 Task: Undo a sent email to add or remove CC and BCC recipients.
Action: Mouse moved to (115, 113)
Screenshot: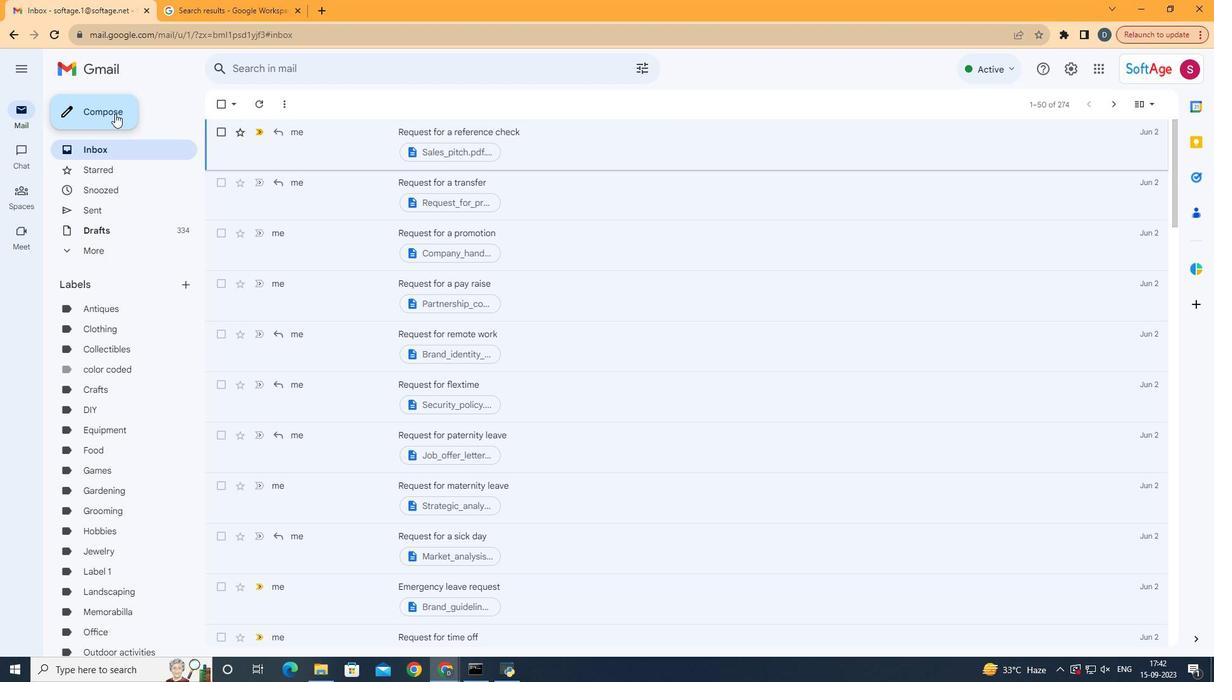 
Action: Mouse pressed left at (115, 113)
Screenshot: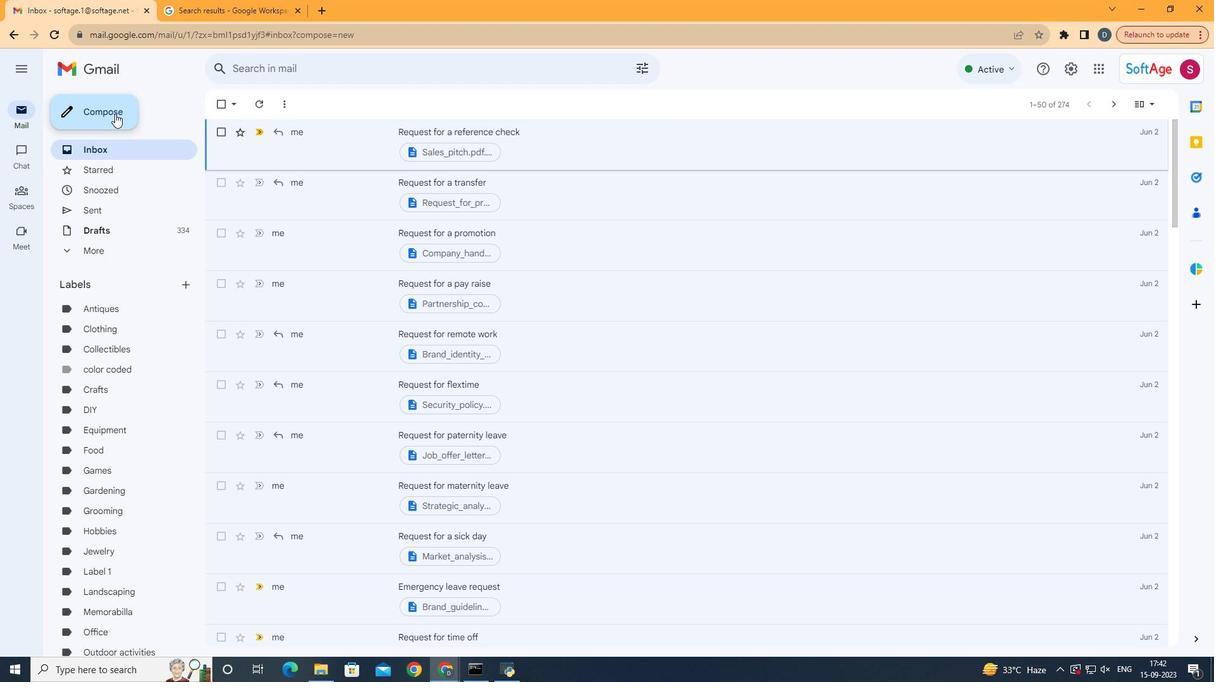
Action: Mouse moved to (870, 307)
Screenshot: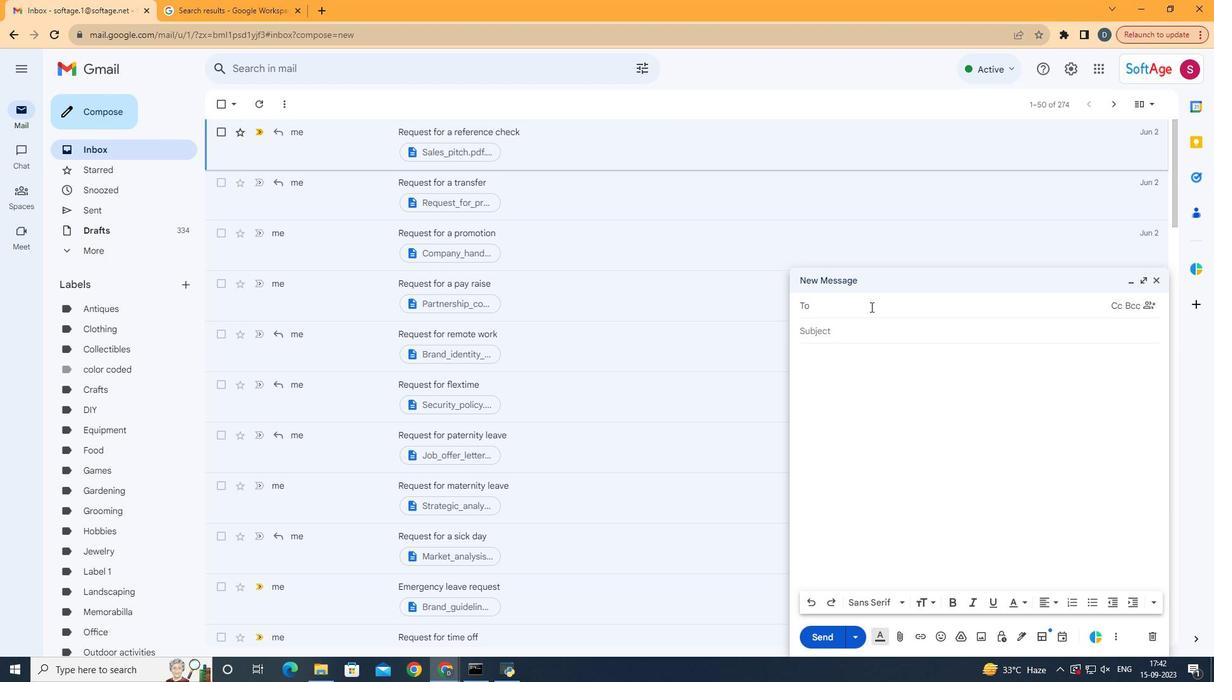 
Action: Mouse pressed left at (870, 307)
Screenshot: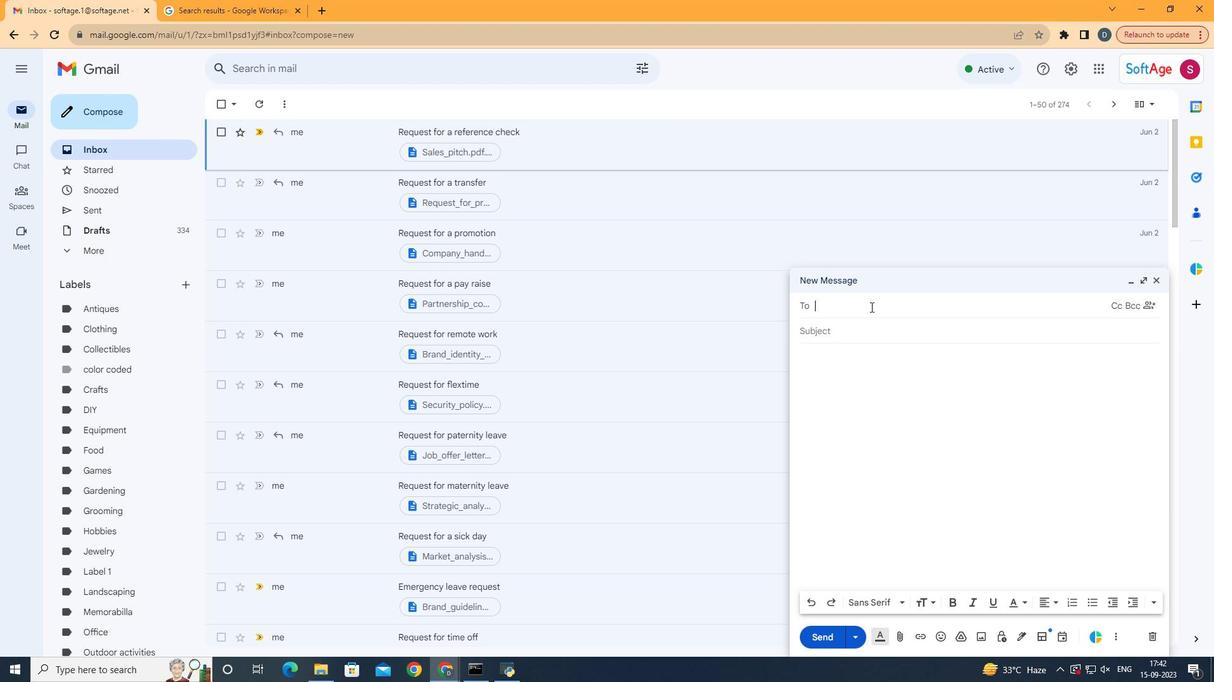 
Action: Mouse moved to (870, 306)
Screenshot: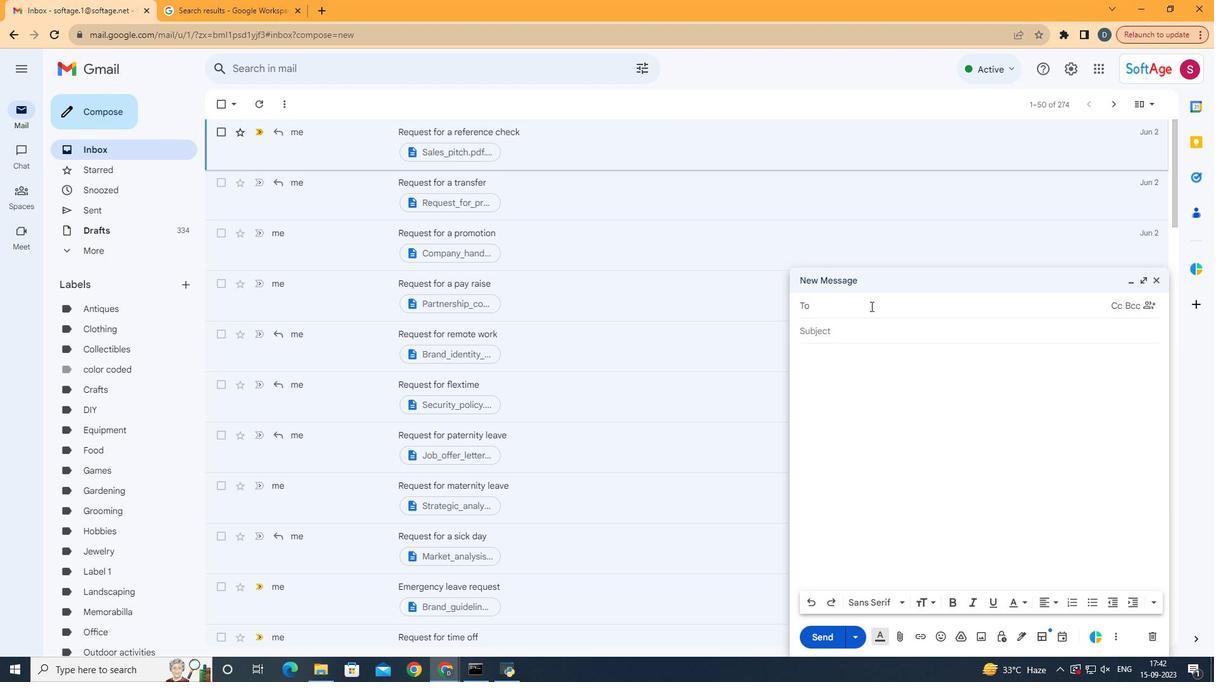 
Action: Key pressed <Key.shift>Varsha<Key.enter>
Screenshot: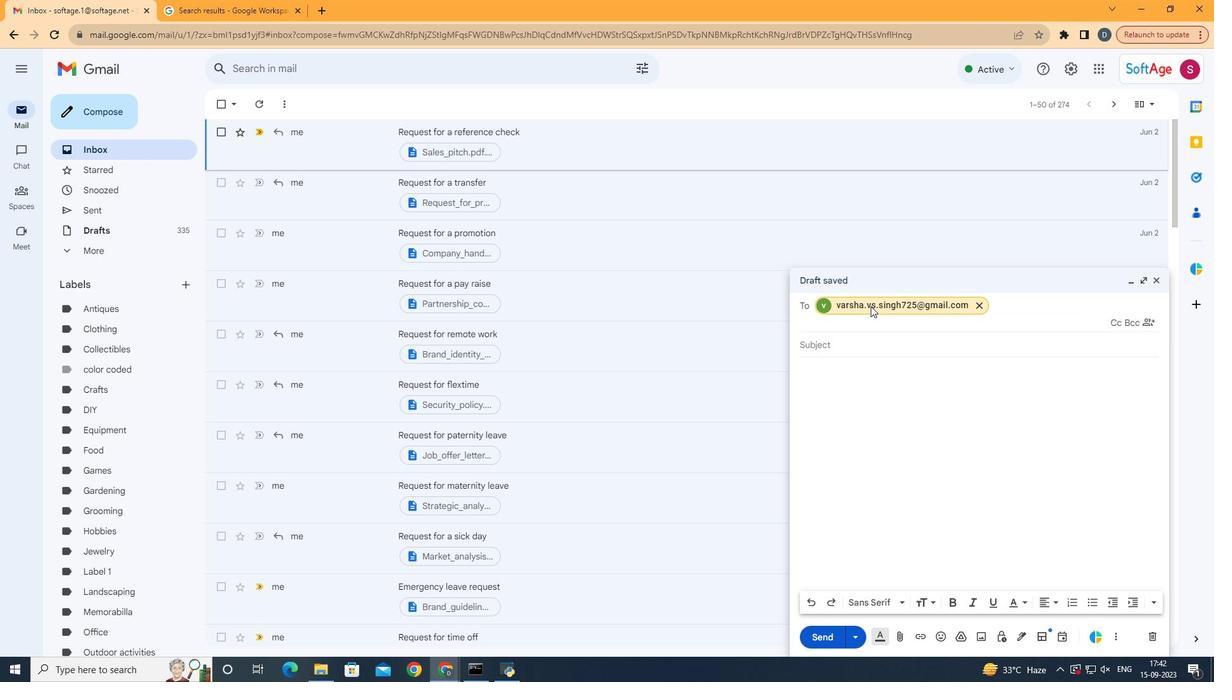 
Action: Mouse moved to (997, 486)
Screenshot: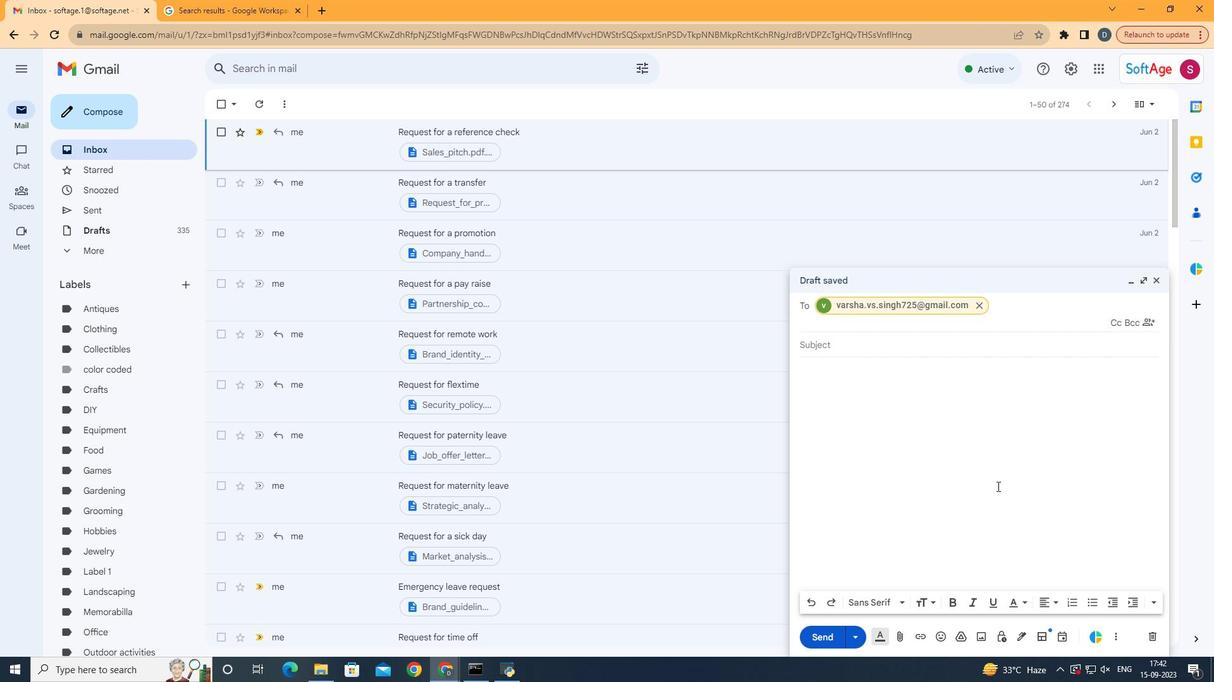 
Action: Key pressed <Key.shift><Key.shift>Sofa<Key.backspace><Key.enter>
Screenshot: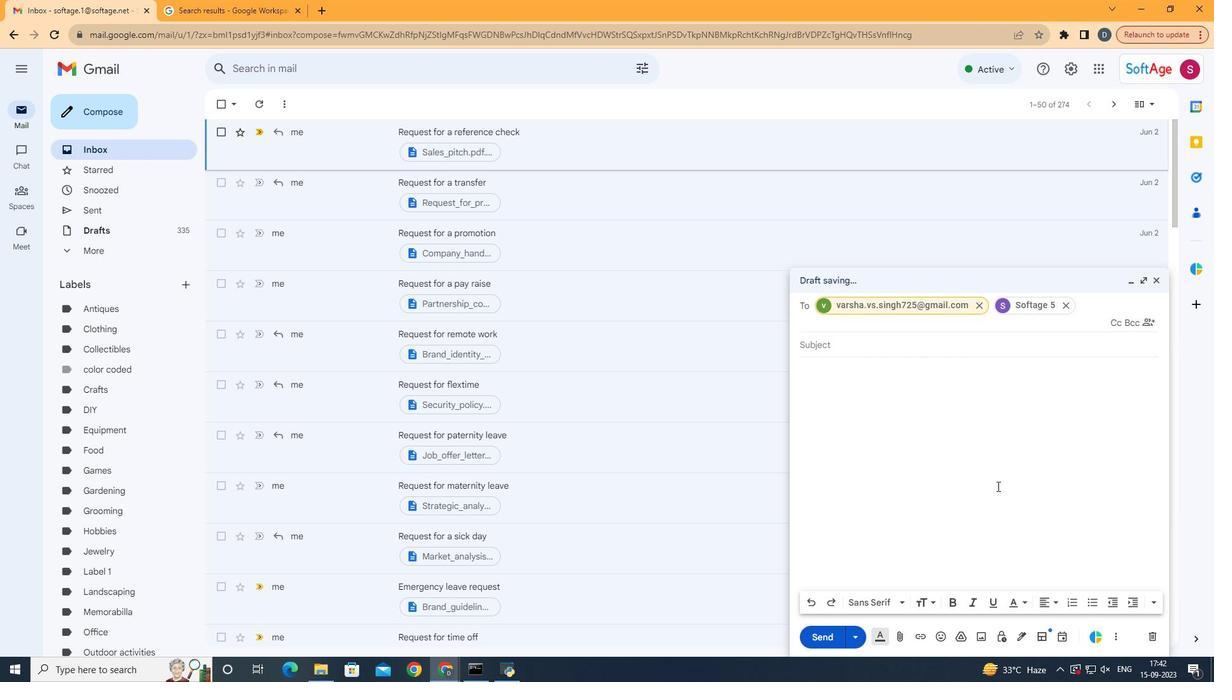 
Action: Mouse moved to (871, 349)
Screenshot: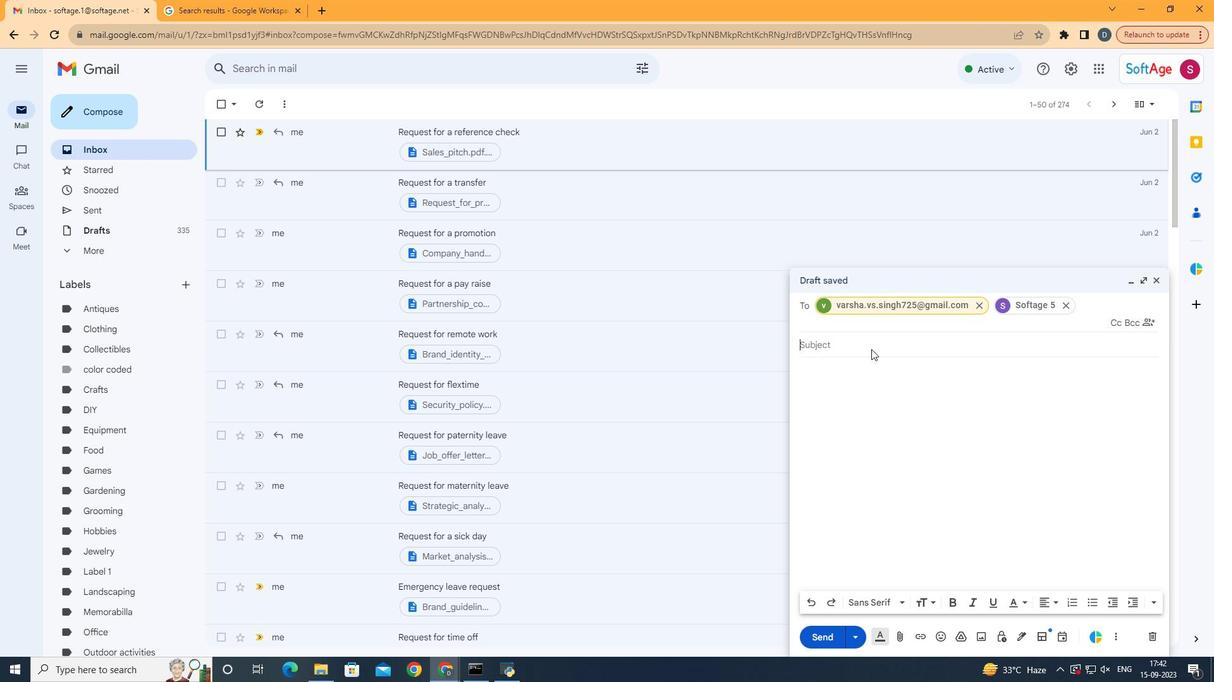 
Action: Mouse pressed left at (871, 349)
Screenshot: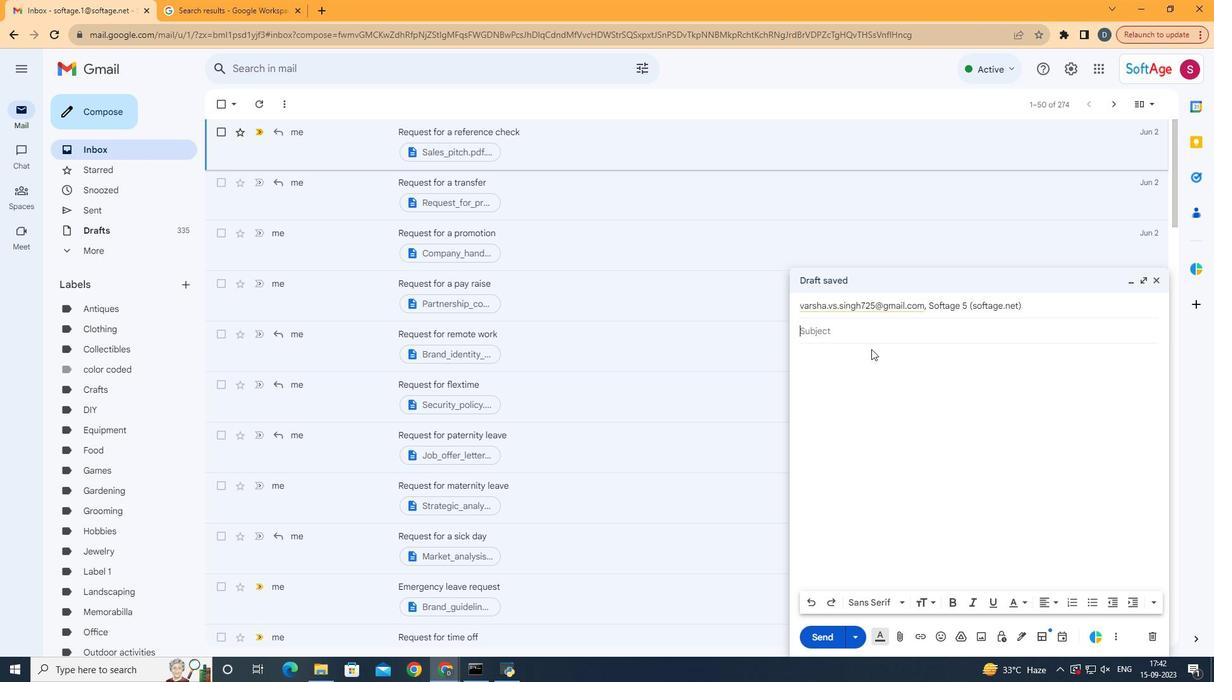 
Action: Mouse moved to (945, 369)
Screenshot: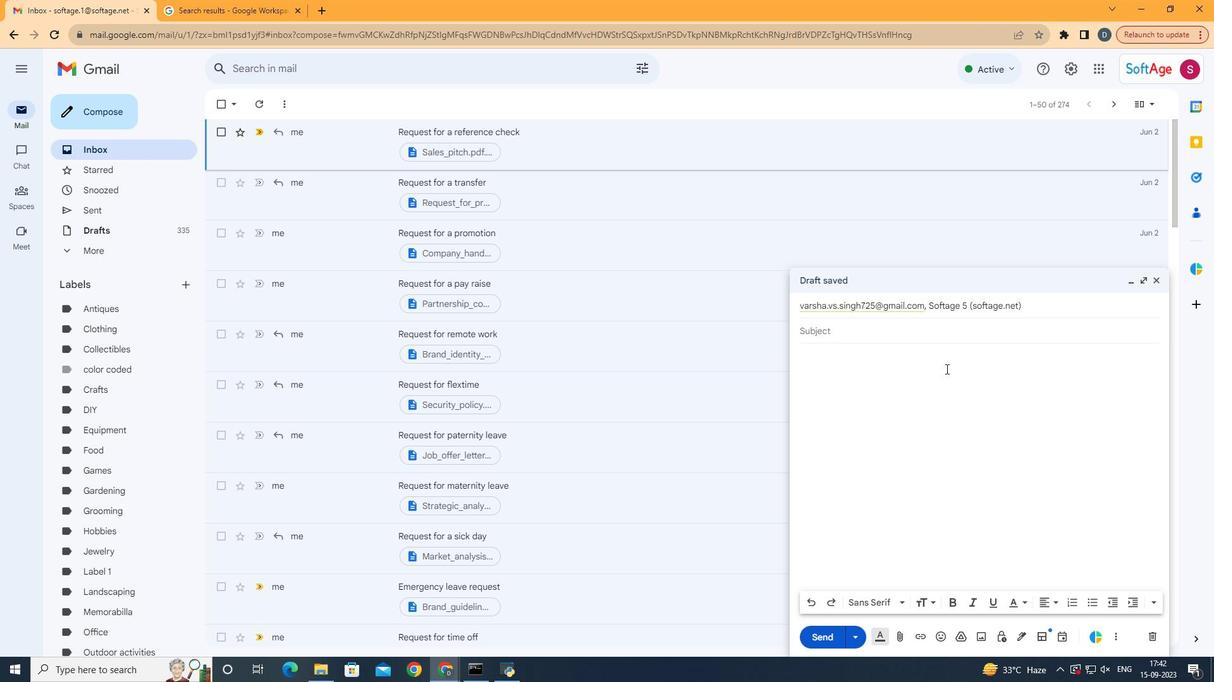 
Action: Key pressed <Key.shift><Key.shift><Key.shift><Key.shift>New<Key.space><Key.shift>Project<Key.tab><Key.shift>Dear<Key.space><Key.shift>All,<Key.enter><Key.enter><Key.shift><Key.shift><Key.shift><Key.shift><Key.shift><Key.shift><Key.shift><Key.shift><Key.shift><Key.shift><Key.shift><Key.shift><Key.shift><Key.shift><Key.shift><Key.shift><Key.shift><Key.shift><Key.shift><Key.shift><Key.shift><Key.shift><Key.shift><Key.shift>I<Key.space>hope<Key.space>this<Key.space>email<Key.space>finds<Key.space><Key.space><Key.space>yo<Key.backspace><Key.backspace><Key.backspace><Key.backspace><Key.backspace><Key.space>you<Key.space>well.<Key.space><Key.shift>I<Key.space>am<Key.space>writing<Key.space>this<Key.space>to<Key.space>infor<Key.backspace>rm<Key.space>you<Key.space>that<Key.space>there's<Key.space>a<Key.space>meeting<Key.space><Key.backspace><Key.space><Key.backspace><Key.space>on<Key.space>16th<Key.space>september<Key.space><Key.backspace><Key.backspace><Key.backspace><Key.backspace><Key.backspace><Key.backspace><Key.backspace><Key.backspace><Key.backspace><Key.backspace><Key.shift><Key.shift>September<Key.space>2023<Key.space>regarding<Key.space>our<Key.space>new<Key.space>project<Key.space>
Screenshot: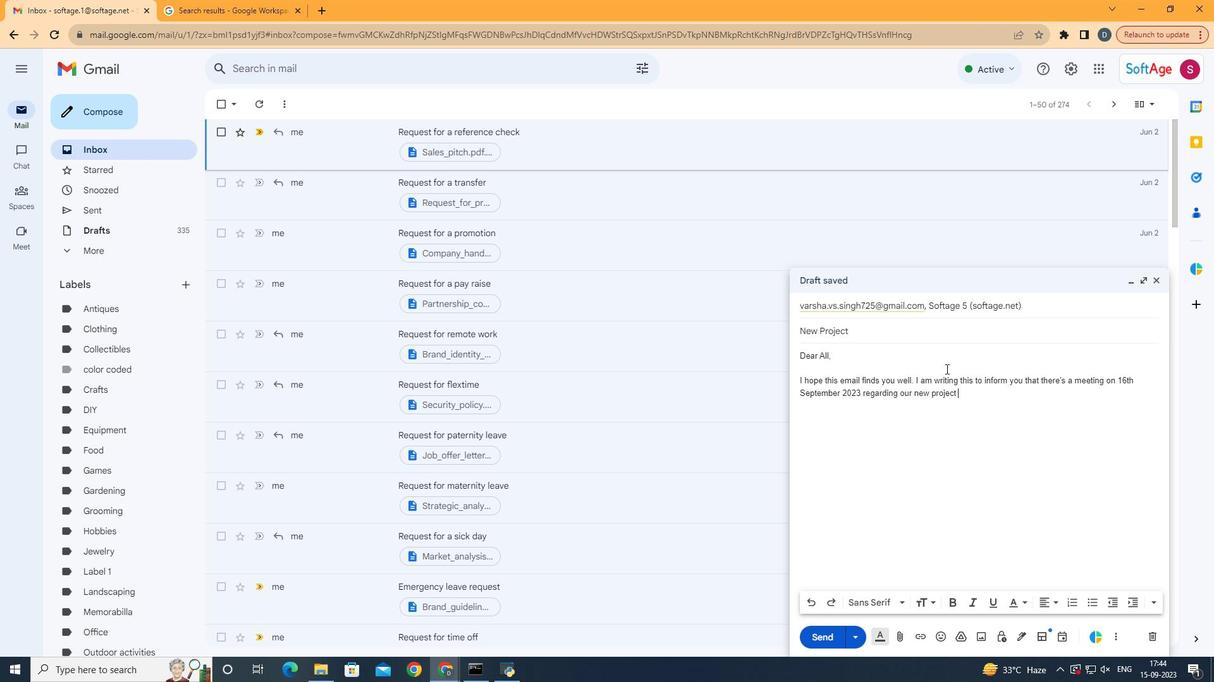 
Action: Mouse moved to (1003, 409)
Screenshot: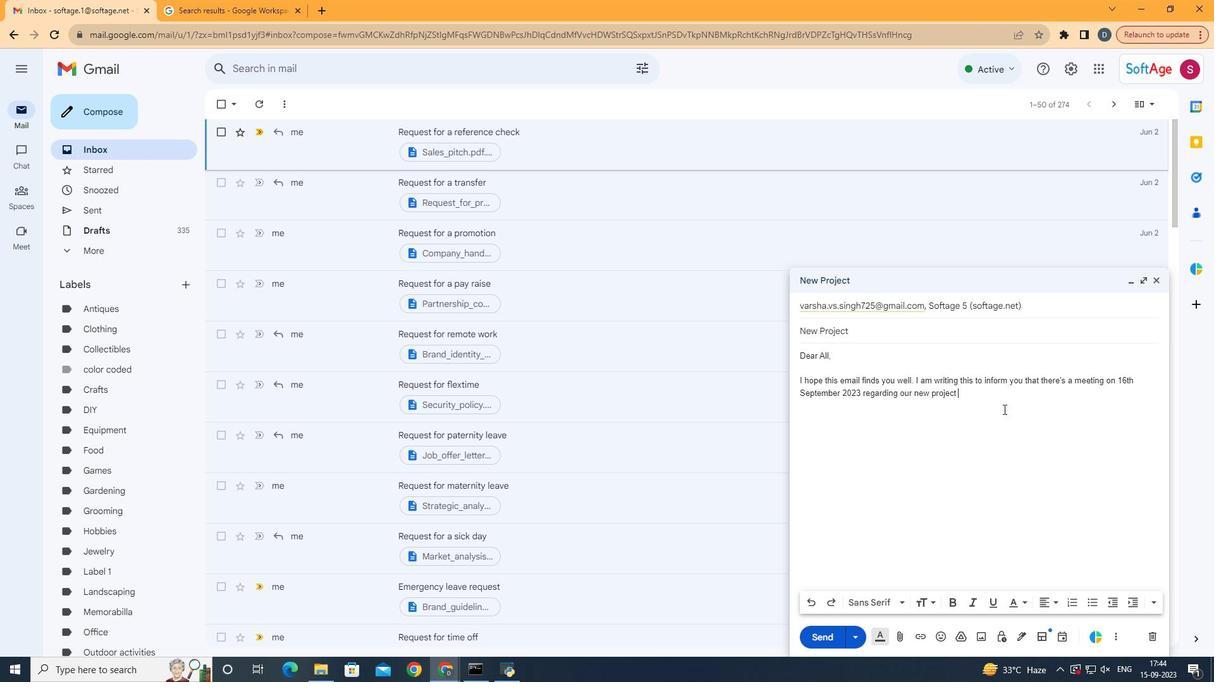 
Action: Key pressed from<Key.space><Key.space><Key.backspace><Key.backspace><Key.space>10<Key.shift_r>:00<Key.space><Key.shift>AM<Key.space>-<Key.space>12<Key.shift_r>:00<Key.space><Key.shift>PM.<Key.space><Key.shift>Kindly<Key.space>in<Key.backspace><Key.backspace>be<Key.backspace><Key.backspace>insure<Key.space>that<Key.space>you<Key.space>guys<Key.space>be<Key.backspace><Key.backspace><Key.backspace><Key.backspace><Key.backspace><Key.backspace><Key.backspace>gentelmens<Key.space>are
Screenshot: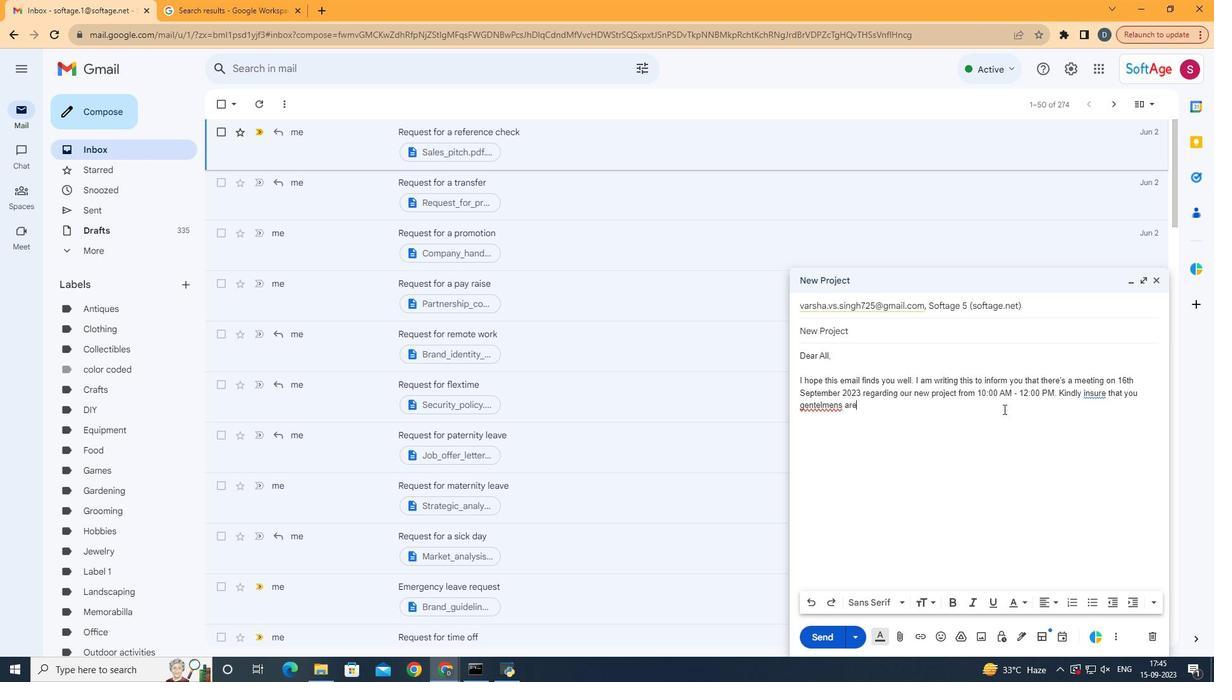 
Action: Mouse moved to (825, 407)
Screenshot: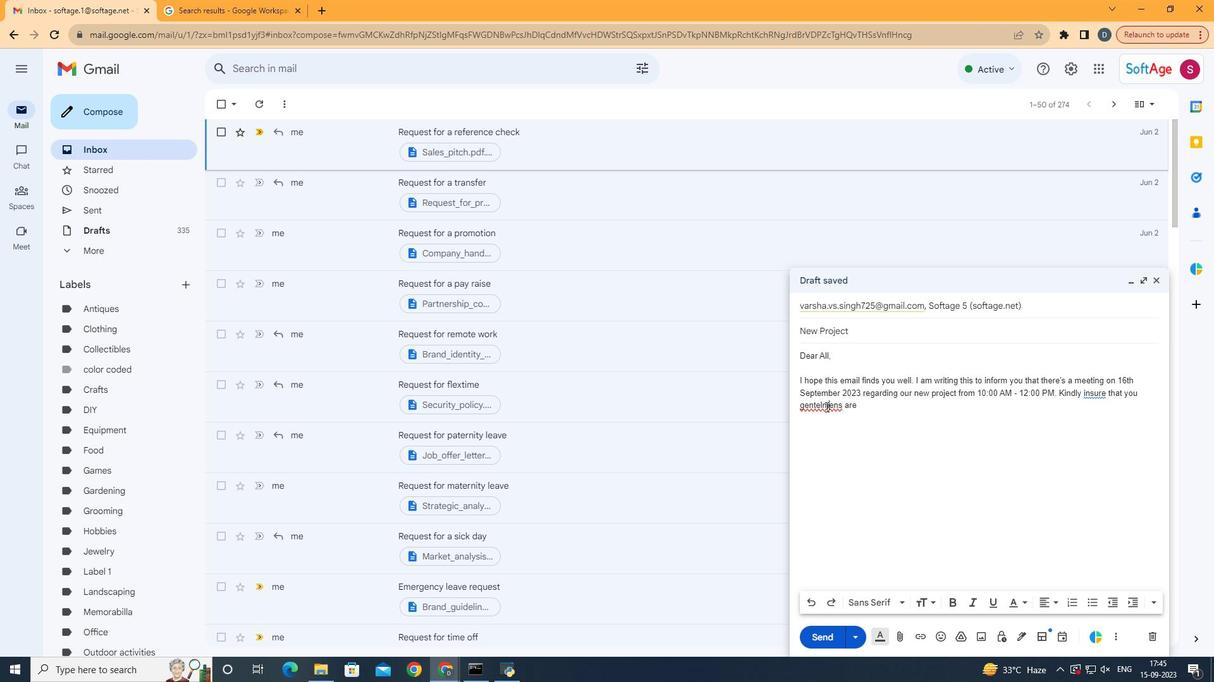 
Action: Mouse pressed left at (825, 407)
Screenshot: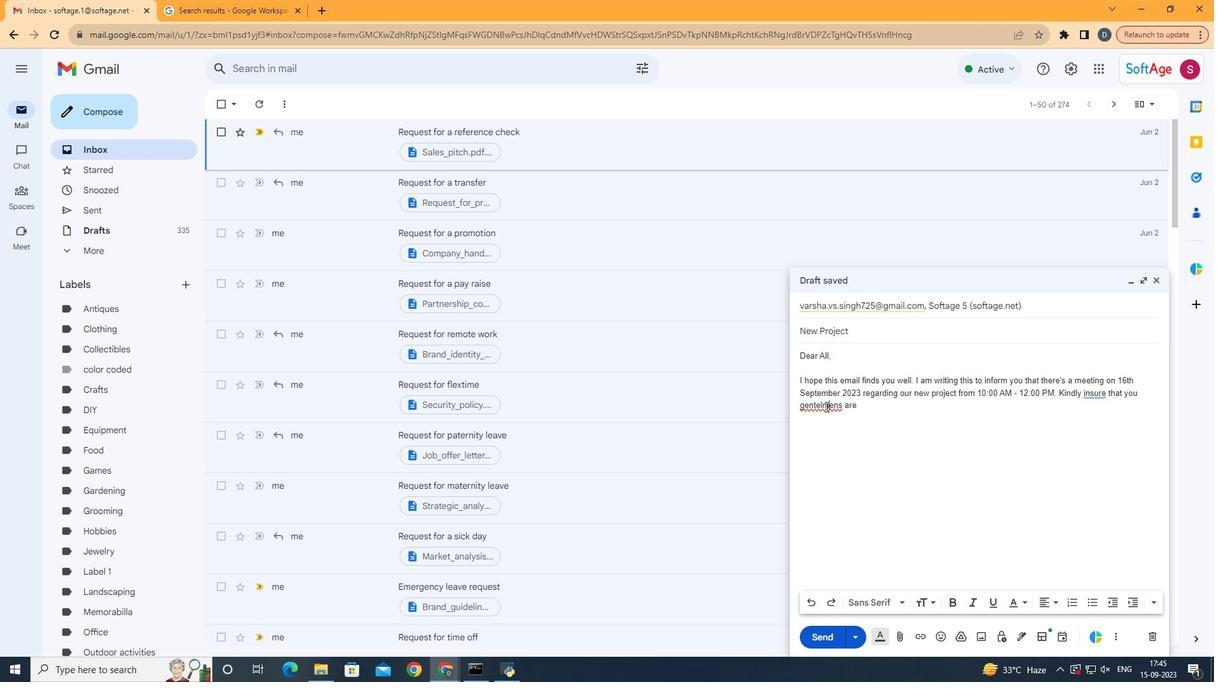 
Action: Mouse moved to (839, 409)
Screenshot: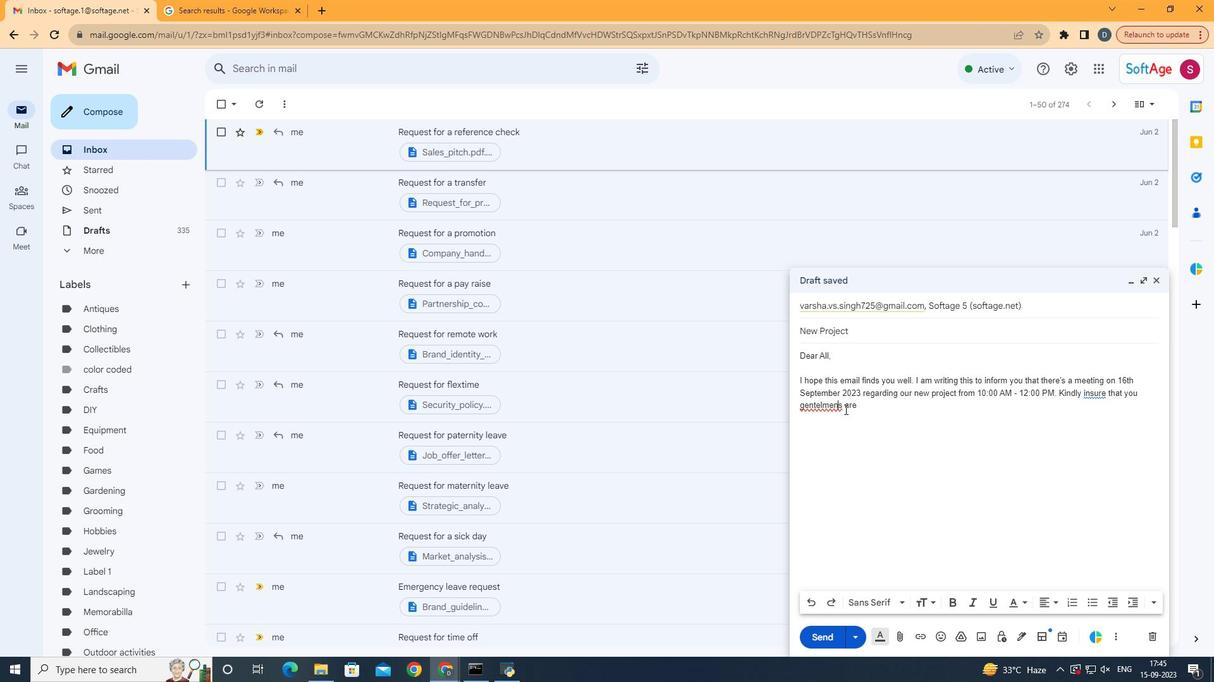 
Action: Mouse pressed left at (839, 409)
Screenshot: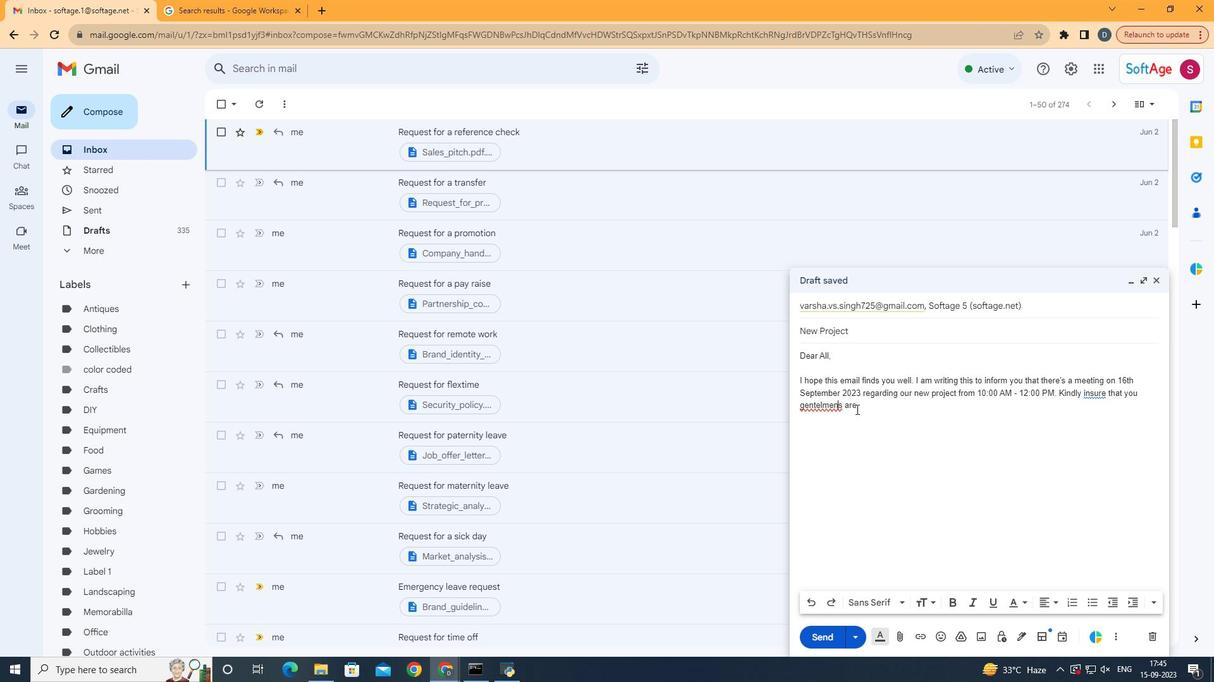 
Action: Mouse moved to (856, 409)
Screenshot: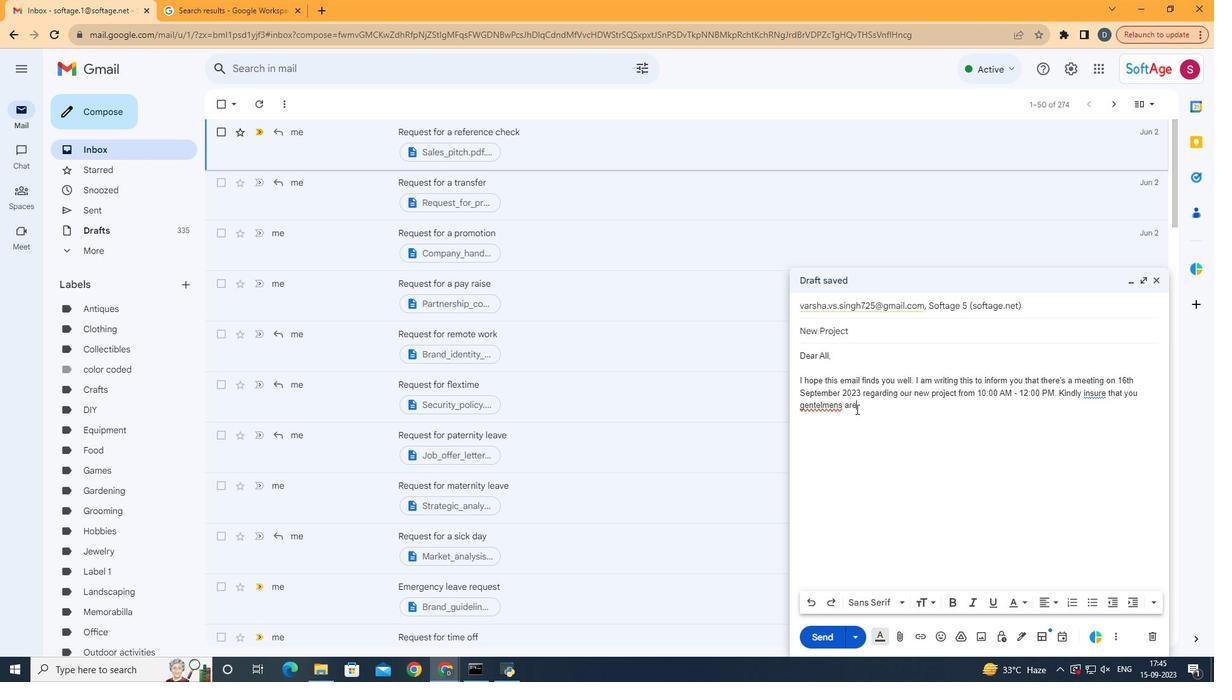 
Action: Mouse pressed left at (856, 409)
Screenshot: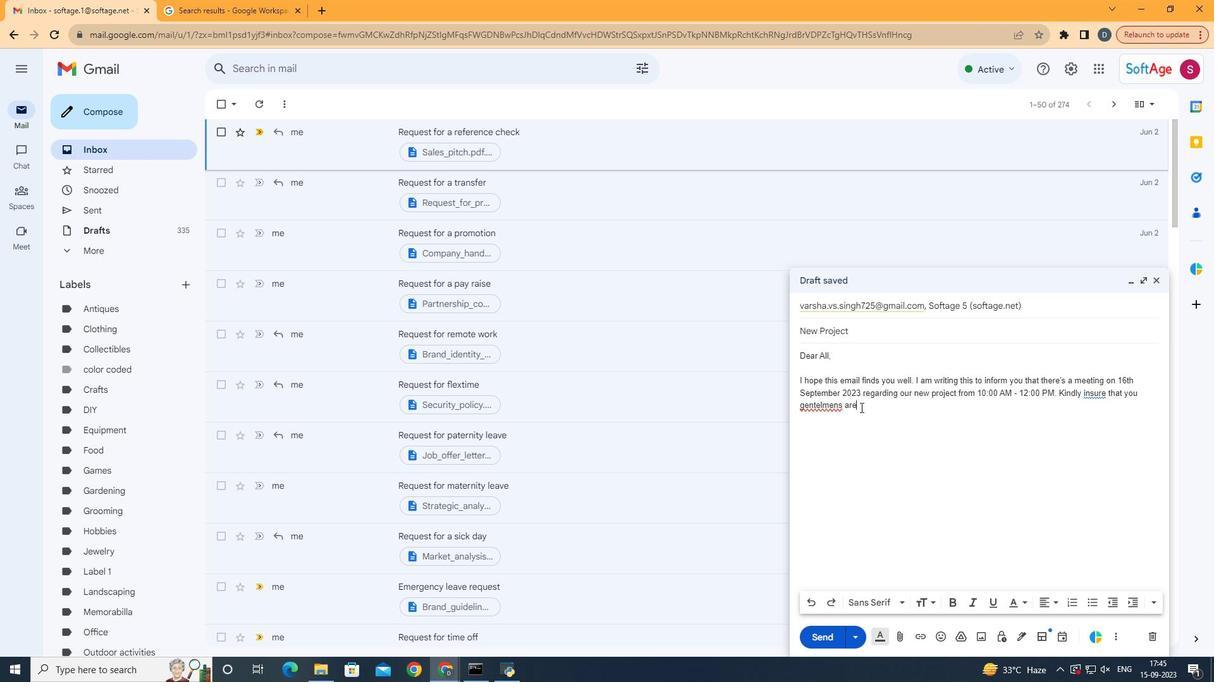 
Action: Mouse moved to (1099, 397)
Screenshot: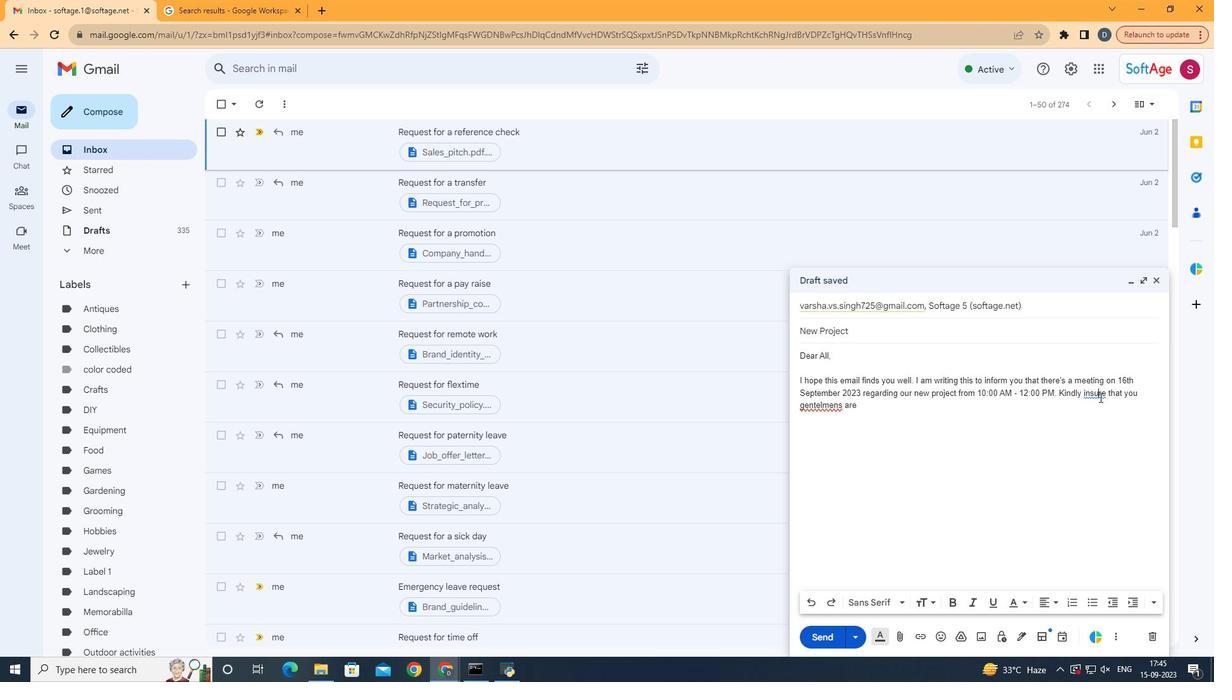 
Action: Mouse pressed left at (1099, 397)
Screenshot: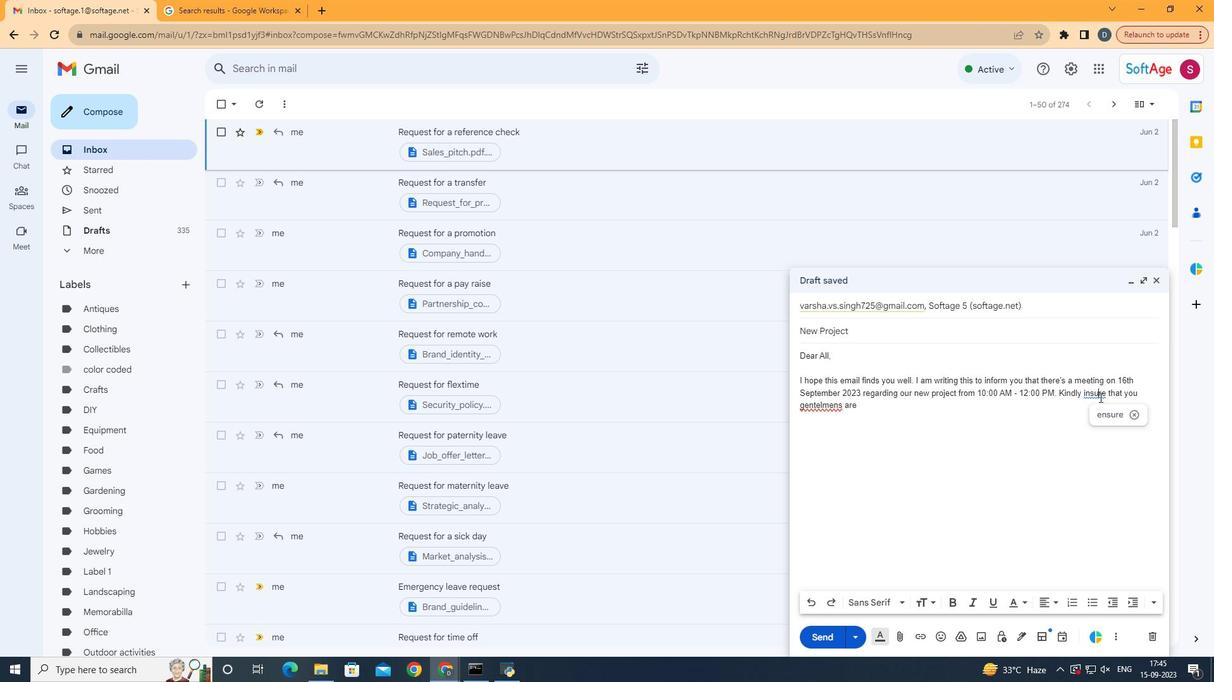
Action: Mouse moved to (1113, 419)
Screenshot: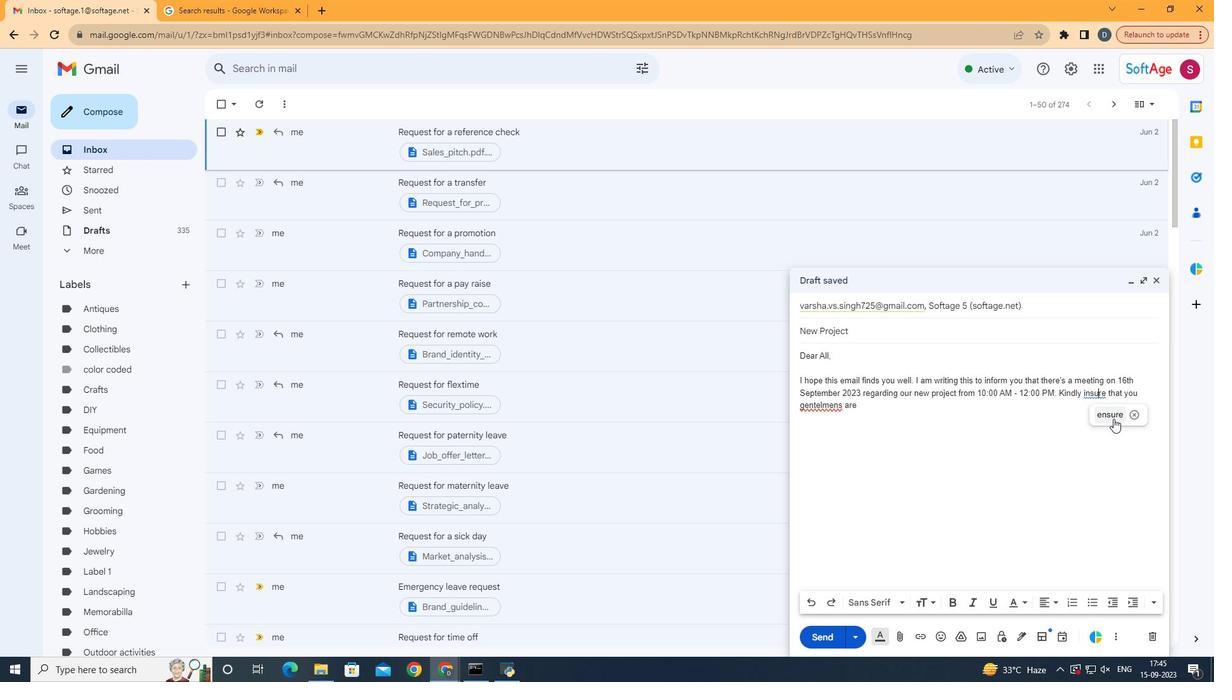 
Action: Mouse pressed left at (1113, 419)
Screenshot: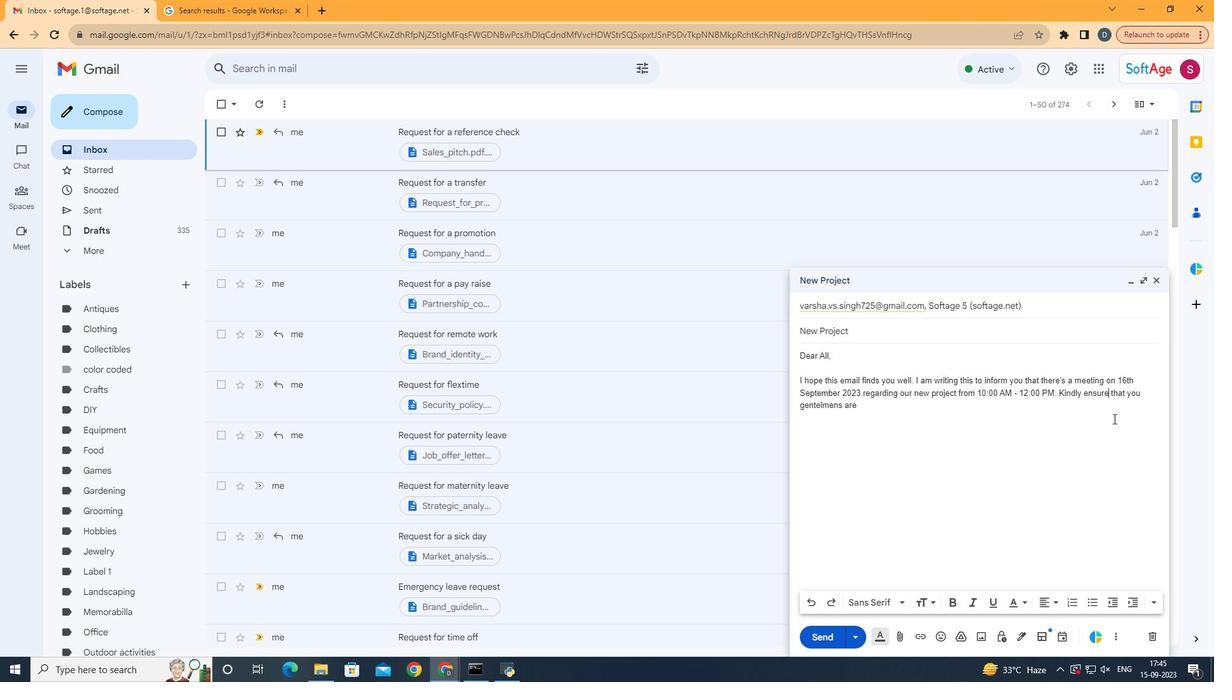 
Action: Mouse moved to (830, 405)
Screenshot: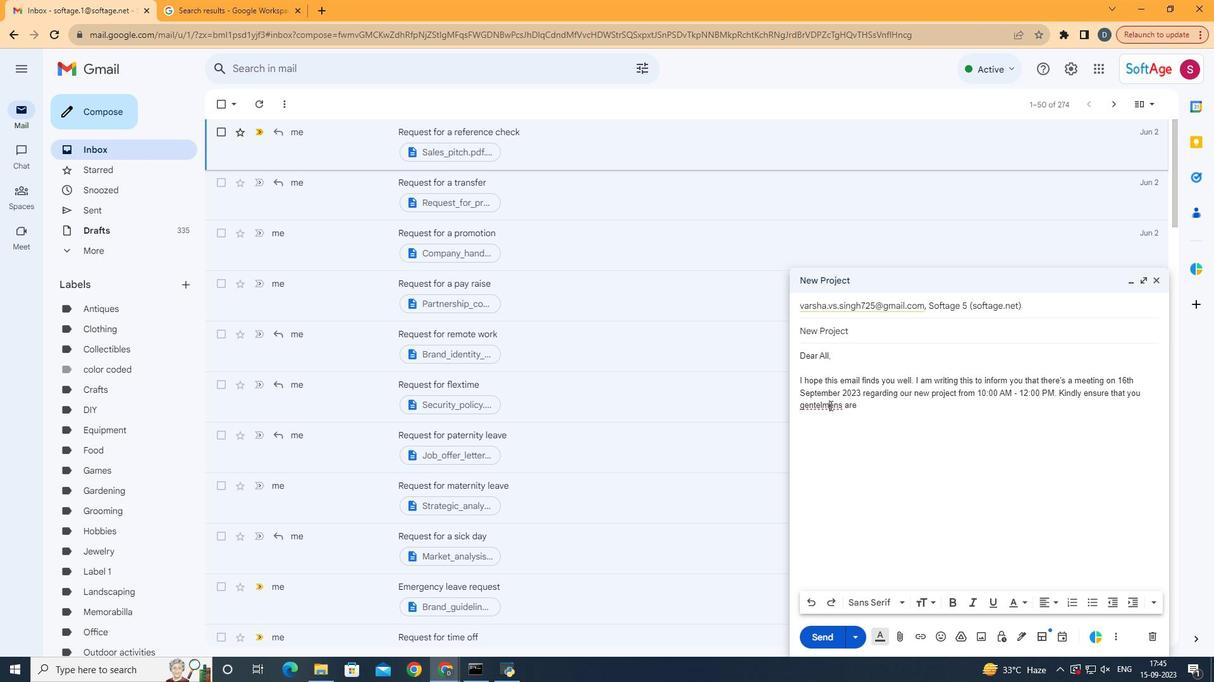 
Action: Mouse pressed left at (830, 405)
Screenshot: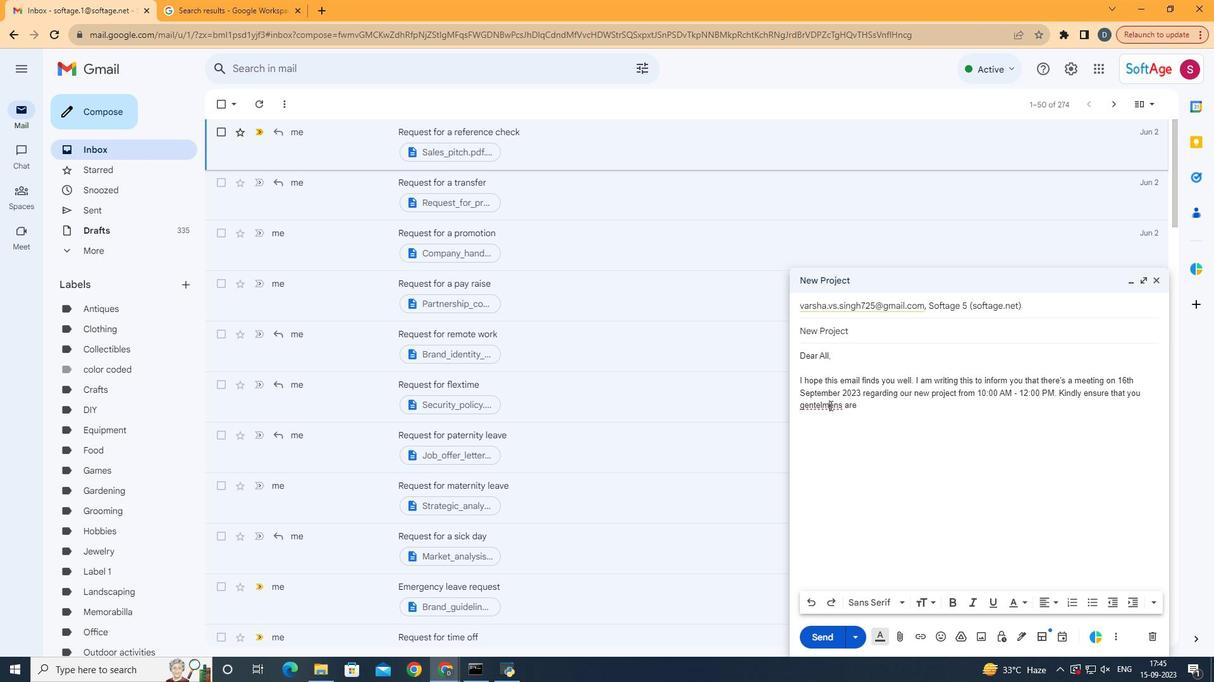 
Action: Mouse moved to (811, 411)
Screenshot: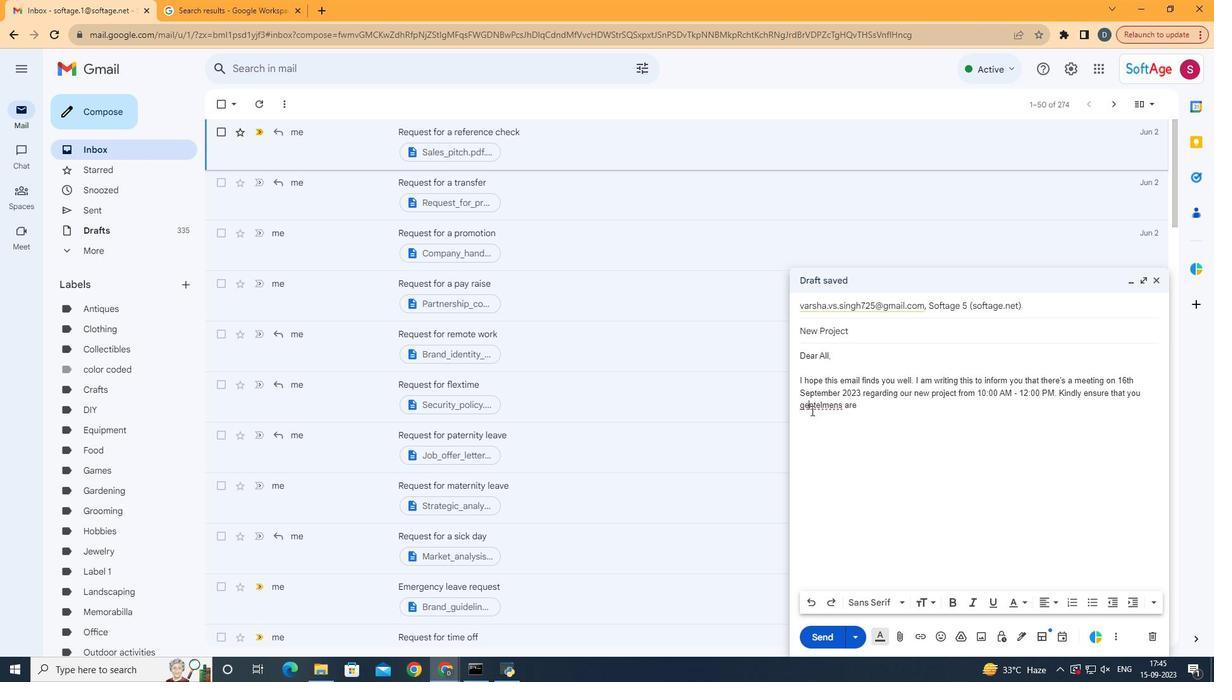 
Action: Mouse pressed left at (811, 411)
Screenshot: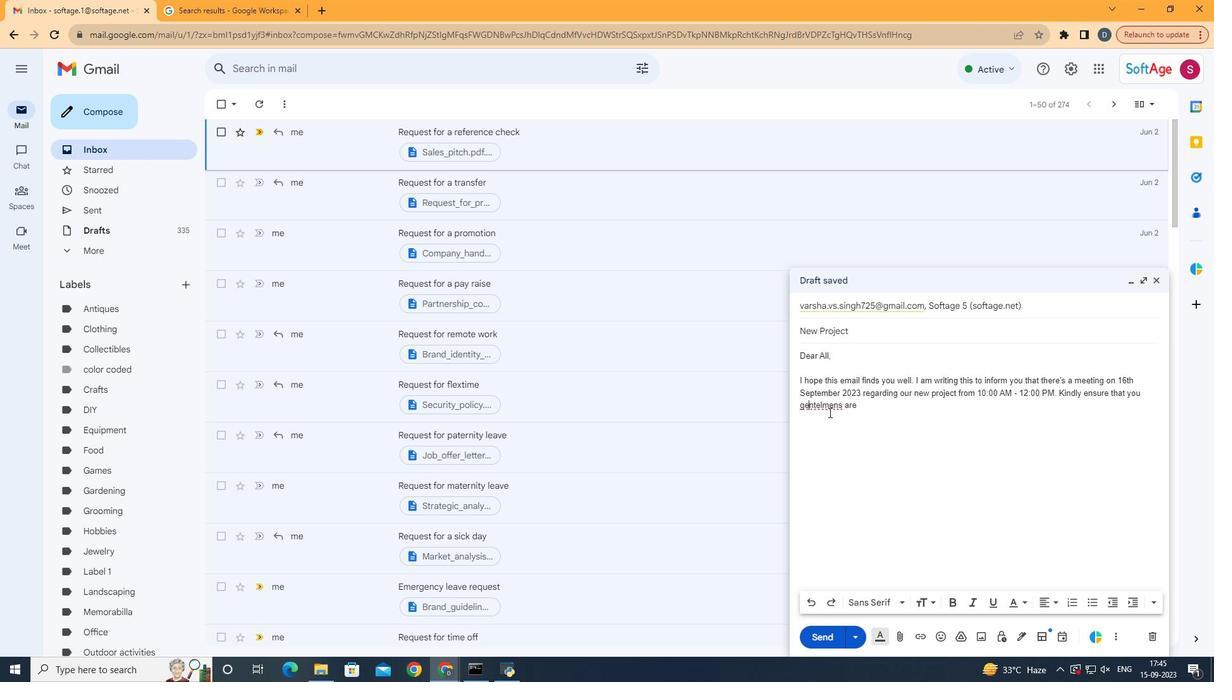 
Action: Mouse moved to (842, 412)
Screenshot: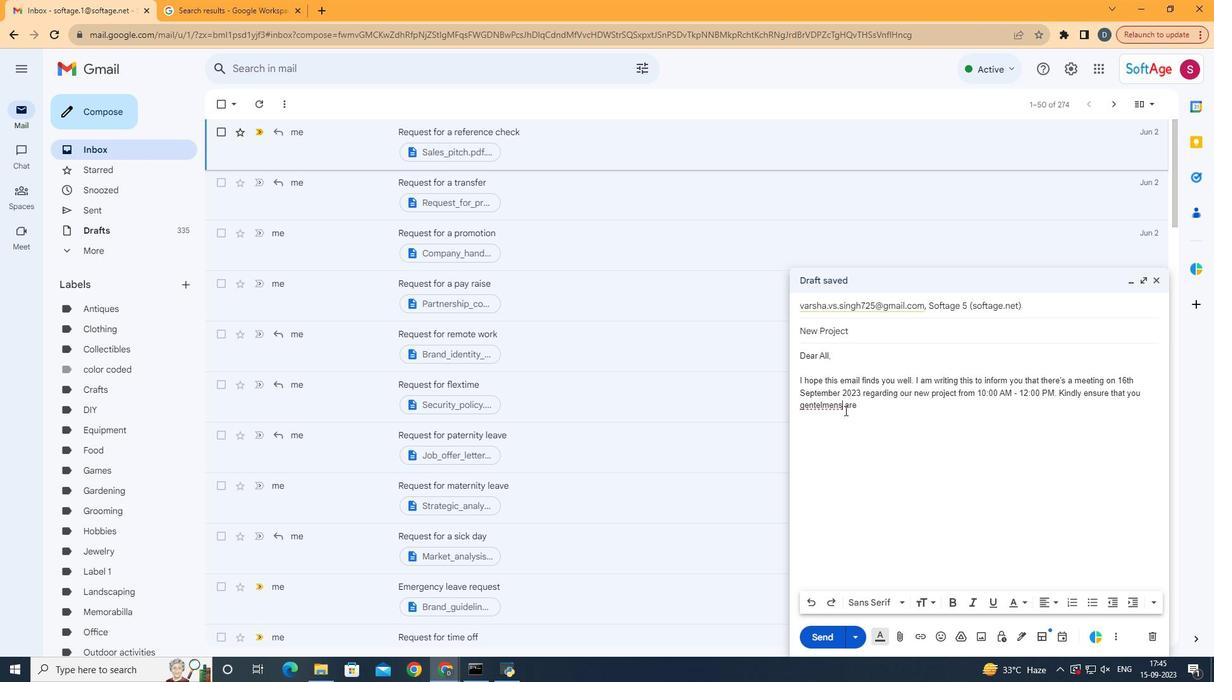 
Action: Mouse pressed left at (842, 412)
Screenshot: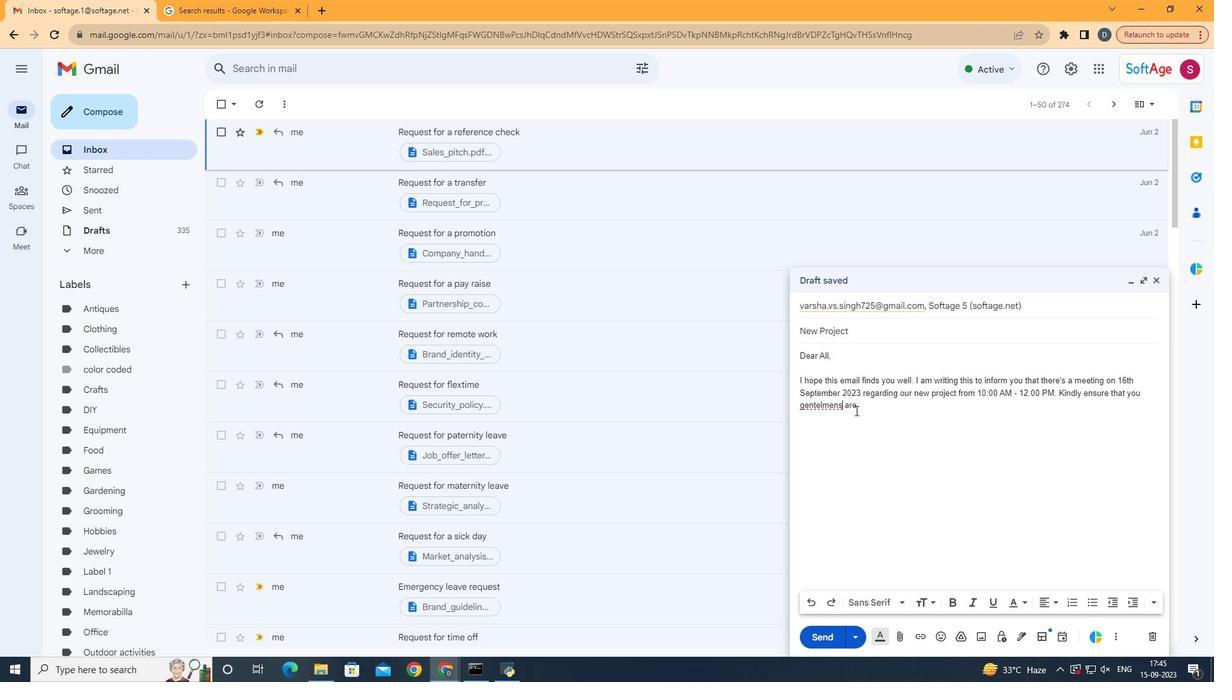 
Action: Mouse moved to (883, 405)
Screenshot: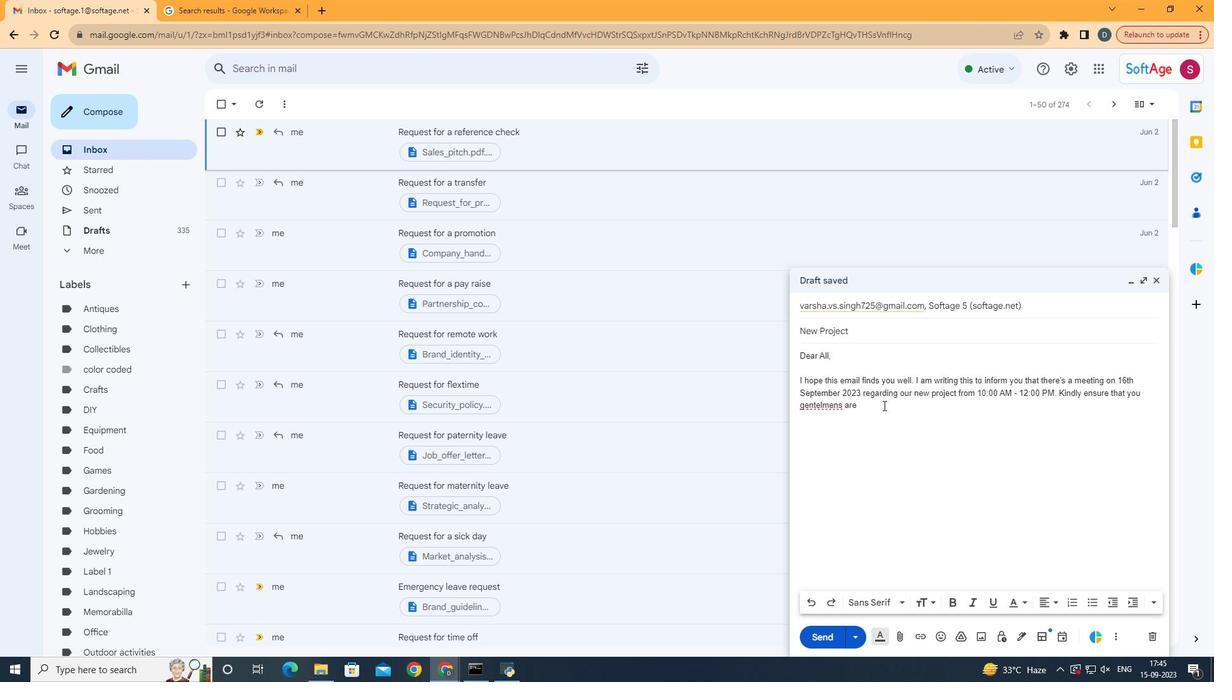 
Action: Key pressed <Key.backspace><Key.right><Key.right><Key.right><Key.right><Key.right><Key.space><Key.backspace>
Screenshot: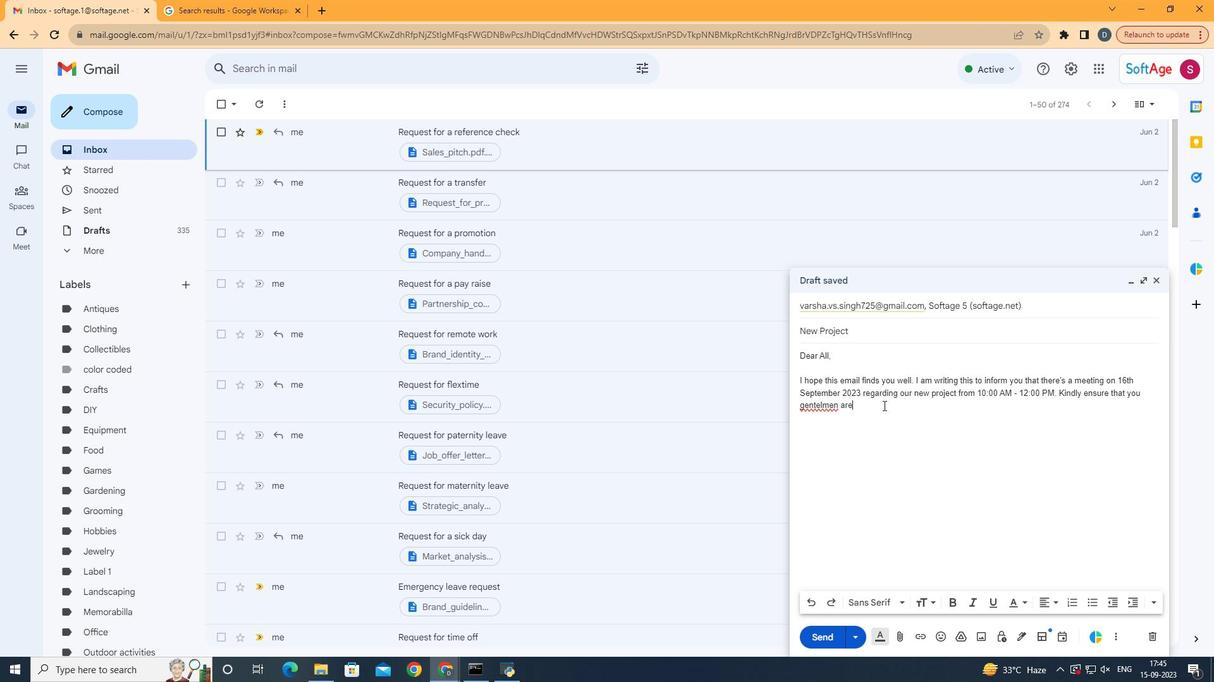 
Action: Mouse moved to (823, 409)
Screenshot: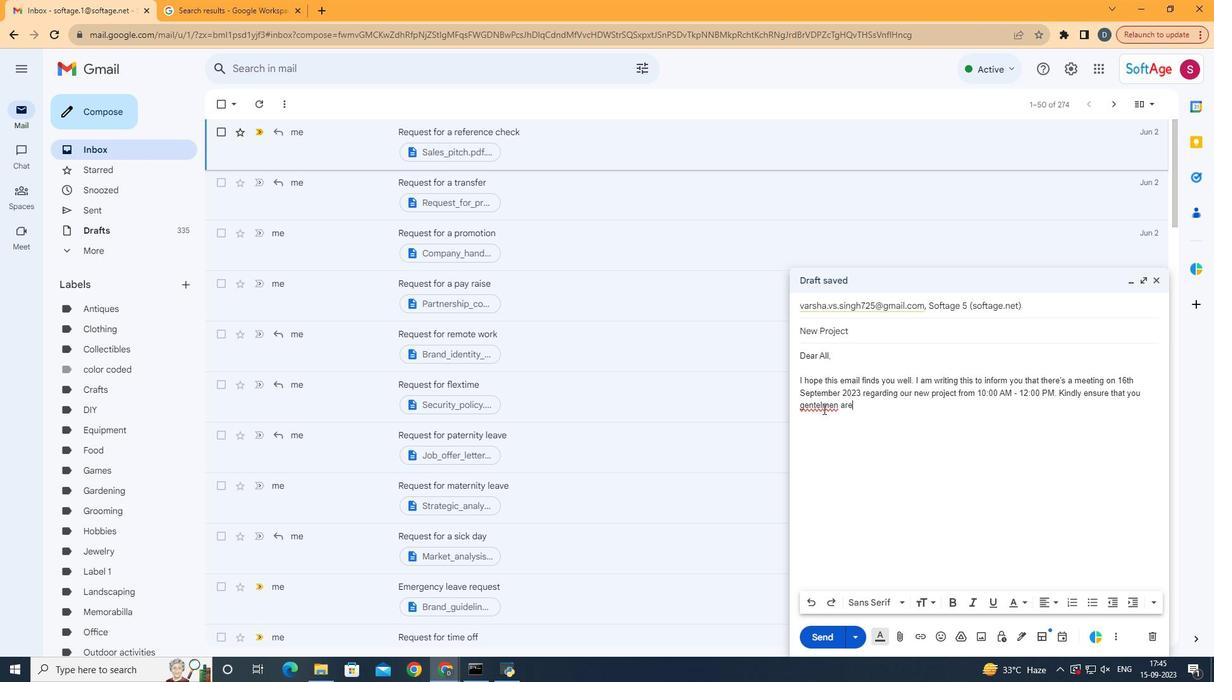 
Action: Mouse pressed left at (823, 409)
Screenshot: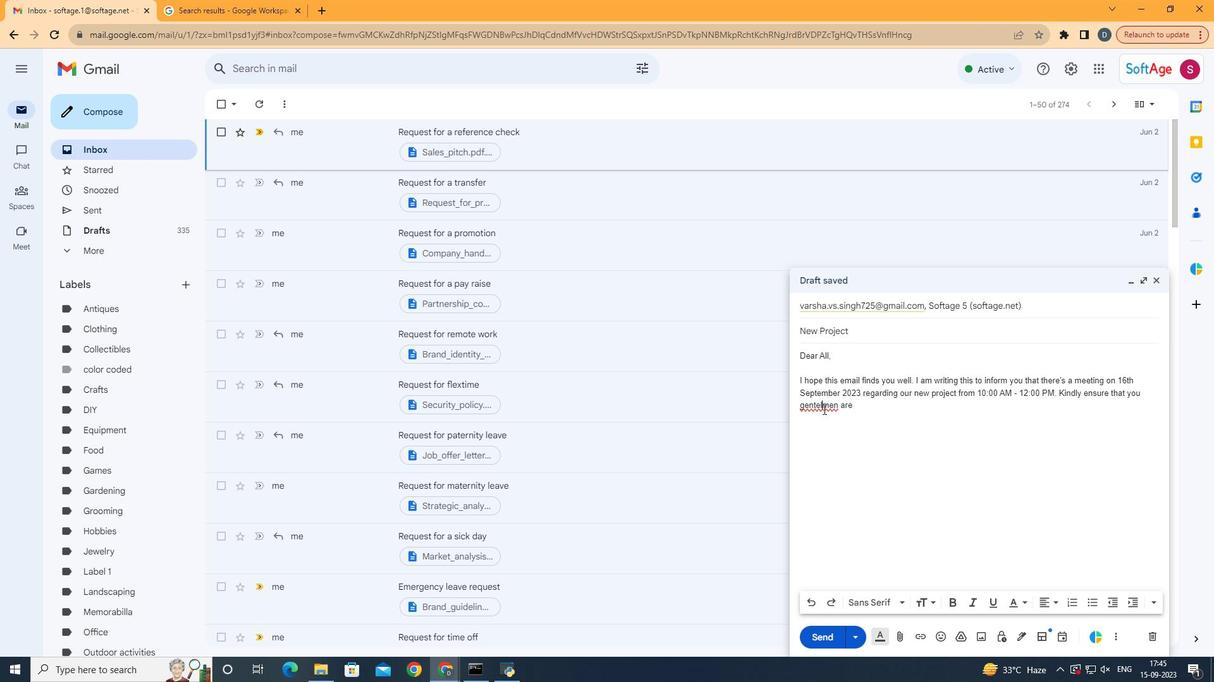 
Action: Mouse moved to (837, 407)
Screenshot: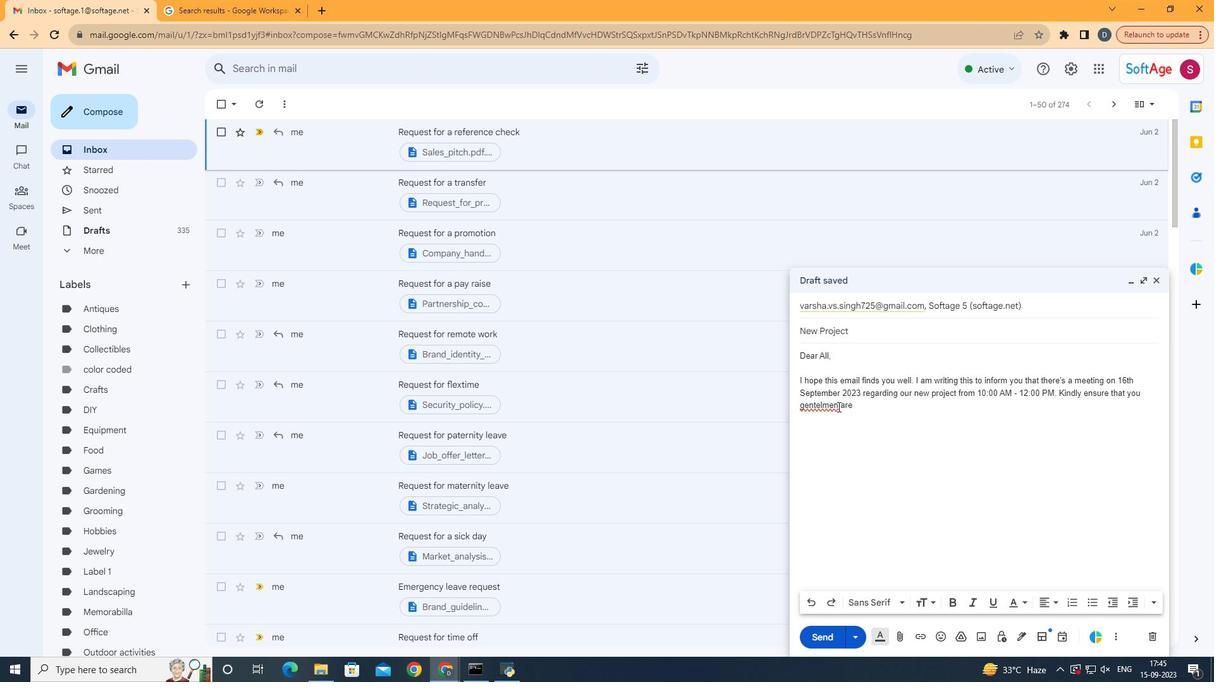
Action: Mouse pressed left at (837, 407)
Screenshot: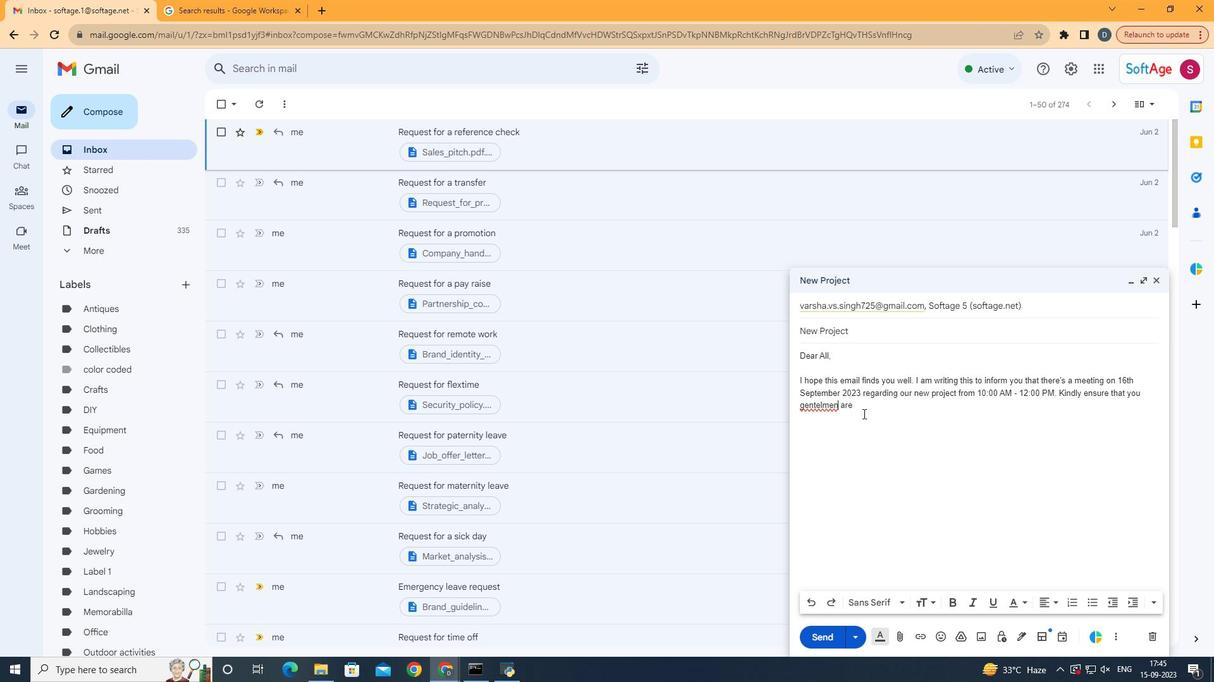 
Action: Mouse moved to (902, 419)
Screenshot: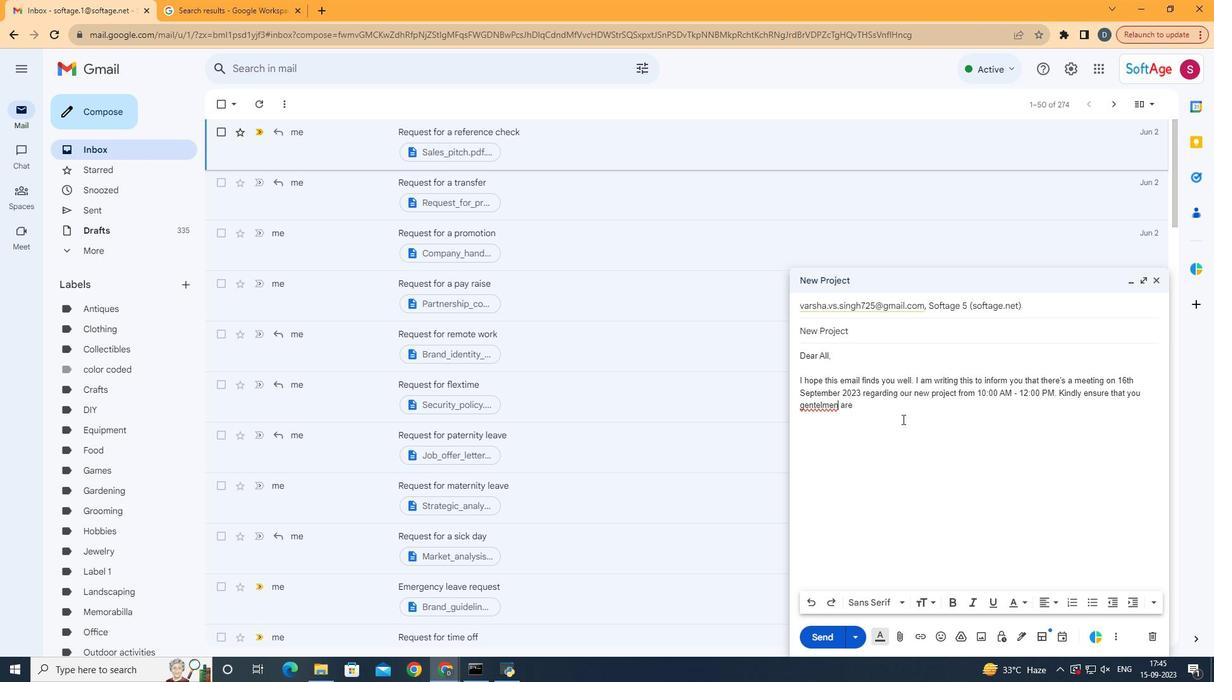 
Action: Key pressed <Key.backspace><Key.backspace><Key.backspace><Key.backspace><Key.backspace>lemen<Key.end><Key.space>
Screenshot: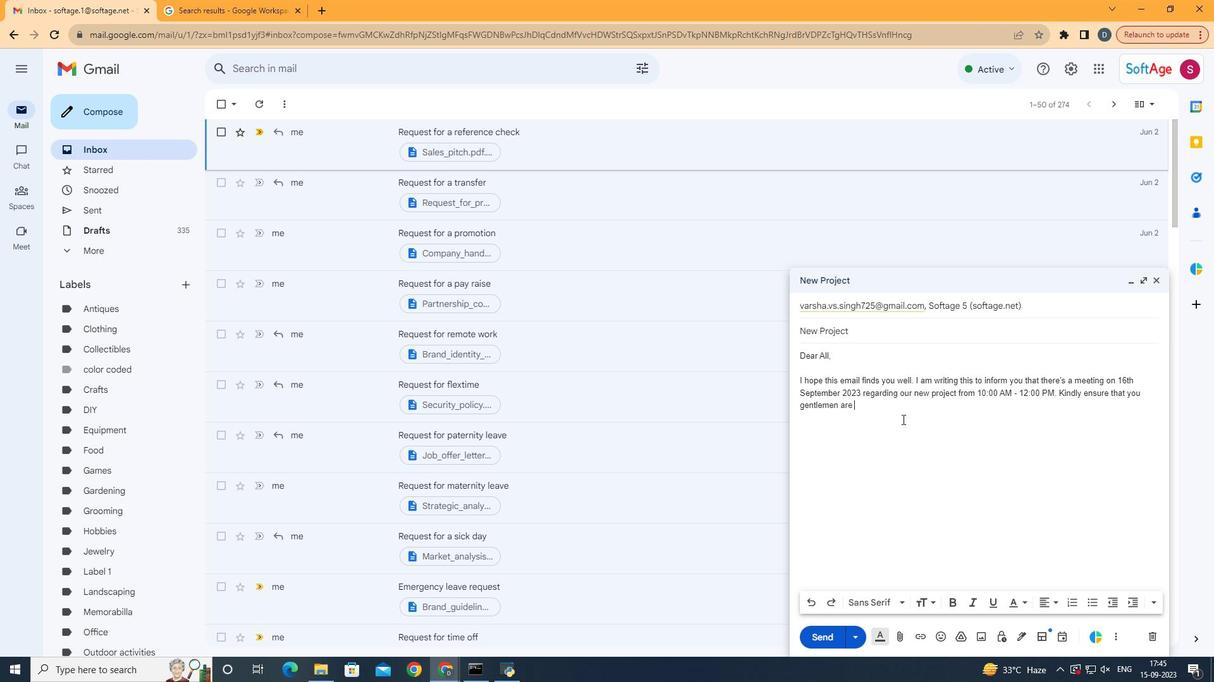 
Action: Mouse moved to (950, 459)
Screenshot: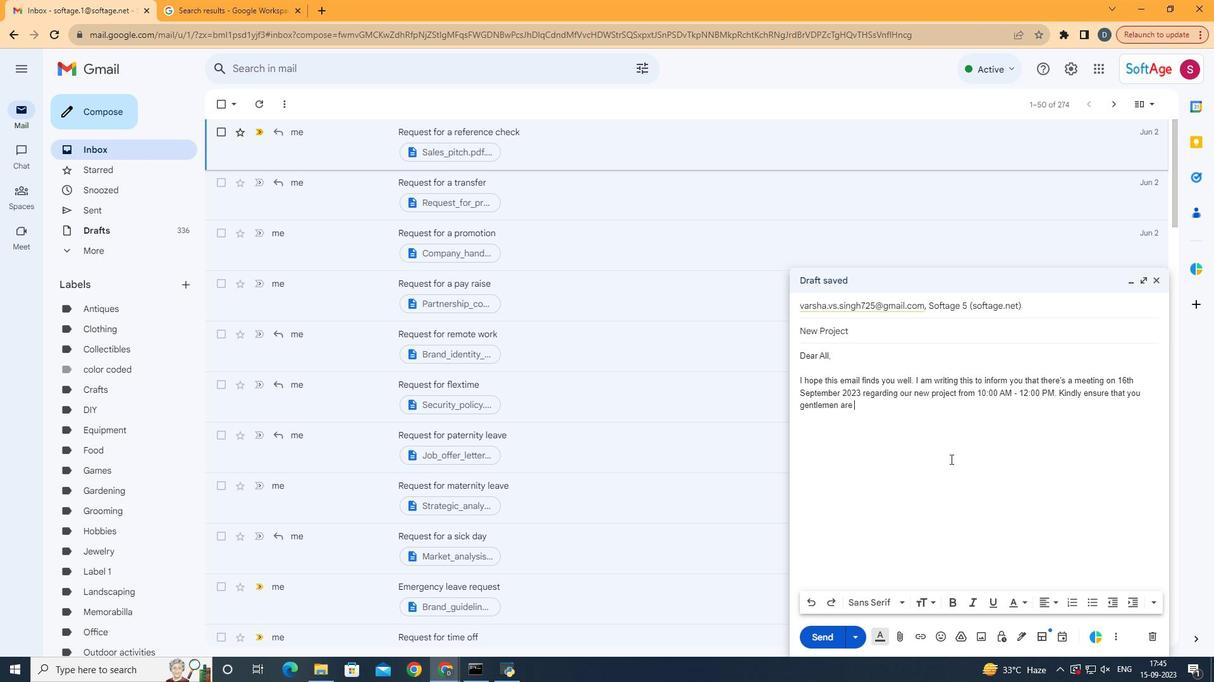 
Action: Key pressed on<Key.space>time<Key.space>be<Key.backspace><Key.backspace>as<Key.space>this<Key.space>is<Key.space>our<Key.space>biggest<Key.space>ro<Key.backspace><Key.backspace>project<Key.left><Key.left><Key.left><Key.left><Key.left><Key.left><Key.left><Key.left><Key.left><Key.left><Key.left><Key.left><Key.left><Key.left><Key.left><Key.left><Key.backspace><Key.backspace><Key.backspace><Key.backspace><Key.right><Key.right><Key.left><Key.left><Key.space>the<Key.end><Key.space>for<Key.space>company<Key.space>to<Key.space><Key.backspace><Key.backspace><Key.backspace>and<Key.space>its<Key.space>our<Key.space><Key.backspace><Key.space>honor<Key.space>
Screenshot: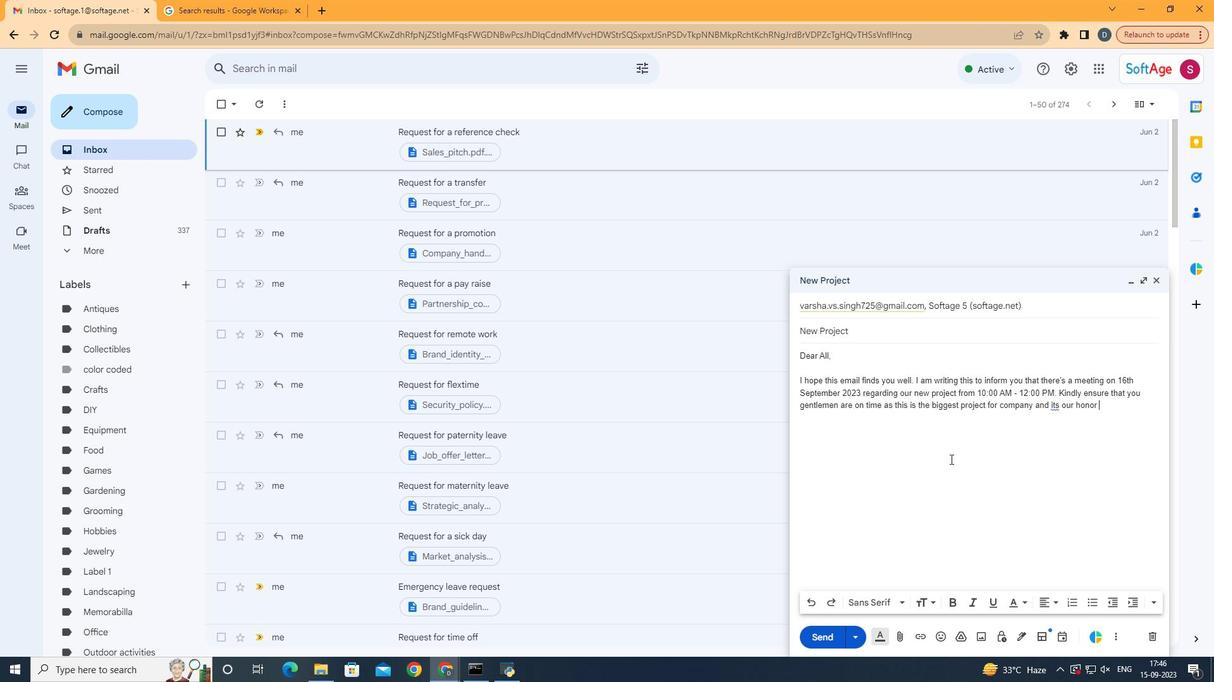 
Action: Mouse moved to (1050, 406)
Screenshot: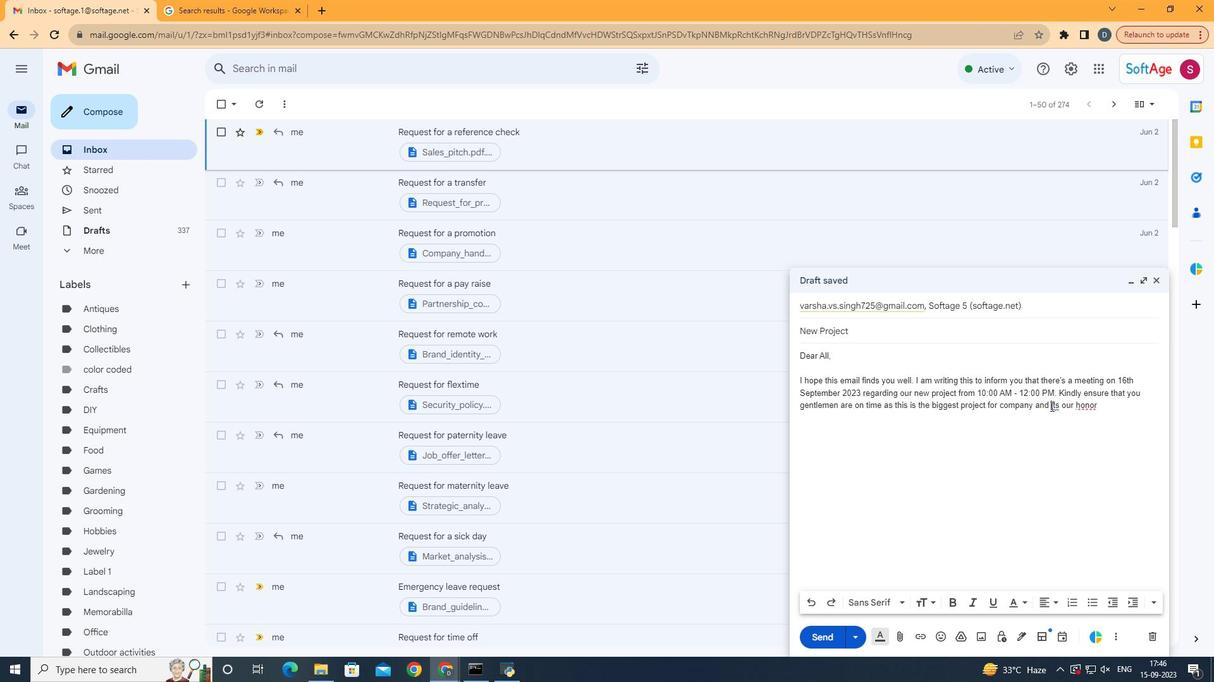 
Action: Mouse pressed left at (1050, 406)
Screenshot: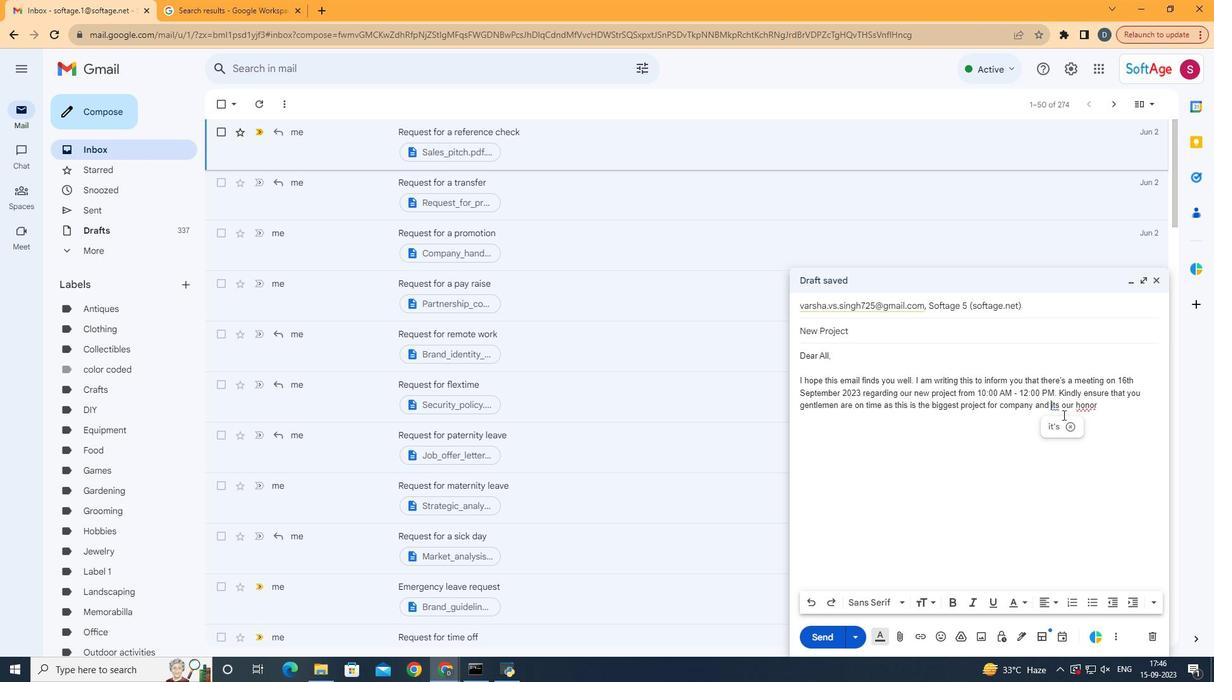 
Action: Mouse moved to (1058, 423)
Screenshot: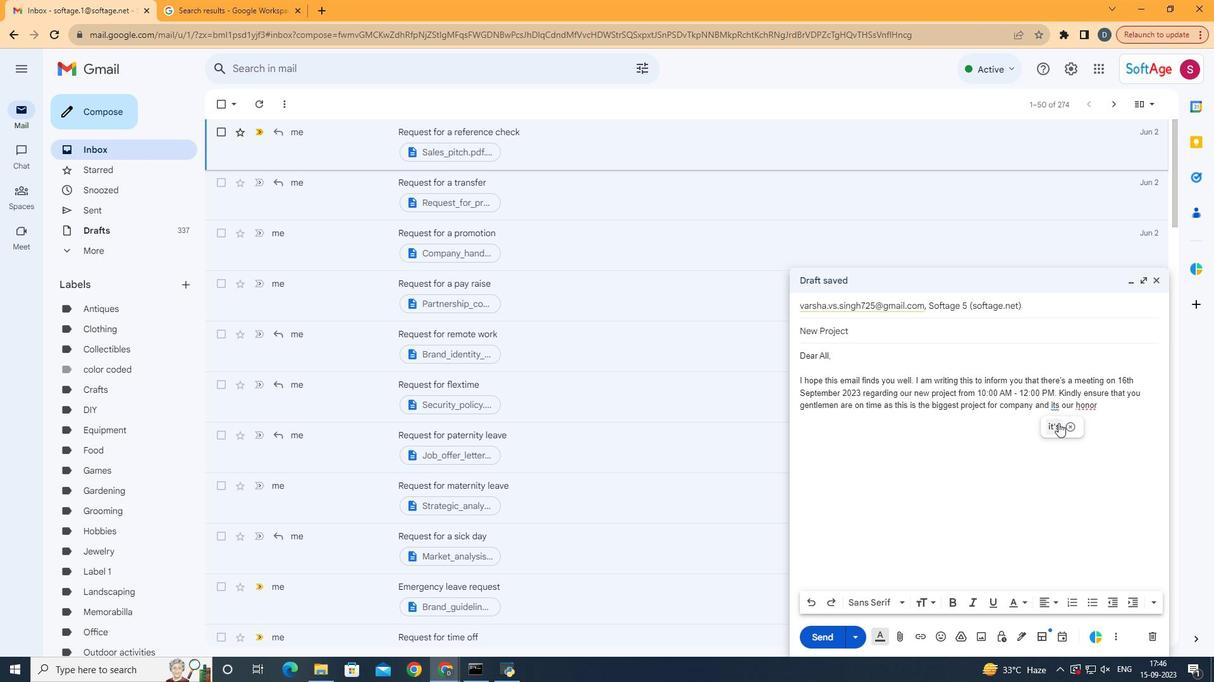 
Action: Mouse pressed left at (1058, 423)
Screenshot: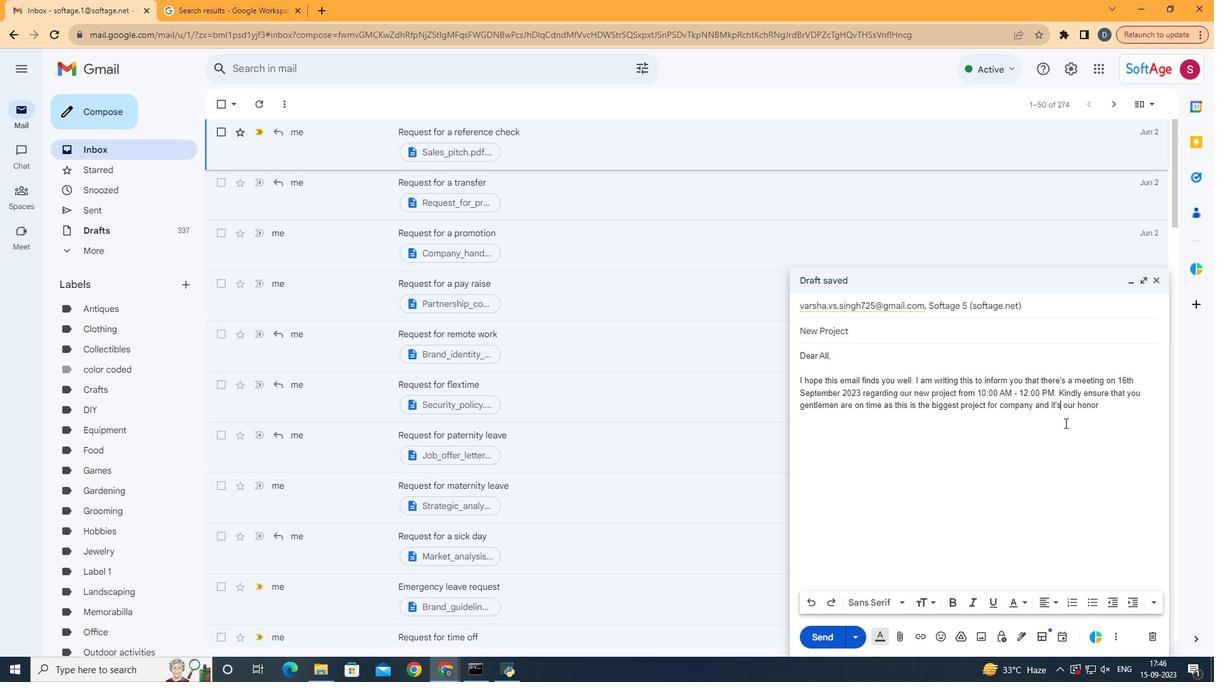 
Action: Mouse moved to (1112, 403)
Screenshot: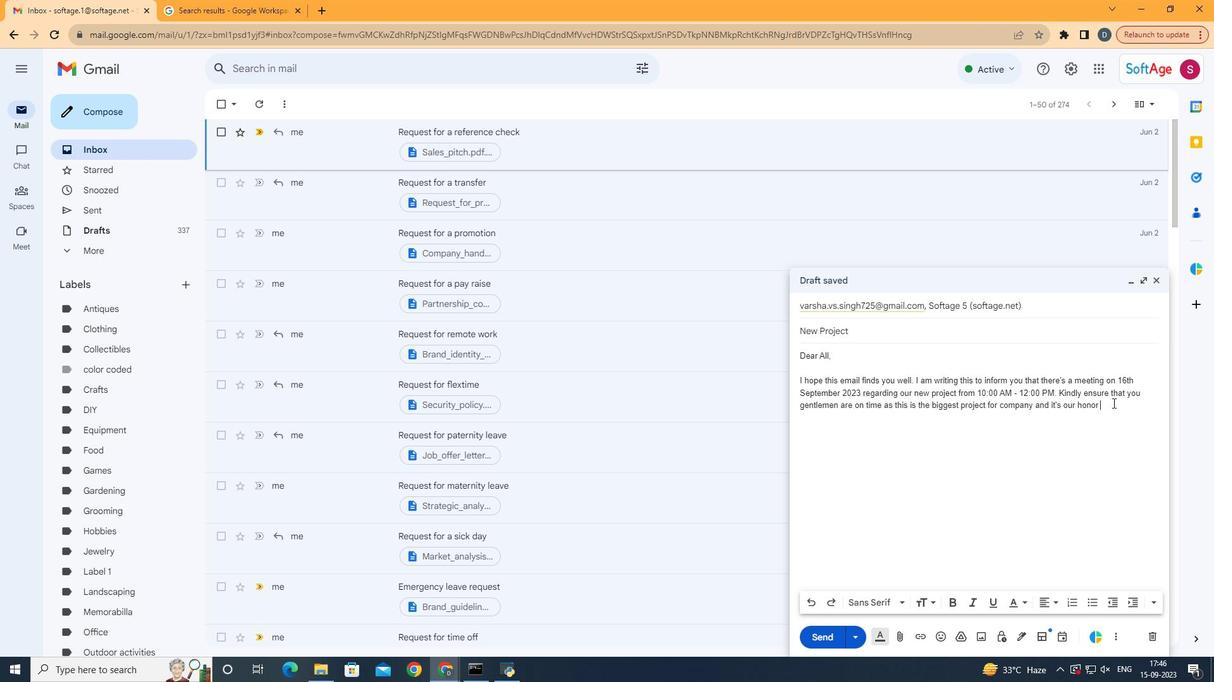 
Action: Mouse pressed left at (1112, 403)
Screenshot: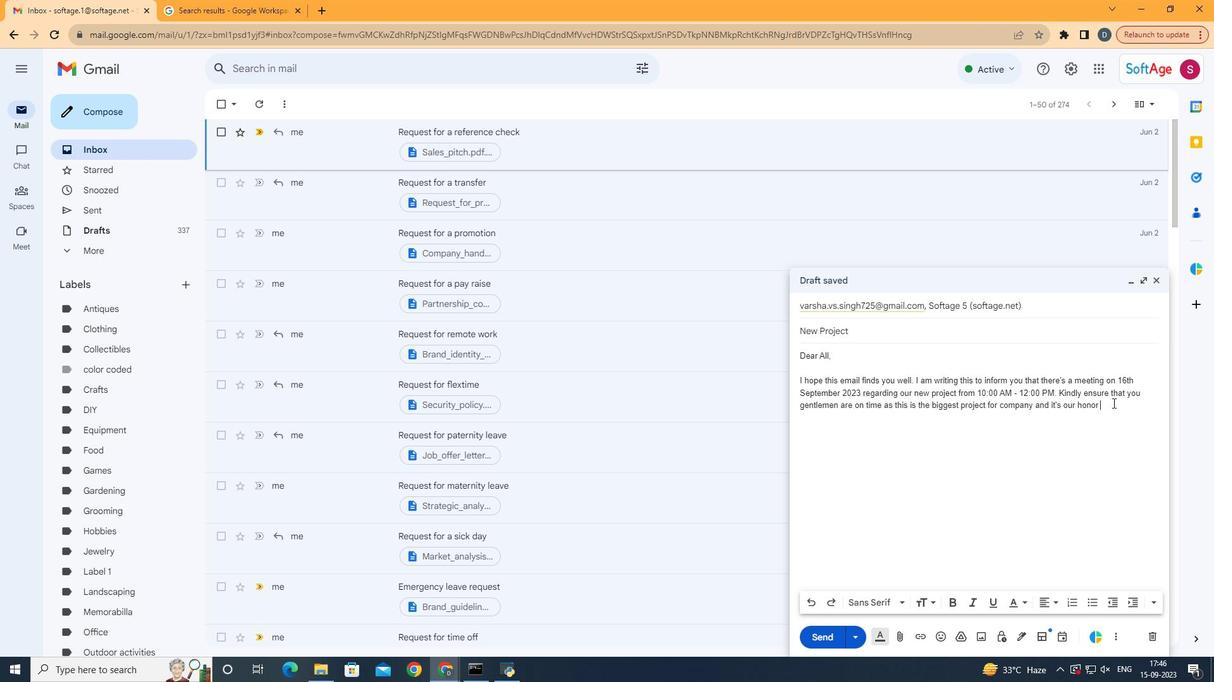 
Action: Key pressed of<Key.space>getting<Key.space>it<Key.up><Key.down><Key.left><Key.left><Key.left><Key.left><Key.left><Key.left><Key.left><Key.left><Key.left><Key.left><Key.left><Key.left><Key.left><Key.left><Key.left>u<Key.end><Key.space>
Screenshot: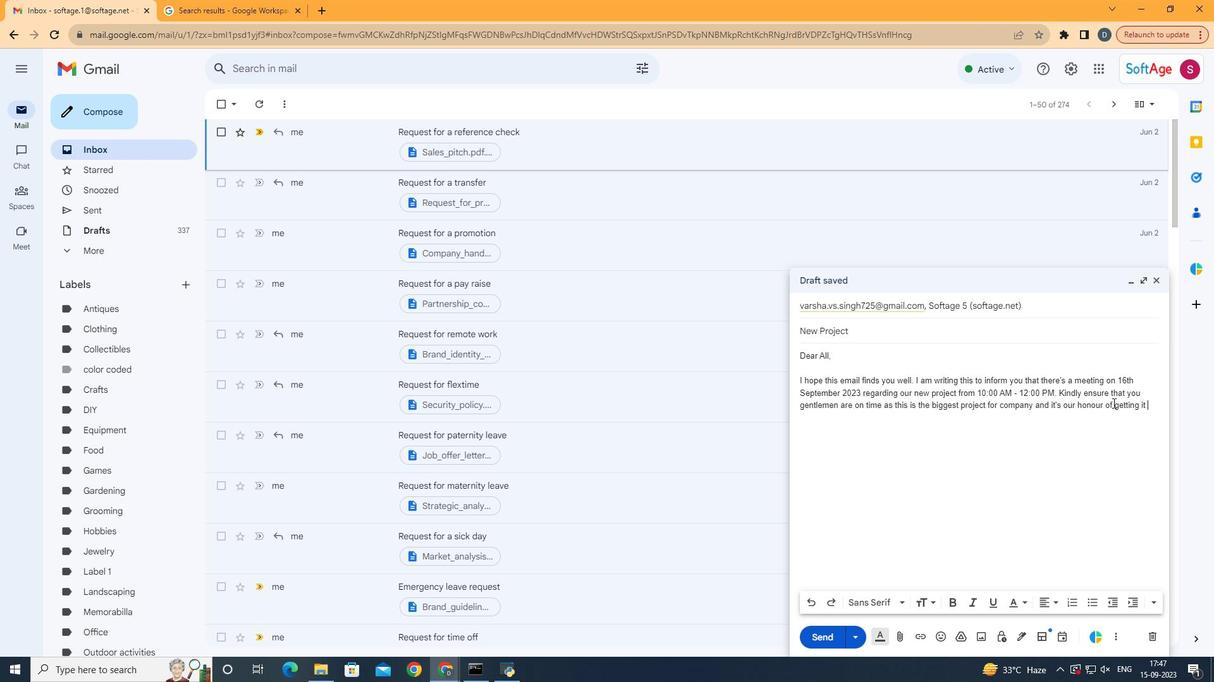 
Action: Mouse moved to (1114, 449)
Screenshot: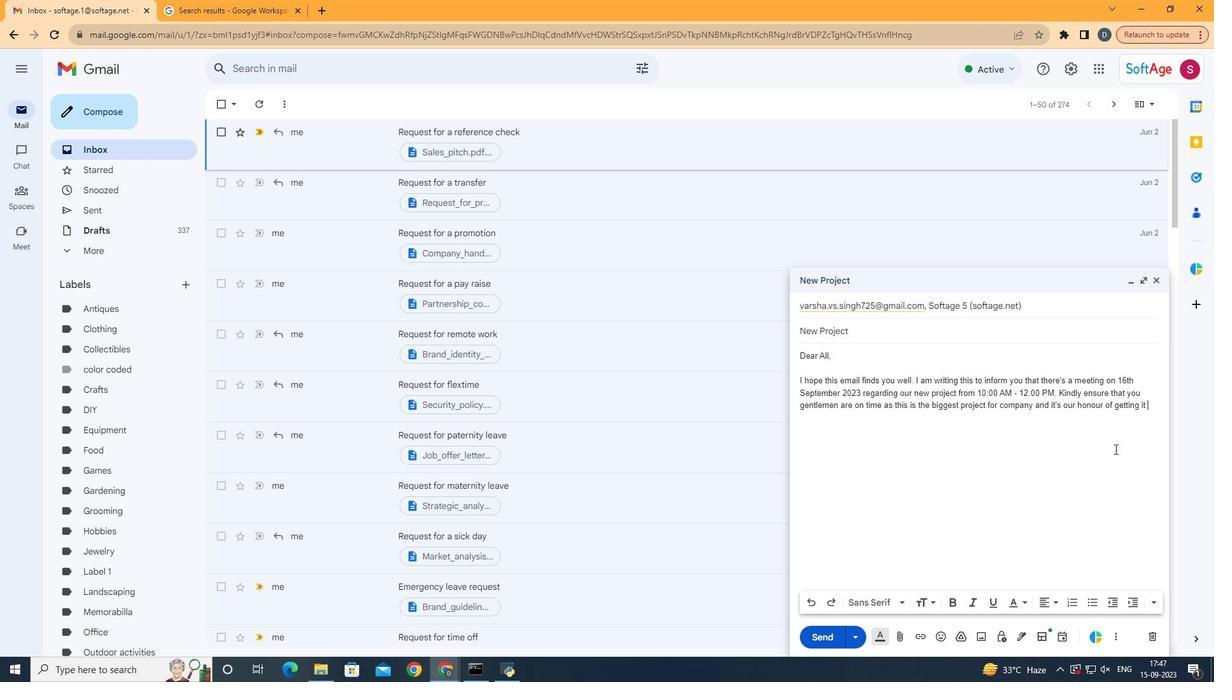 
Action: Key pressed <Key.backspace>.<Key.enter>
Screenshot: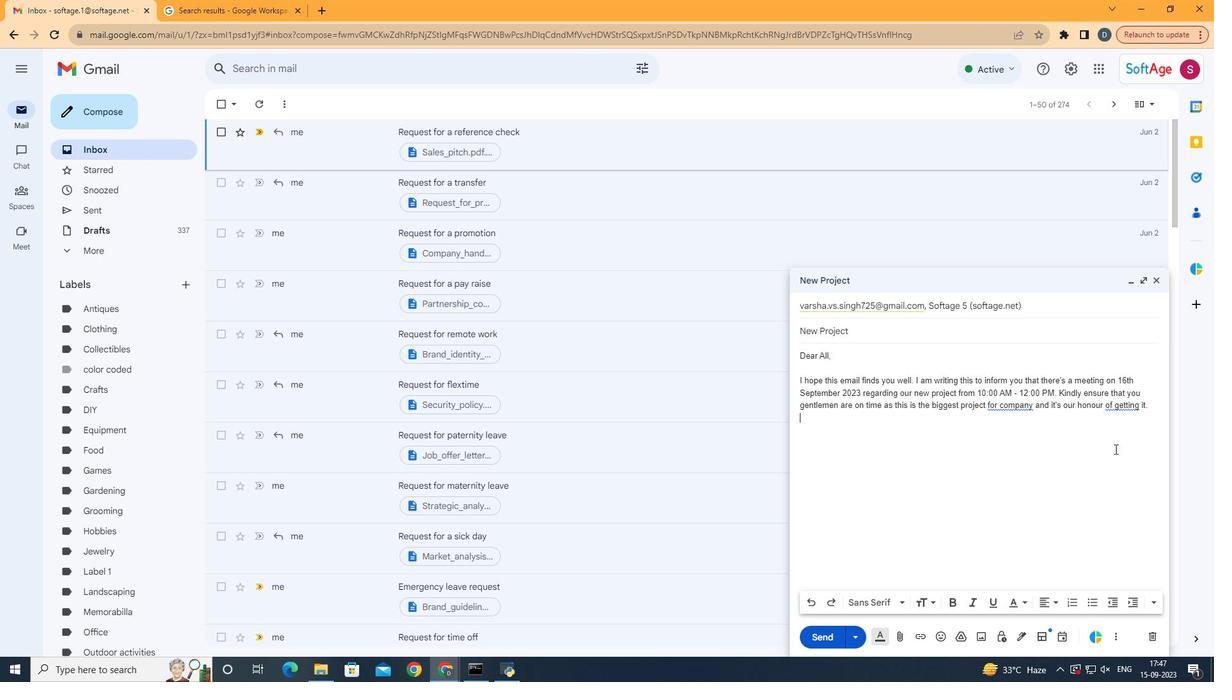 
Action: Mouse moved to (1000, 404)
Screenshot: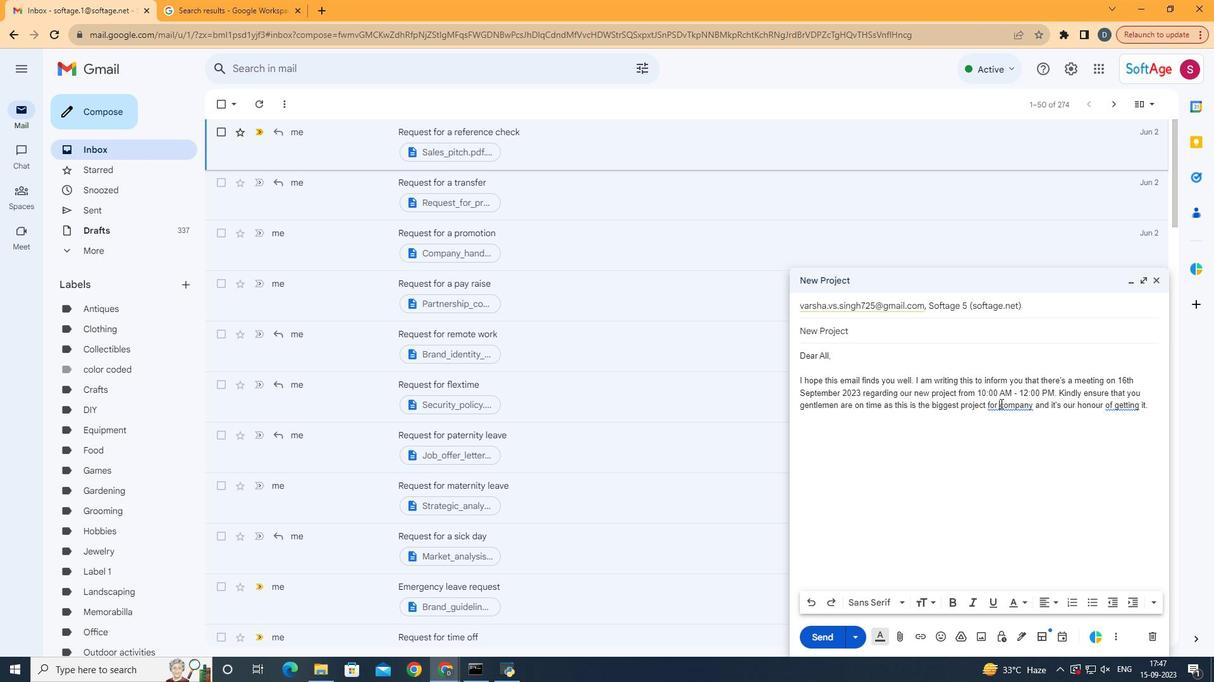 
Action: Mouse pressed left at (1000, 404)
Screenshot: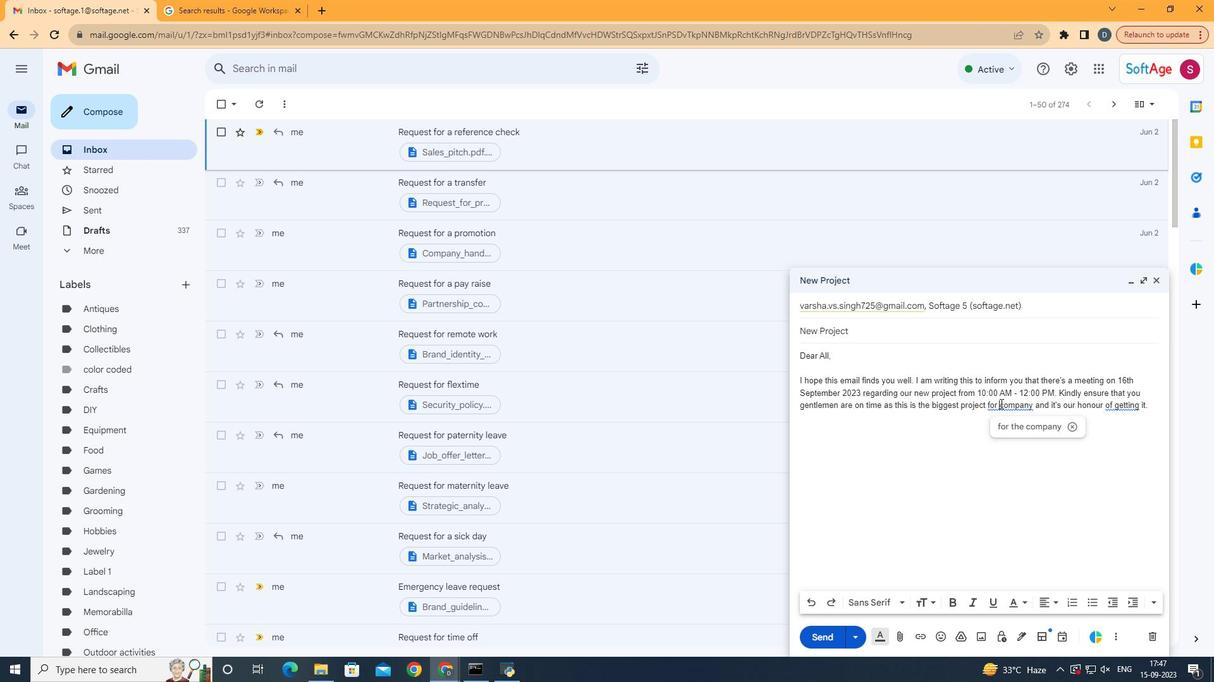 
Action: Mouse moved to (1009, 423)
Screenshot: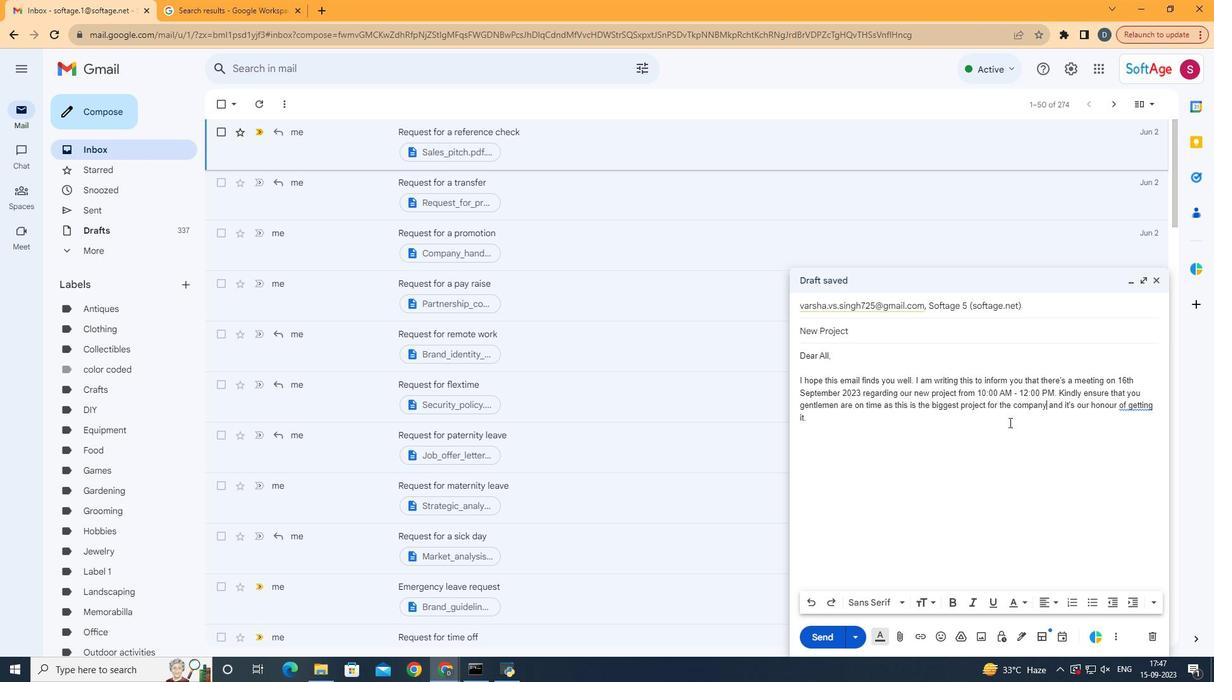 
Action: Mouse pressed left at (1009, 423)
Screenshot: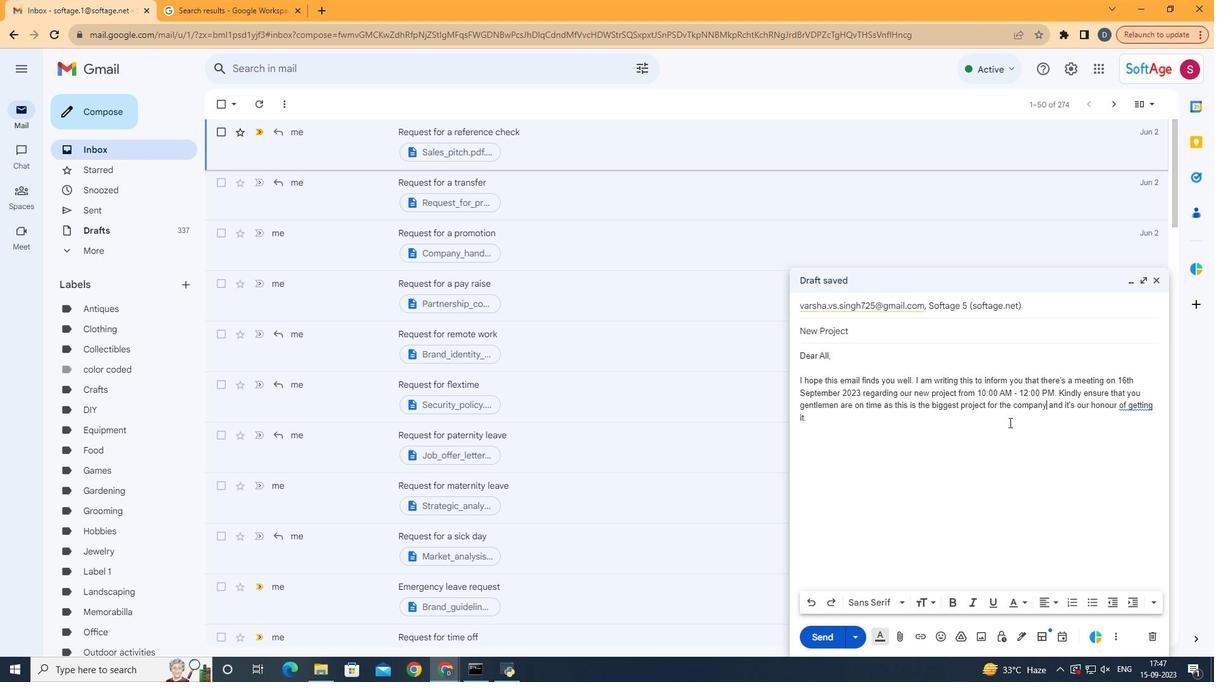 
Action: Mouse moved to (955, 426)
Screenshot: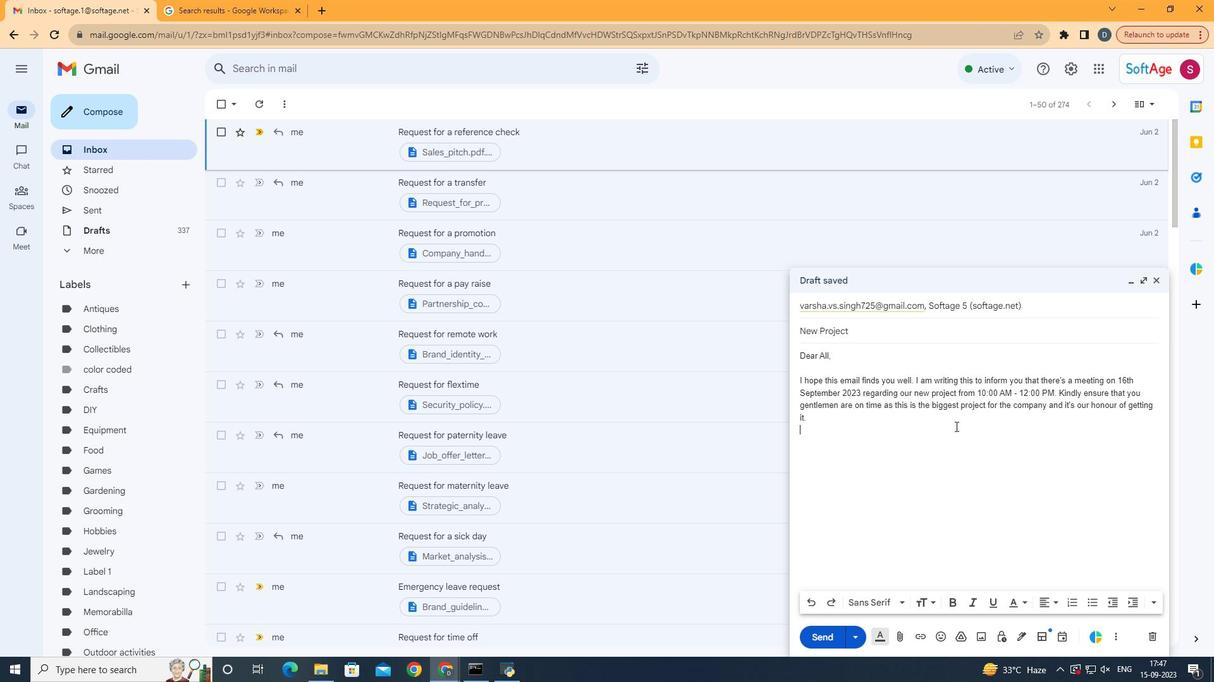 
Action: Mouse pressed left at (955, 426)
Screenshot: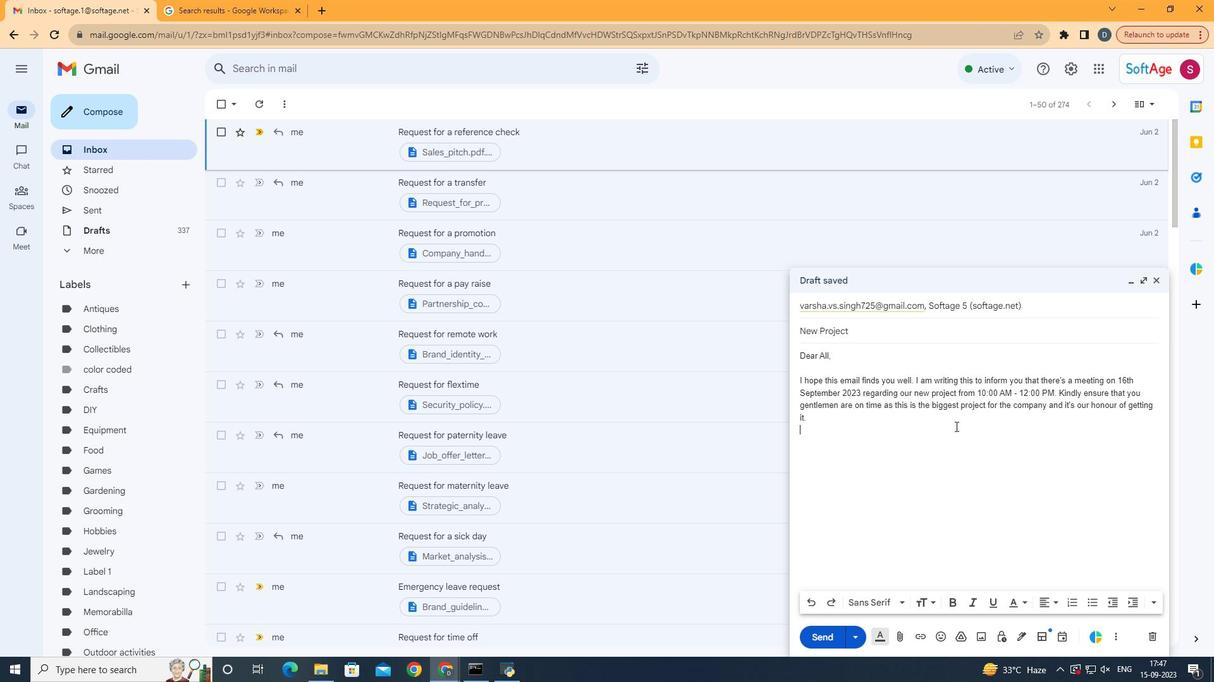 
Action: Mouse moved to (954, 426)
Screenshot: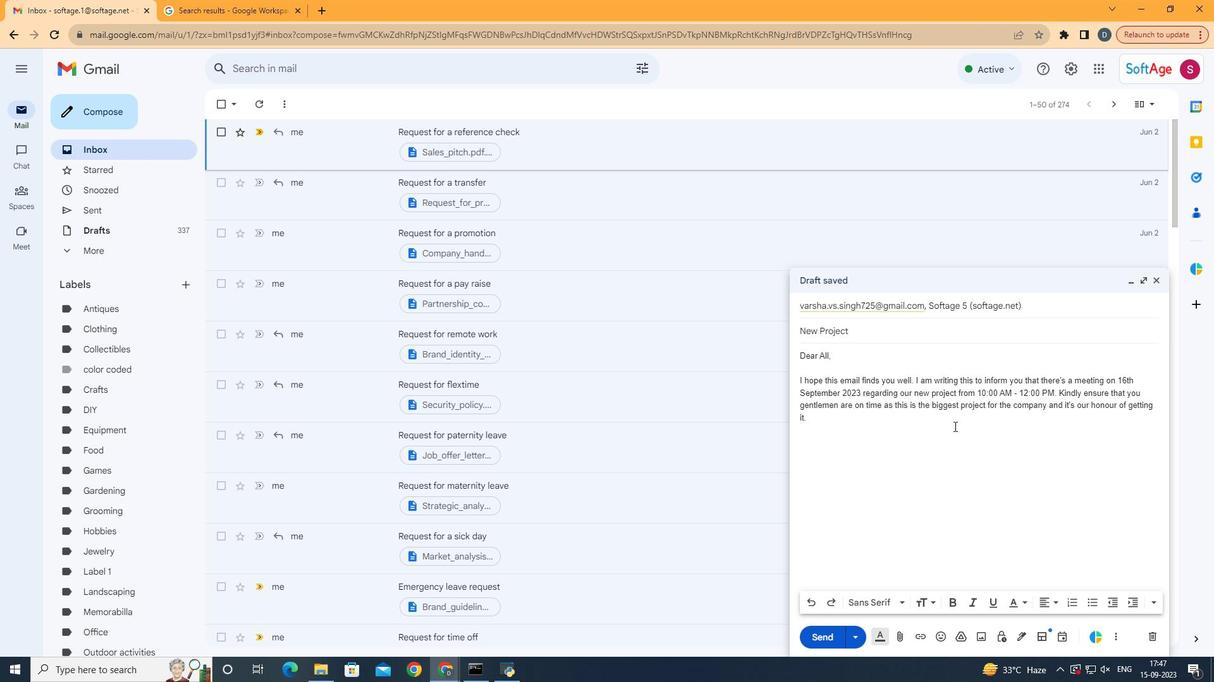 
Action: Key pressed <Key.enter><Key.shift>Regards,<Key.enter><Key.shift><Key.shift>Armaan<Key.space><Key.shift>Ma<Key.backspace><Key.backspace><Key.backspace><Key.backspace><Key.backspace>n<Key.space><Key.shift>Malik,<Key.enter><Key.shift>Manging<Key.backspace><Key.backspace><Key.backspace><Key.backspace>g<Key.backspace>aging<Key.space><Key.shift>Director
Screenshot: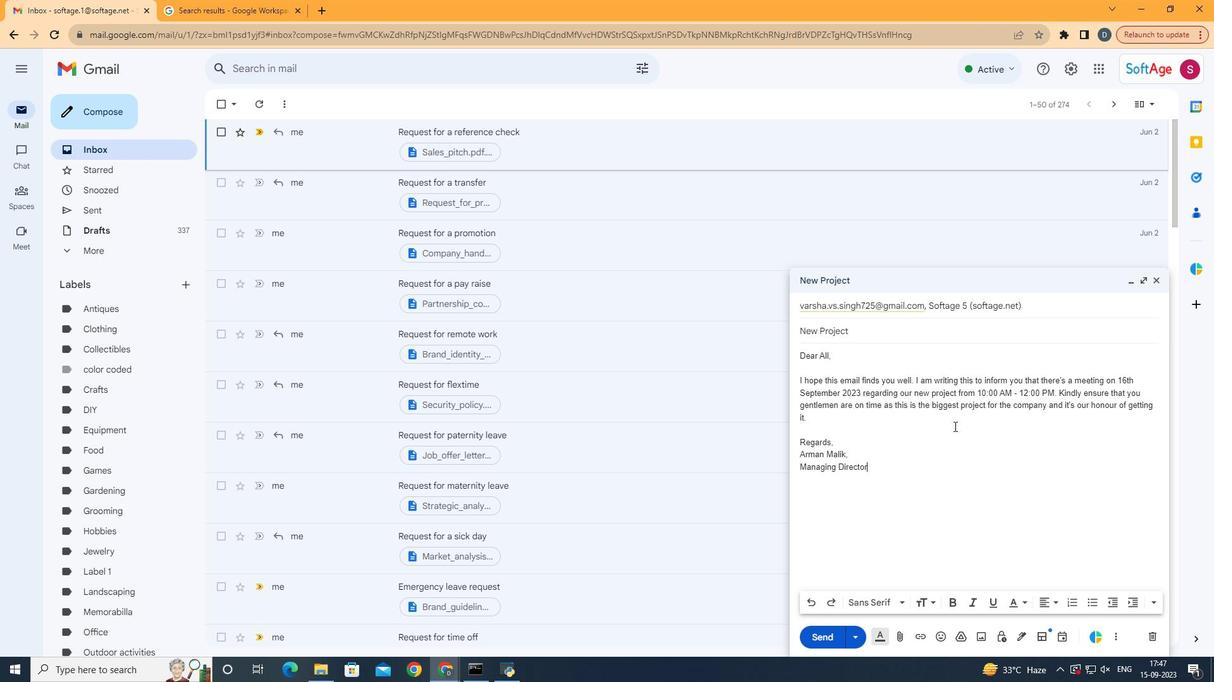 
Action: Mouse moved to (920, 419)
Screenshot: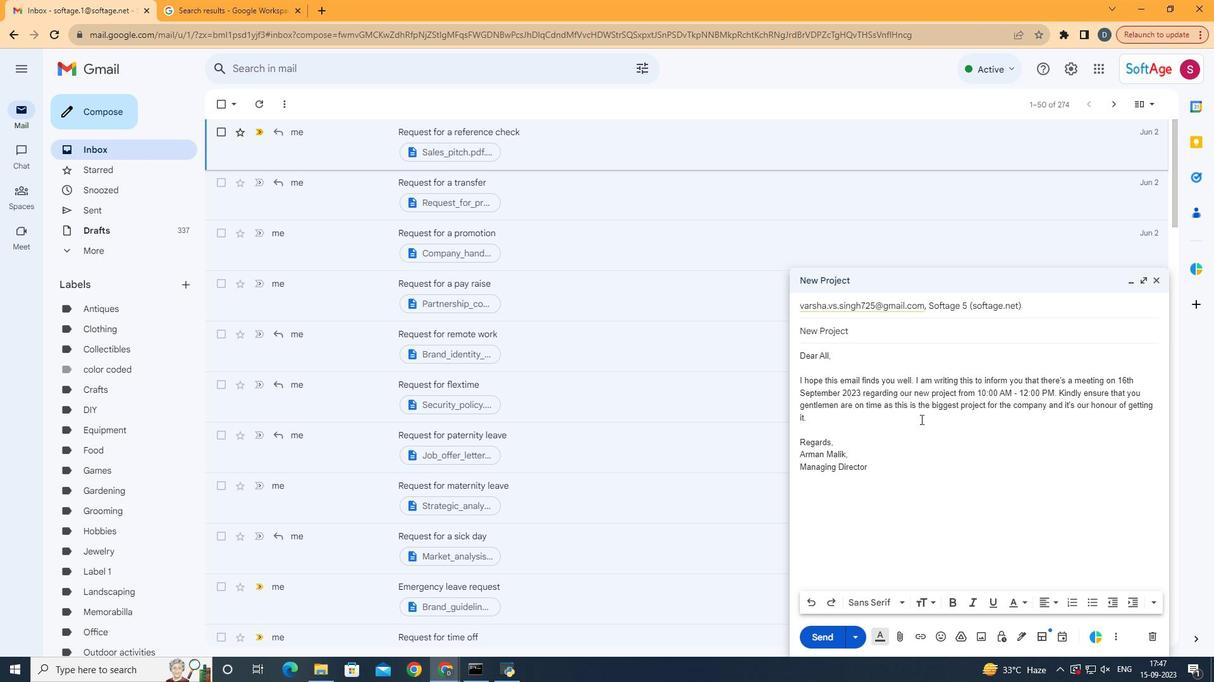 
Action: Key pressed .
Screenshot: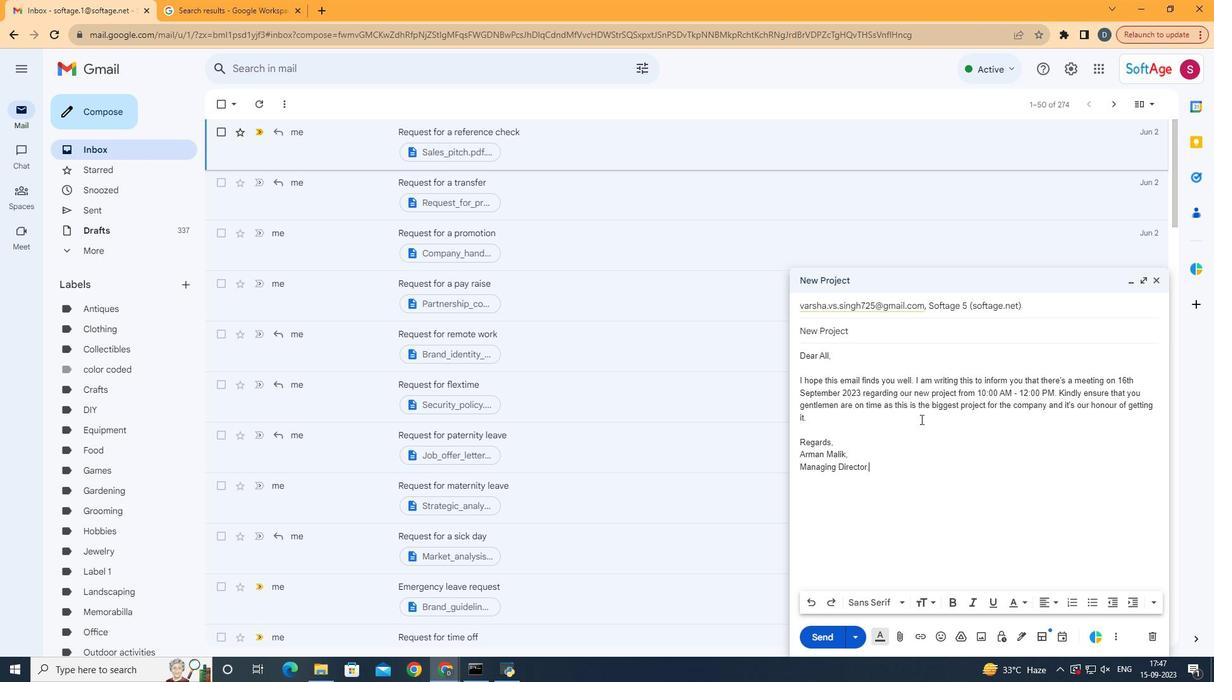 
Action: Mouse moved to (895, 638)
Screenshot: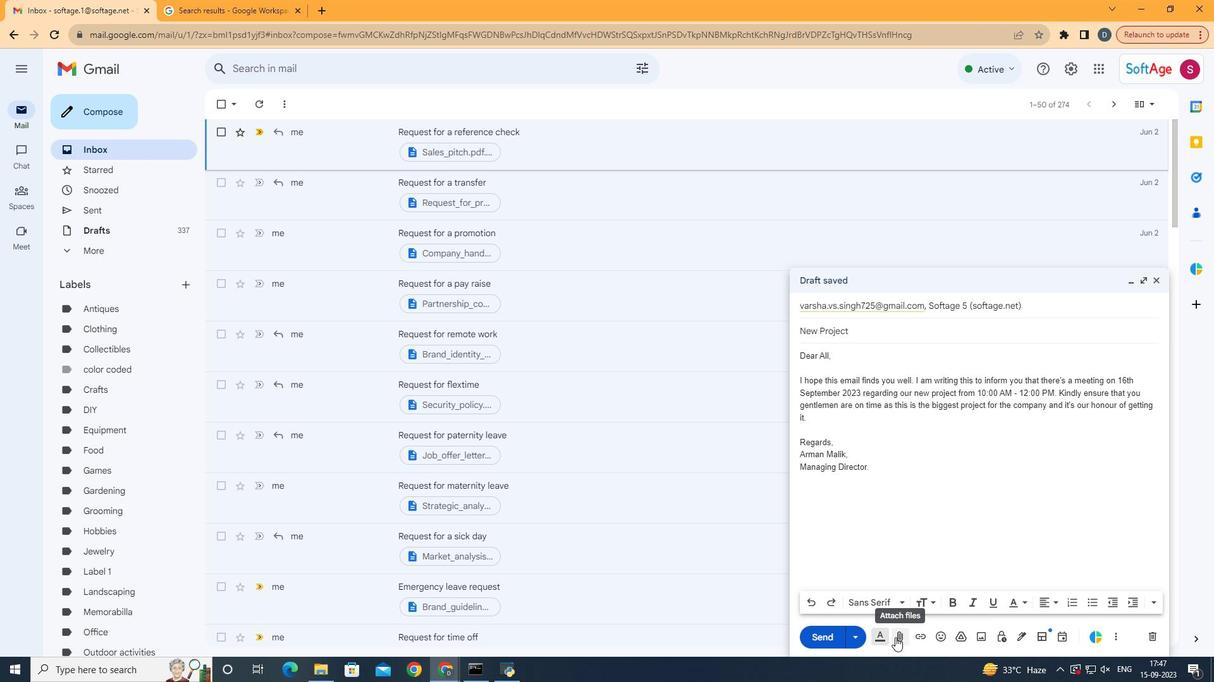 
Action: Mouse pressed left at (895, 638)
Screenshot: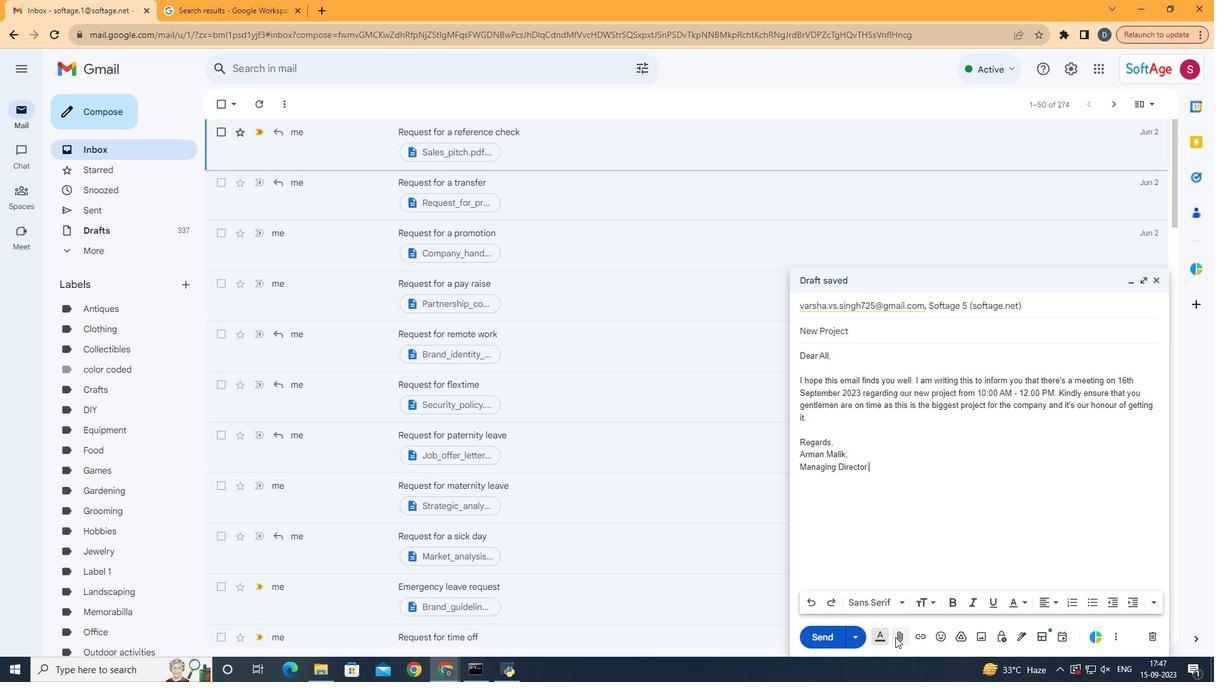 
Action: Mouse moved to (249, 99)
Screenshot: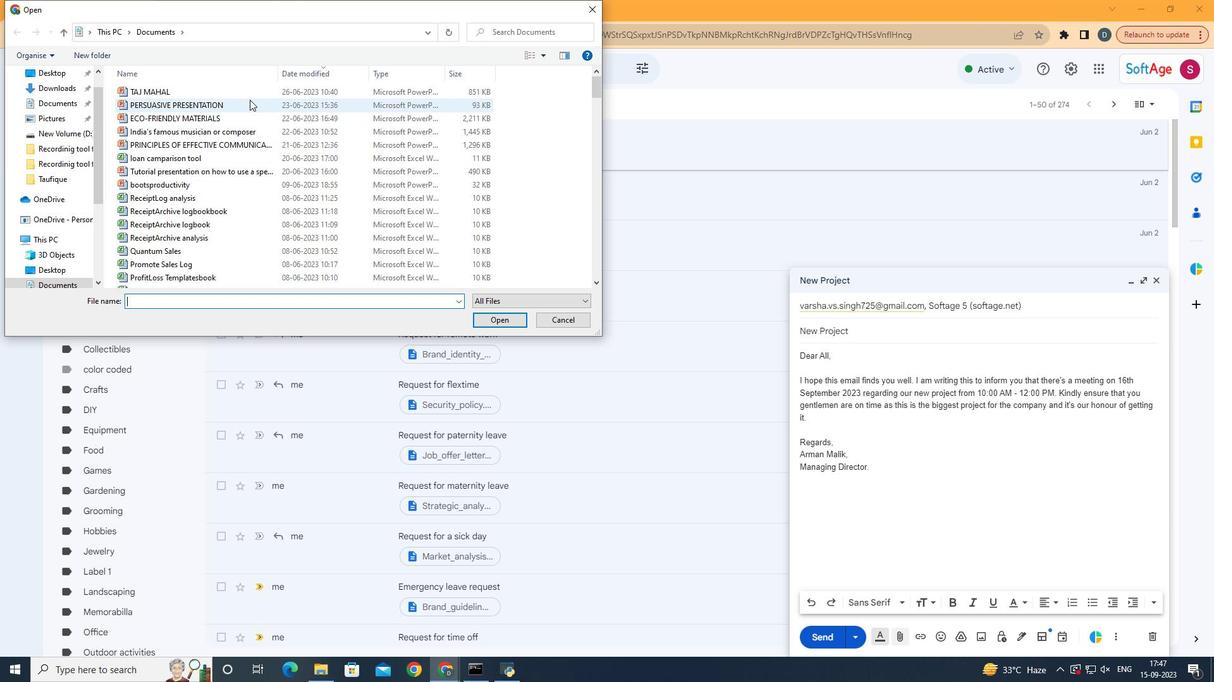 
Action: Mouse pressed left at (249, 99)
Screenshot: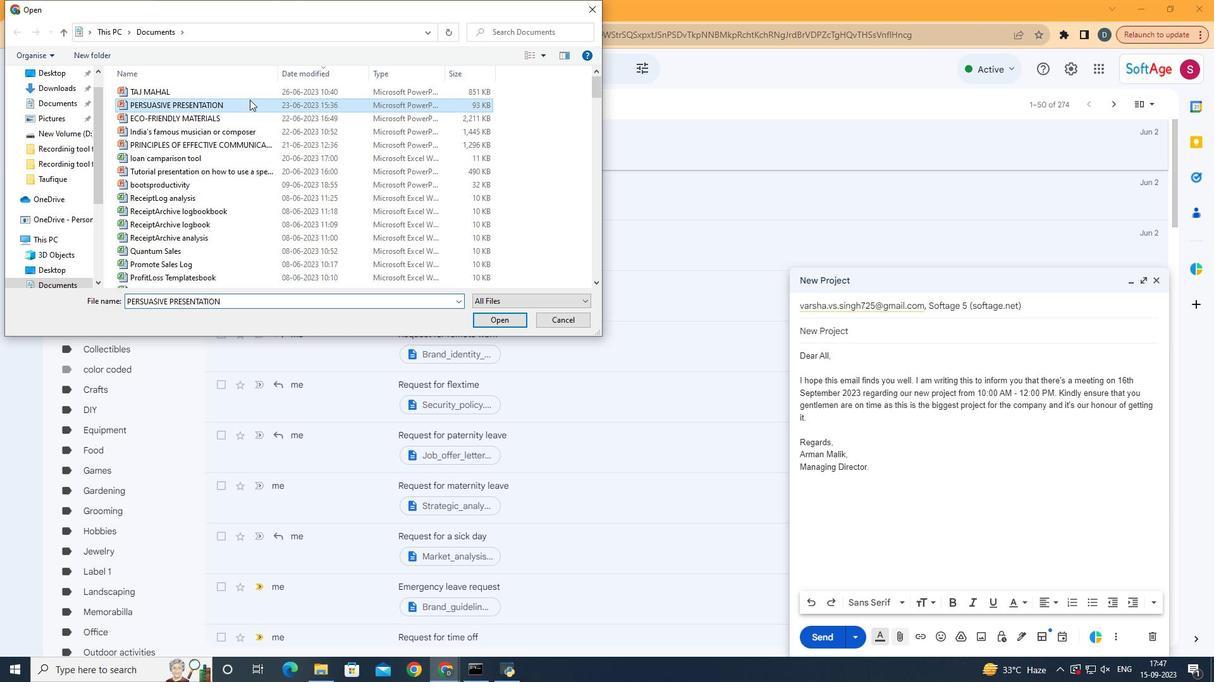 
Action: Mouse moved to (509, 320)
Screenshot: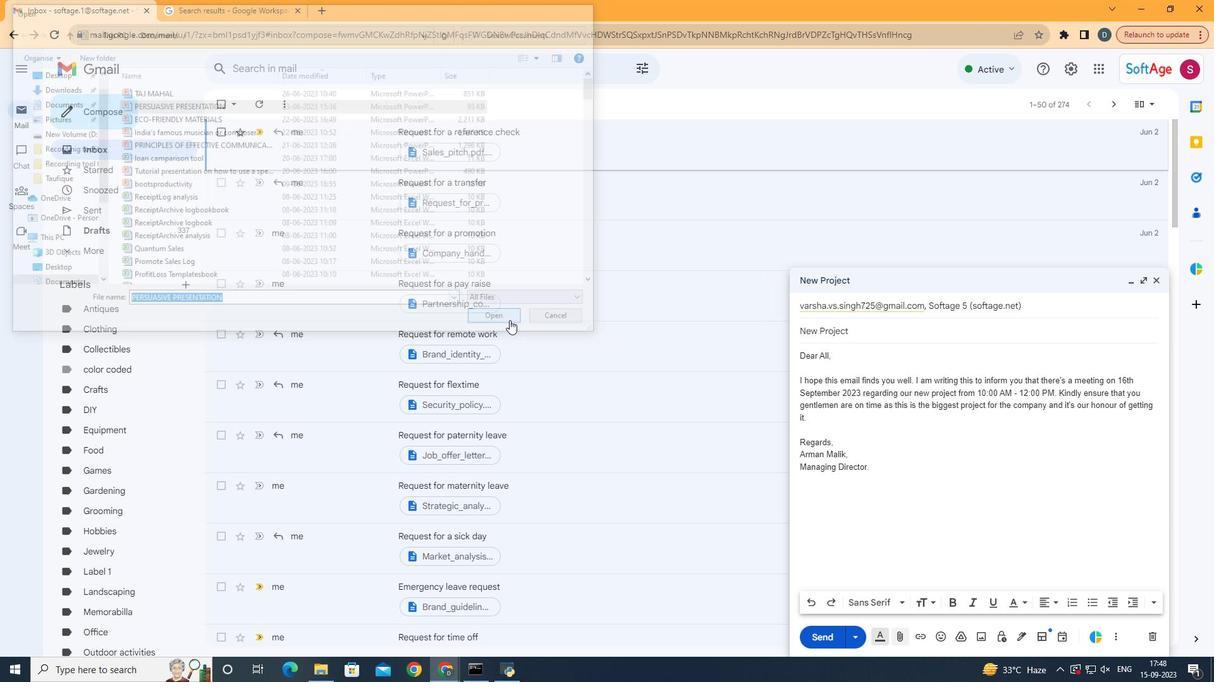 
Action: Mouse pressed left at (509, 320)
Screenshot: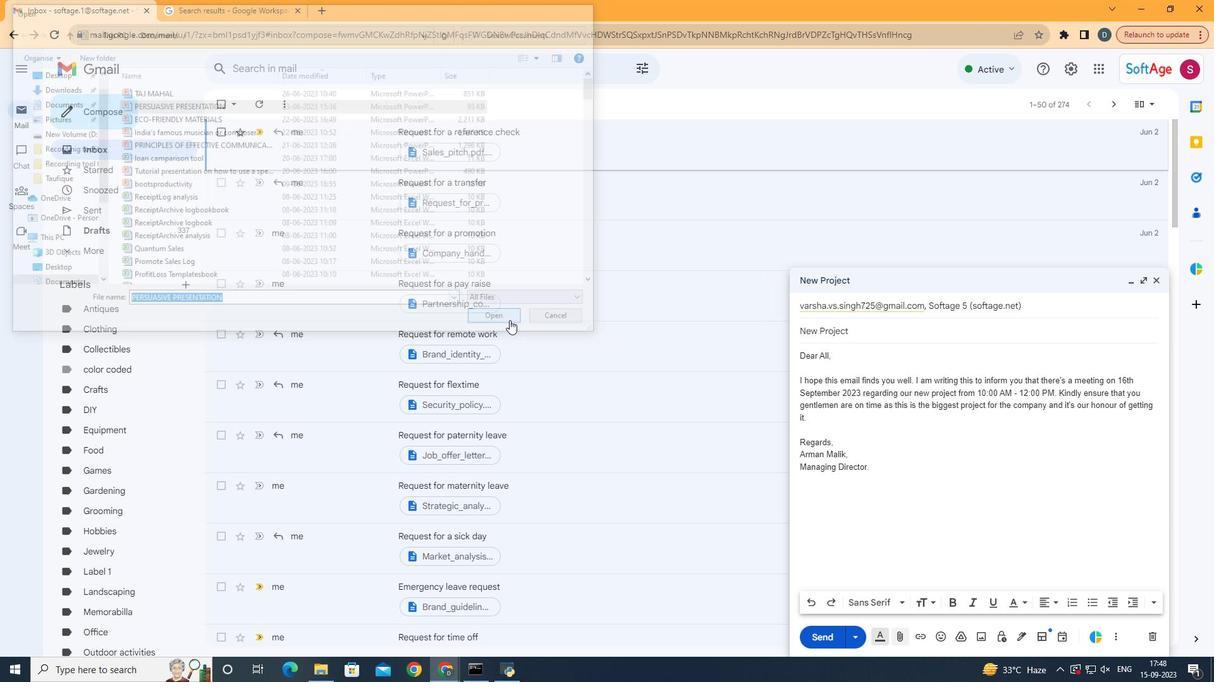 
Action: Mouse moved to (839, 639)
Screenshot: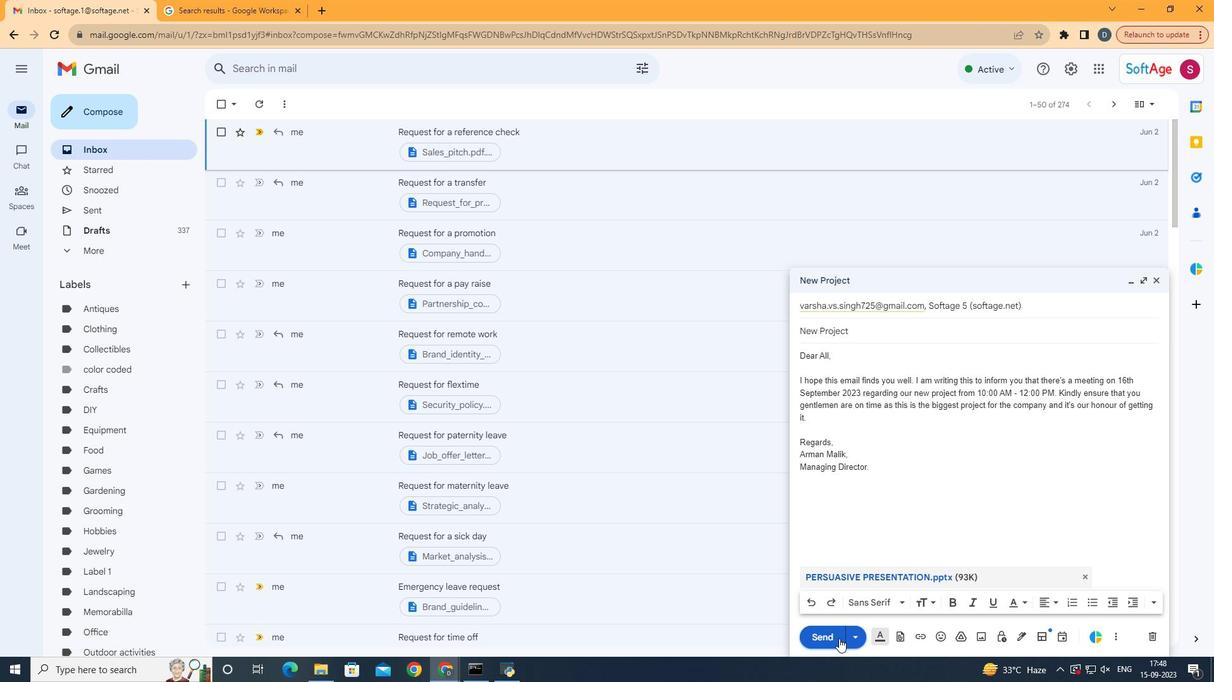 
Action: Mouse pressed left at (839, 639)
Screenshot: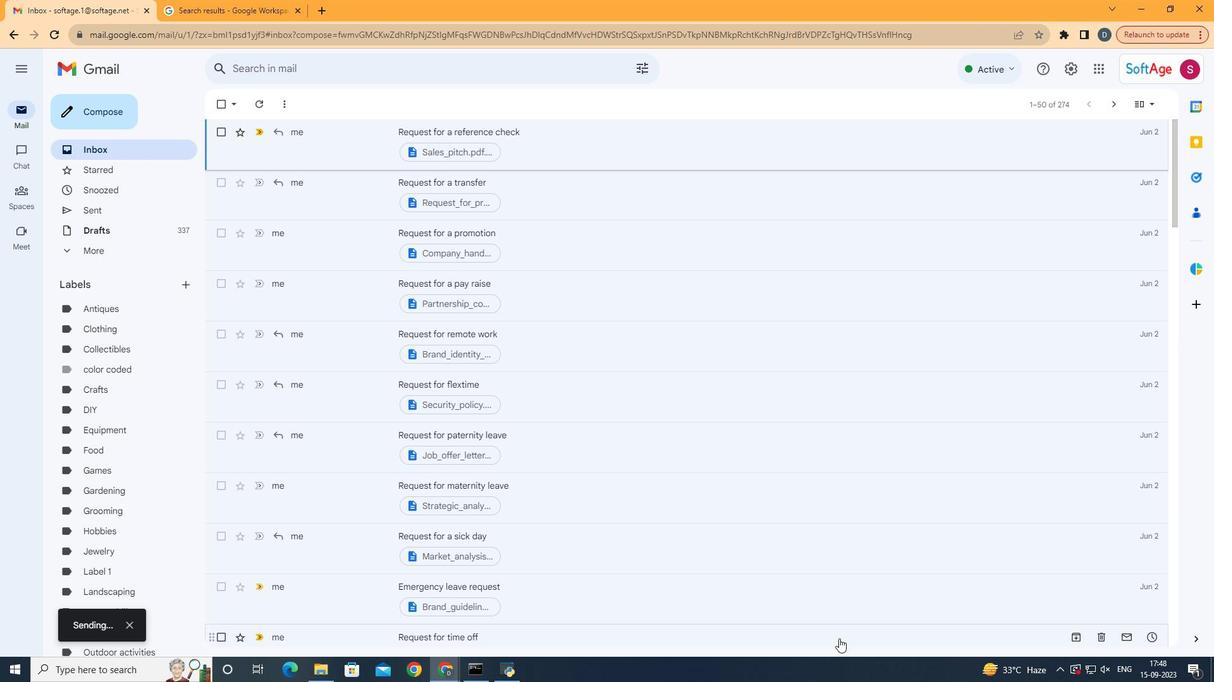 
Action: Mouse moved to (151, 622)
Screenshot: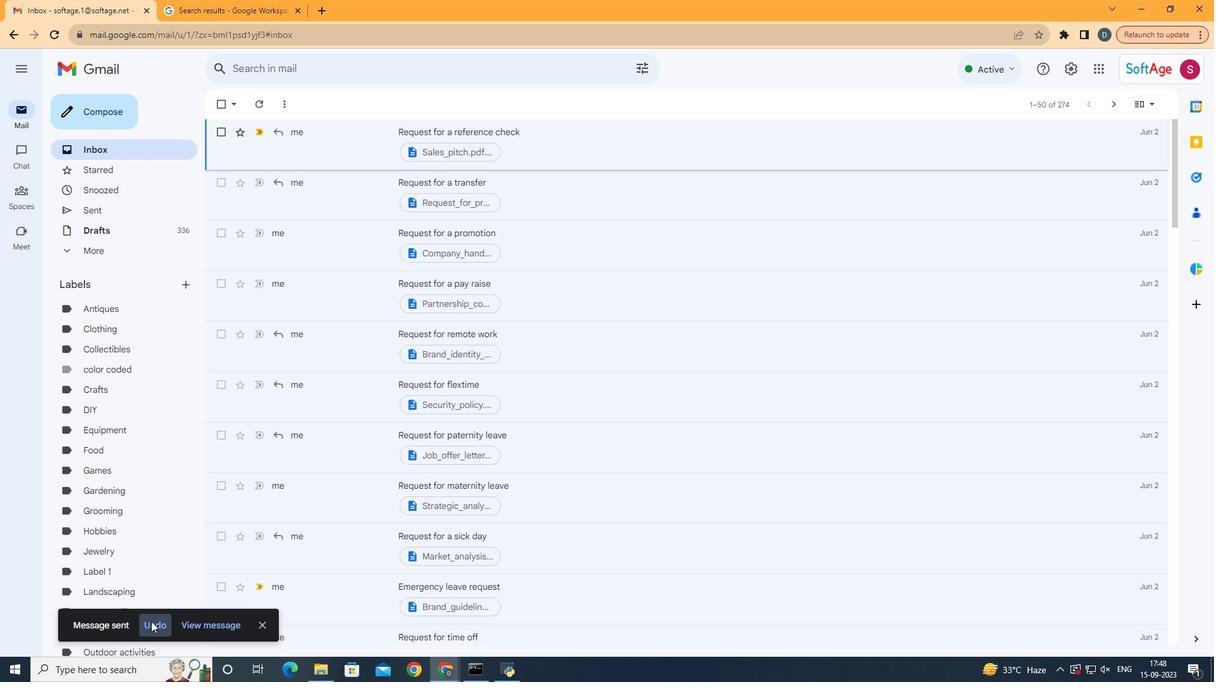 
Action: Mouse pressed left at (151, 622)
Screenshot: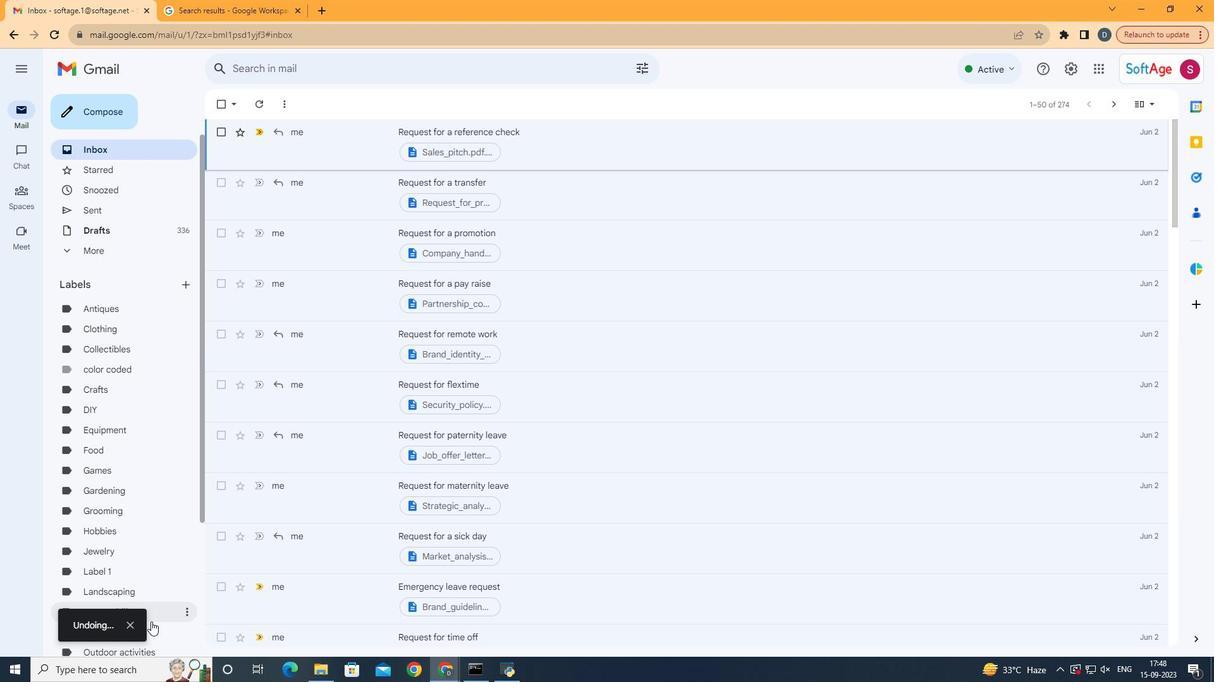 
Action: Mouse moved to (1063, 300)
Screenshot: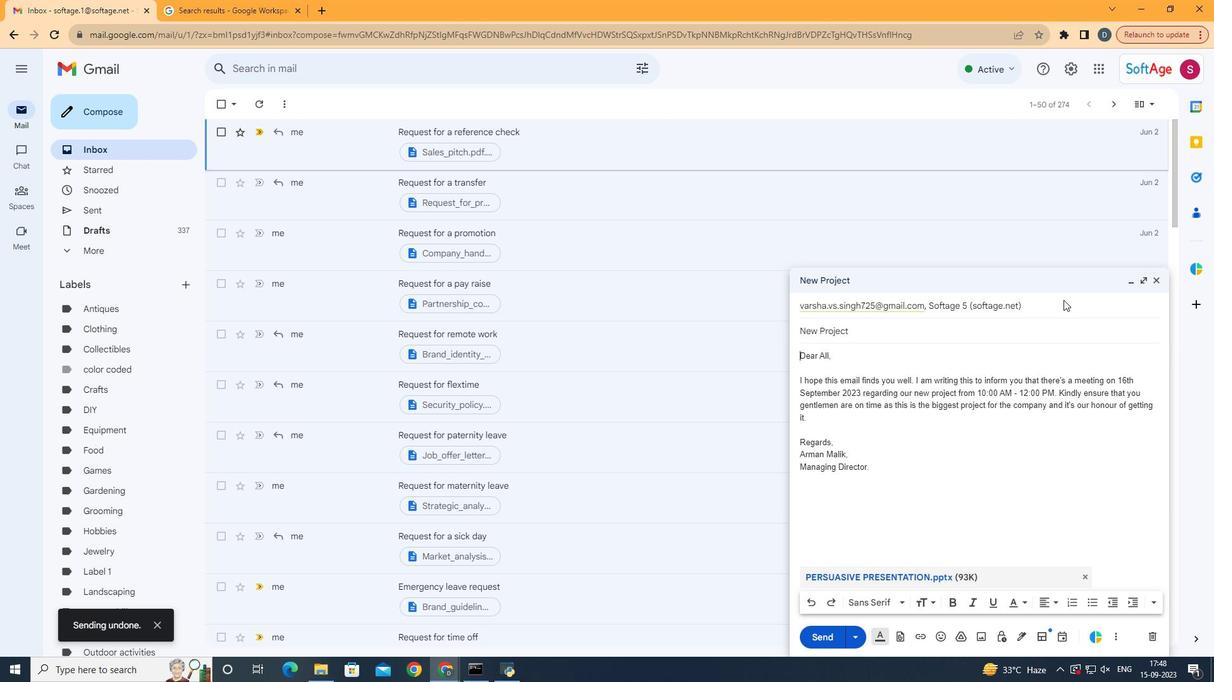 
Action: Mouse pressed left at (1063, 300)
Screenshot: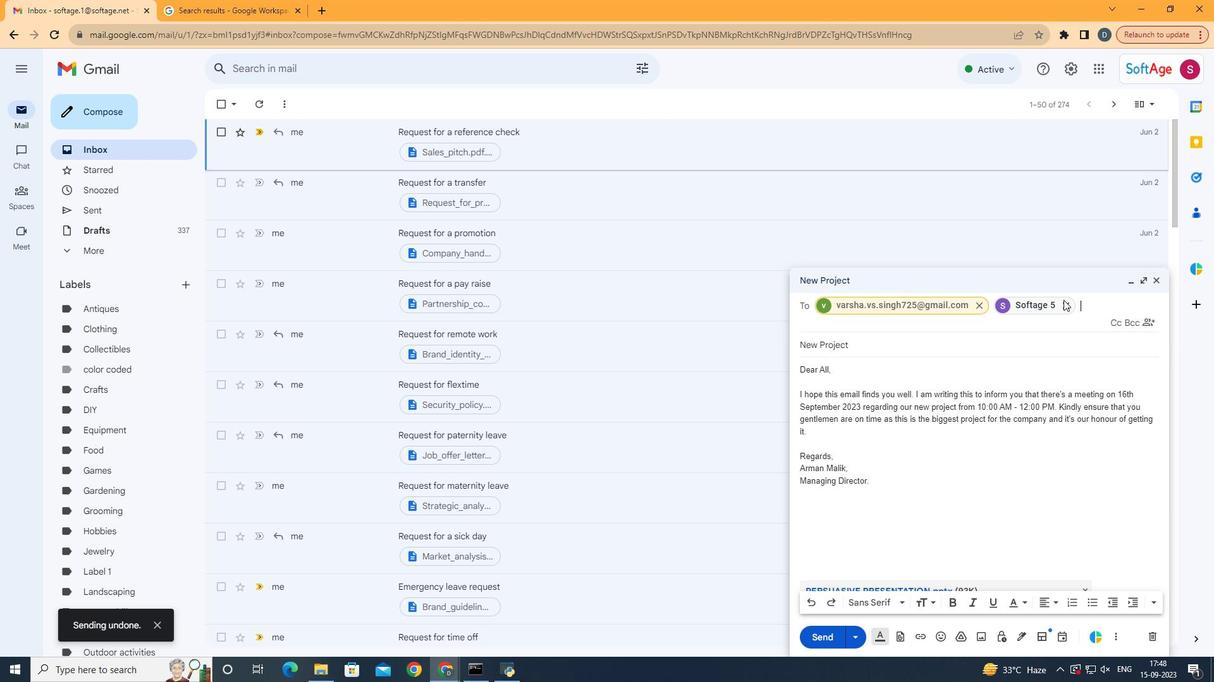 
Action: Mouse moved to (1111, 320)
Screenshot: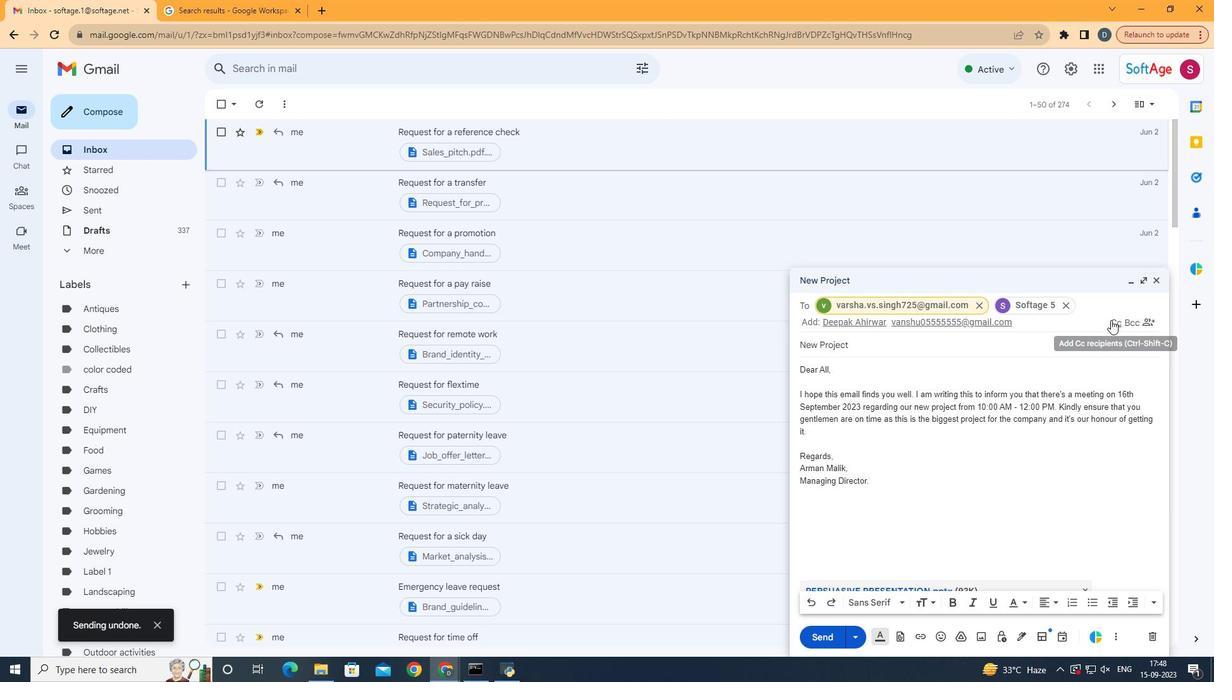 
Action: Mouse pressed left at (1111, 320)
Screenshot: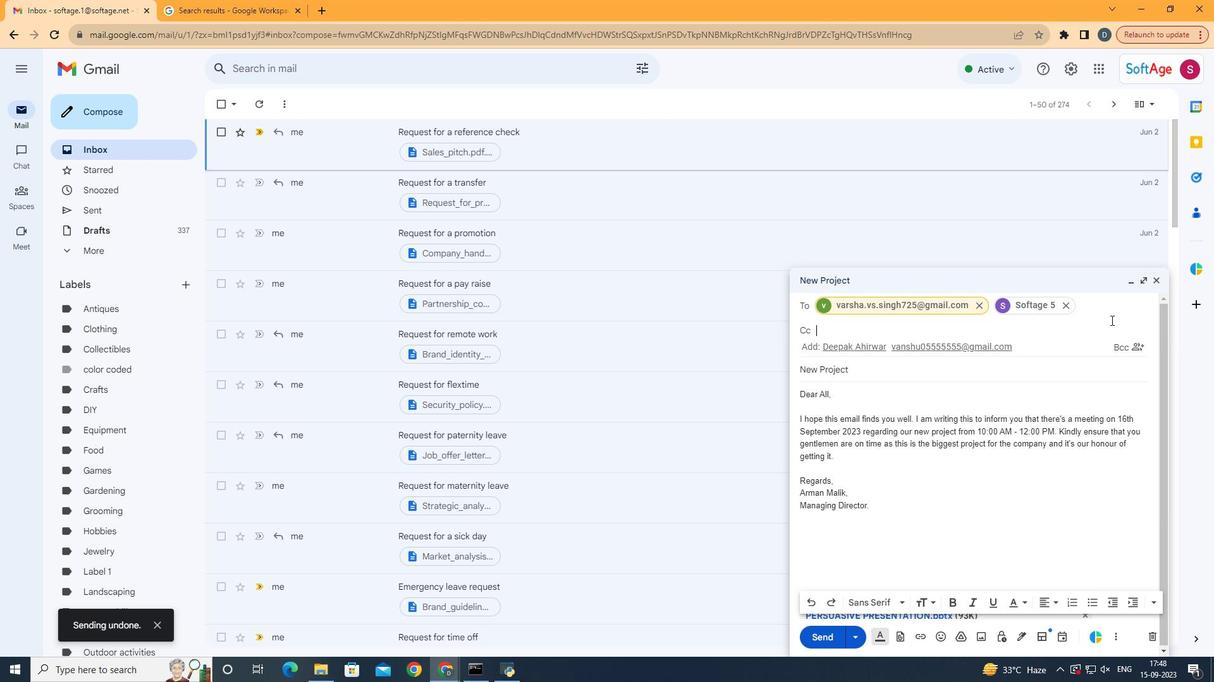 
Action: Mouse moved to (1055, 326)
Screenshot: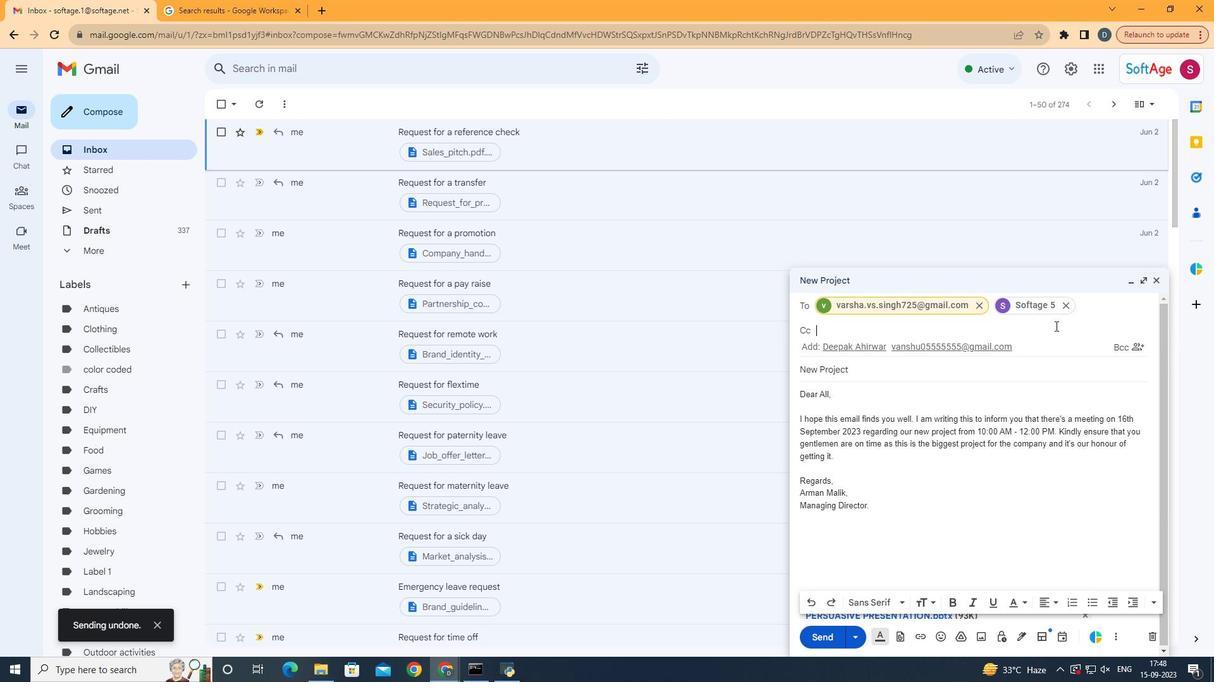 
Action: Key pressed <Key.shift>Vanshu
Screenshot: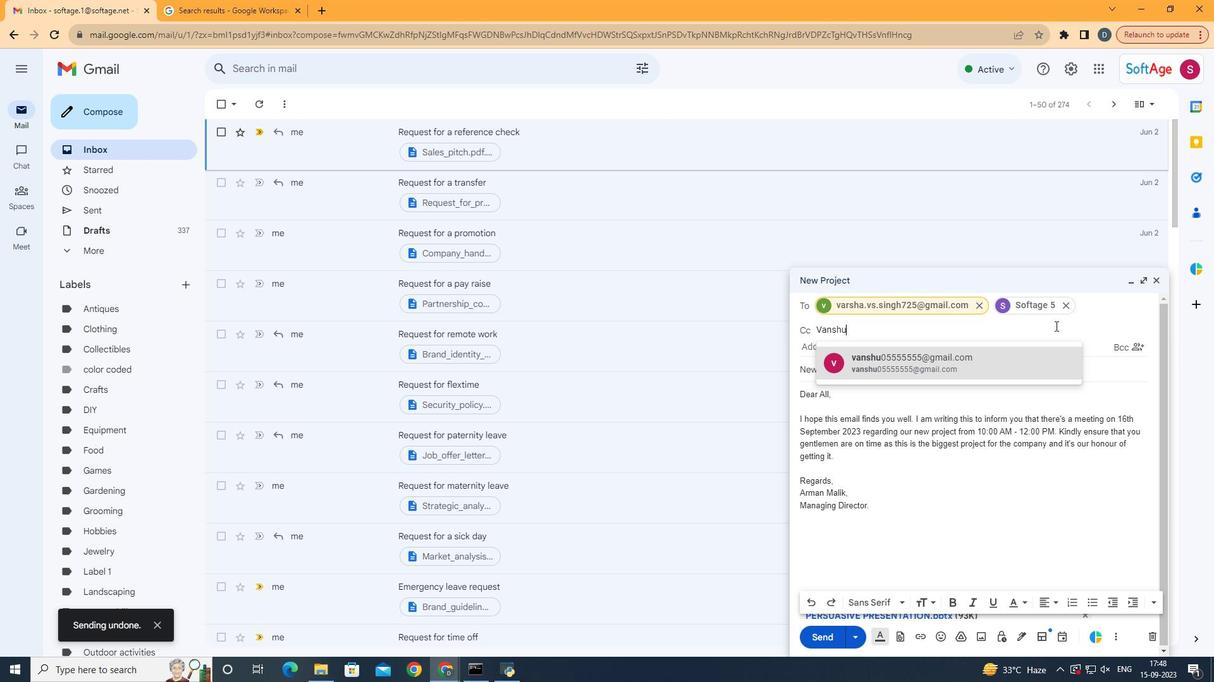 
Action: Mouse moved to (1007, 363)
Screenshot: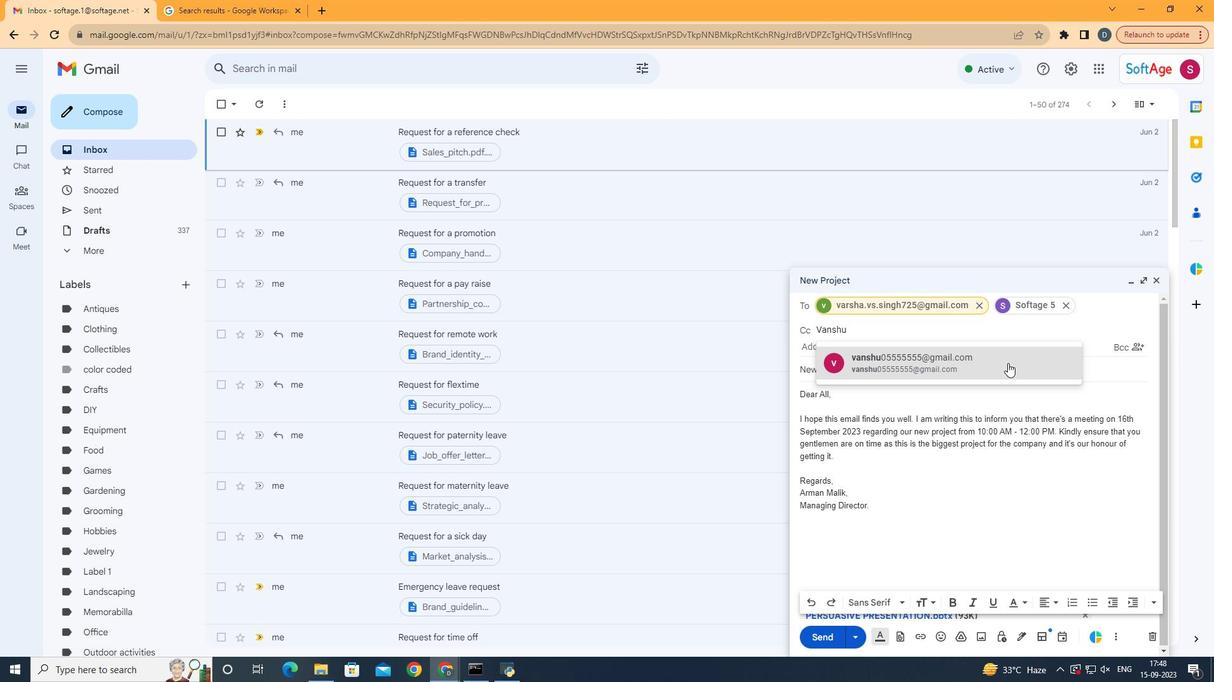 
Action: Mouse pressed left at (1007, 363)
Screenshot: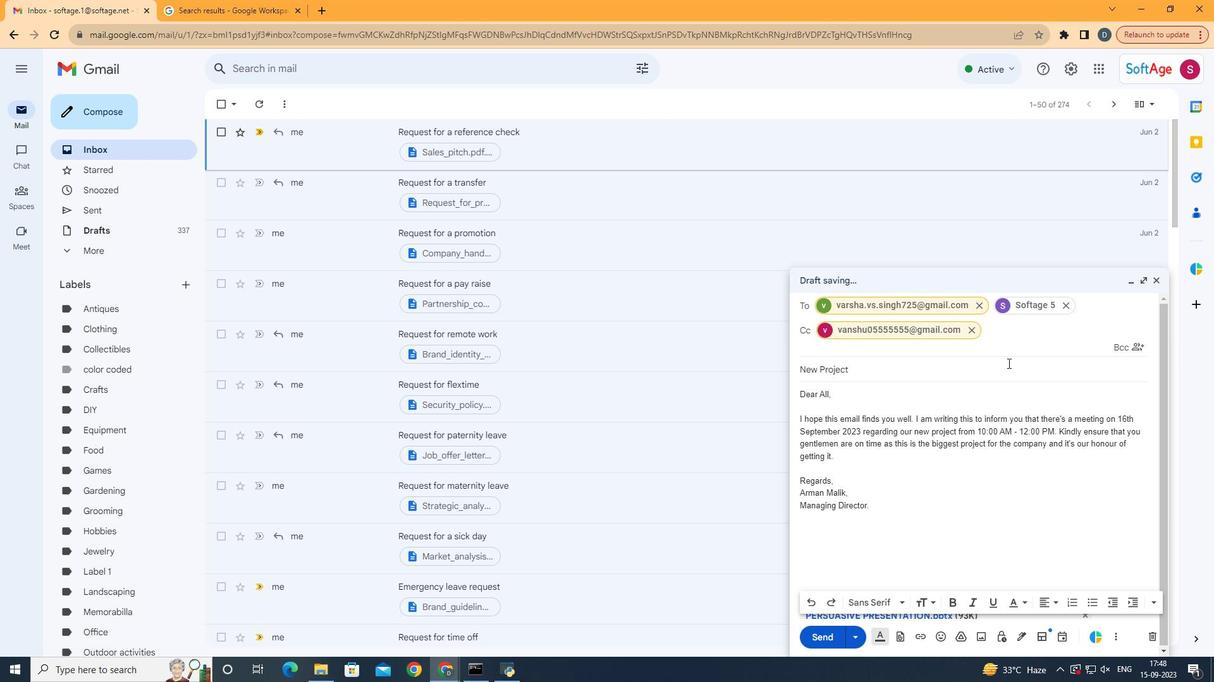
Action: Mouse moved to (1125, 347)
Screenshot: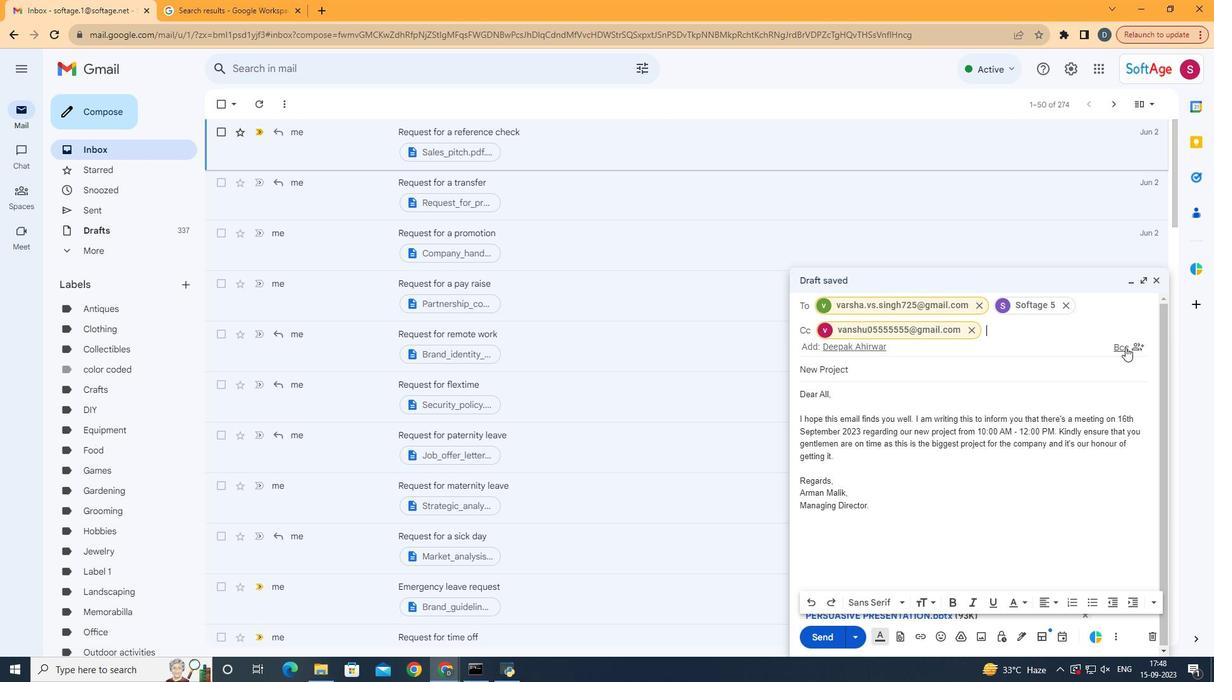 
Action: Mouse pressed left at (1125, 347)
Screenshot: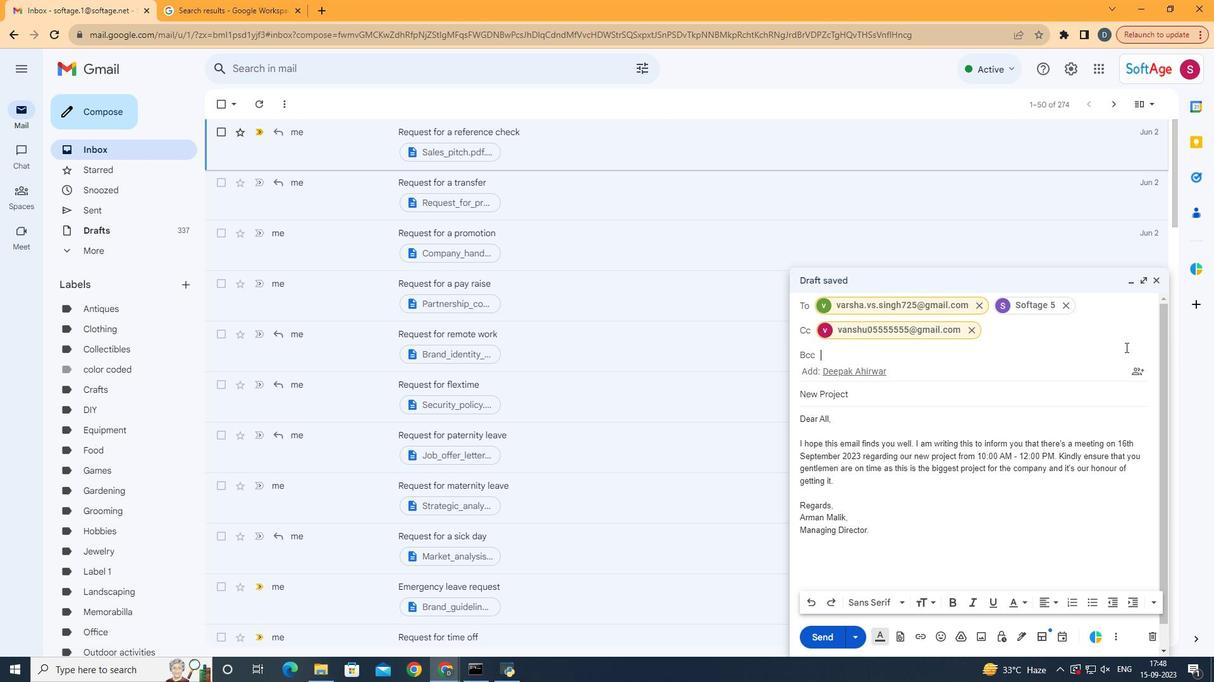 
Action: Mouse moved to (997, 349)
Screenshot: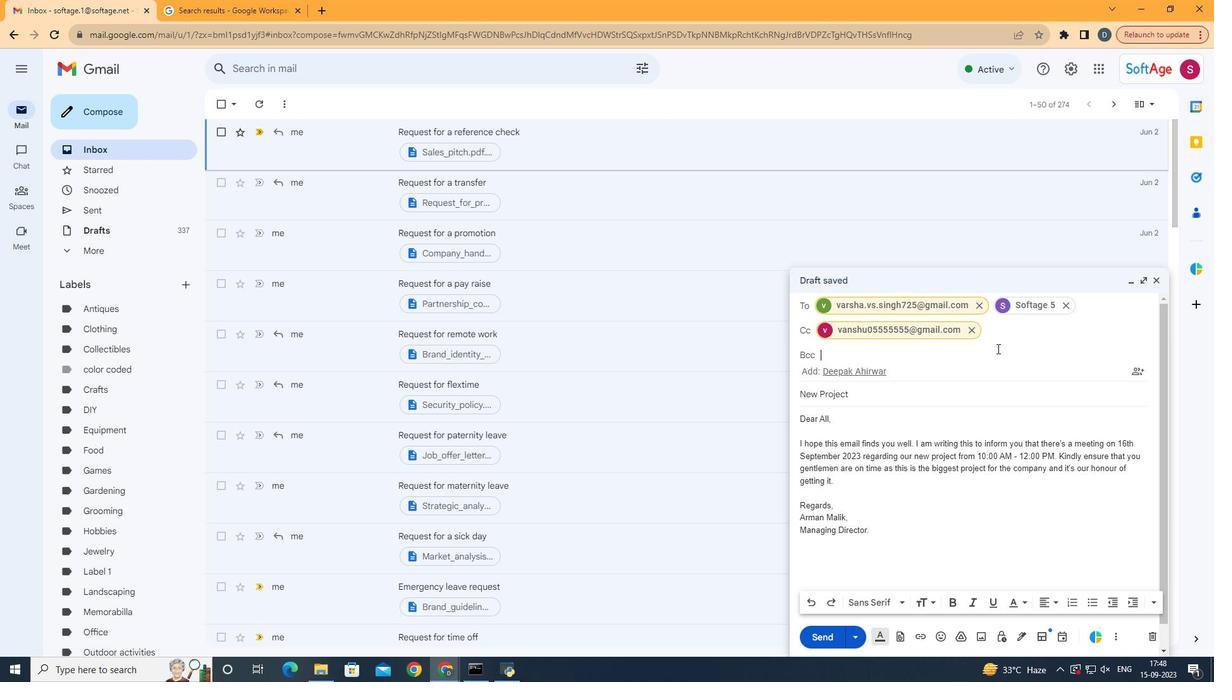 
Action: Key pressed <Key.shift><Key.shift><Key.shift>Pri<Key.backspace><Key.backspace><Key.backspace>
Screenshot: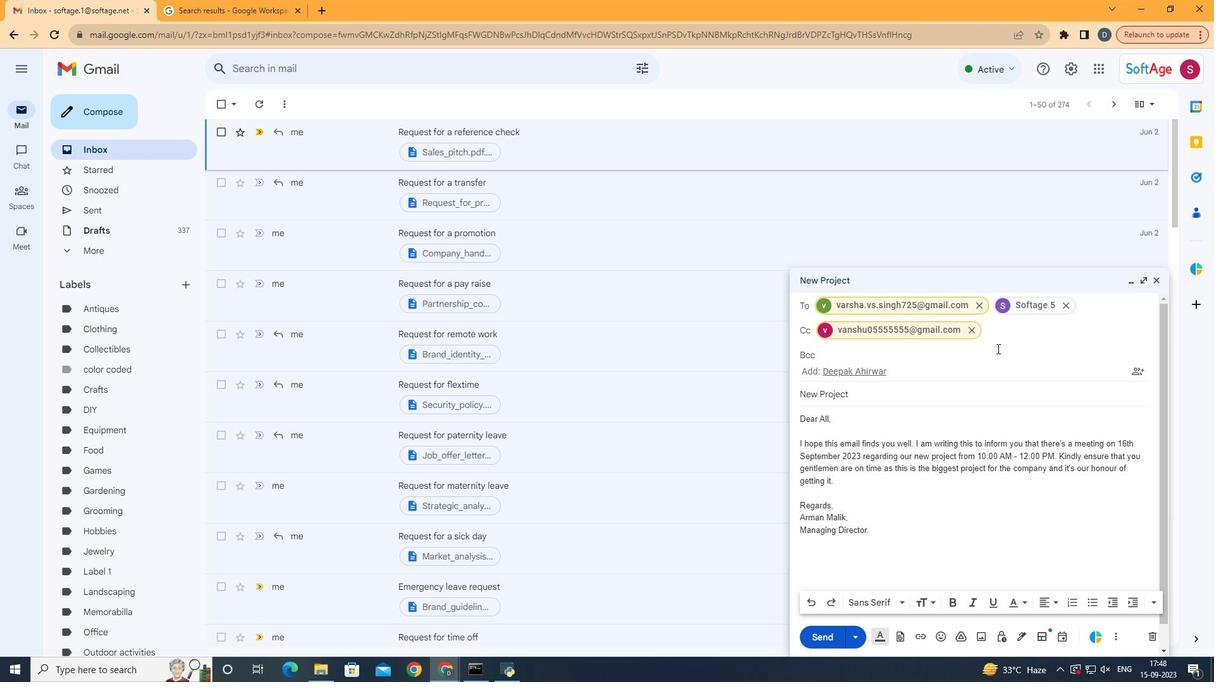 
Action: Mouse moved to (999, 369)
Screenshot: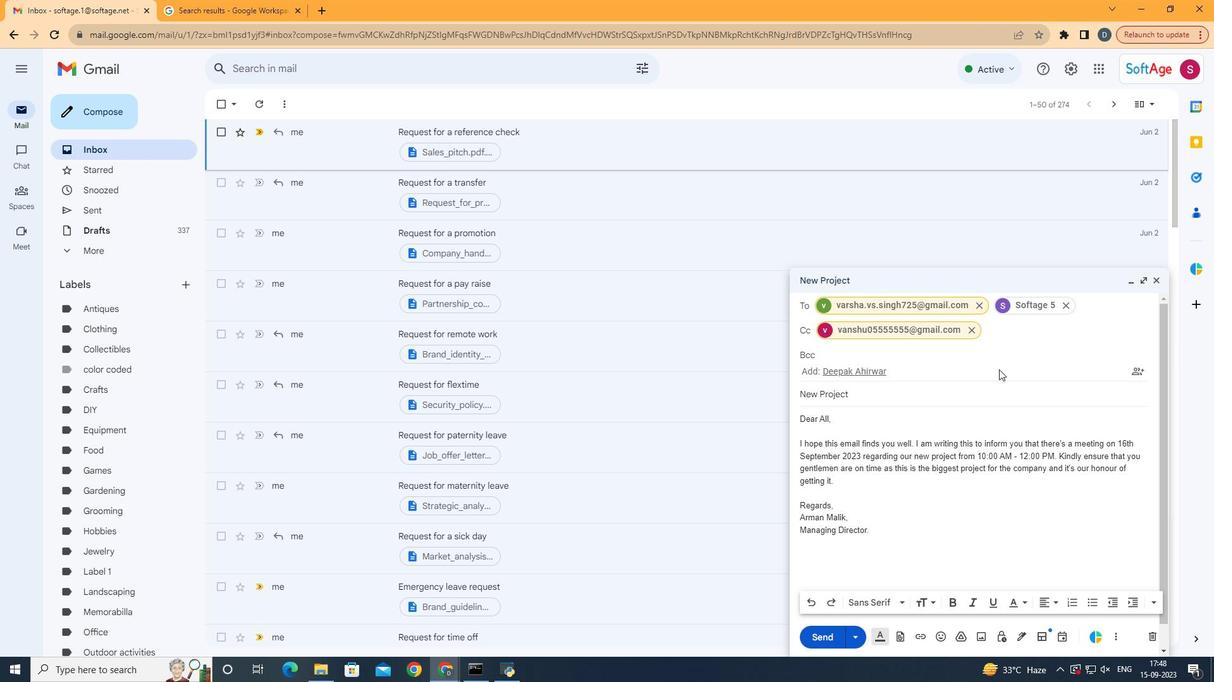 
Action: Key pressed <Key.shift>He<Key.backspace><Key.down><Key.enter>
Screenshot: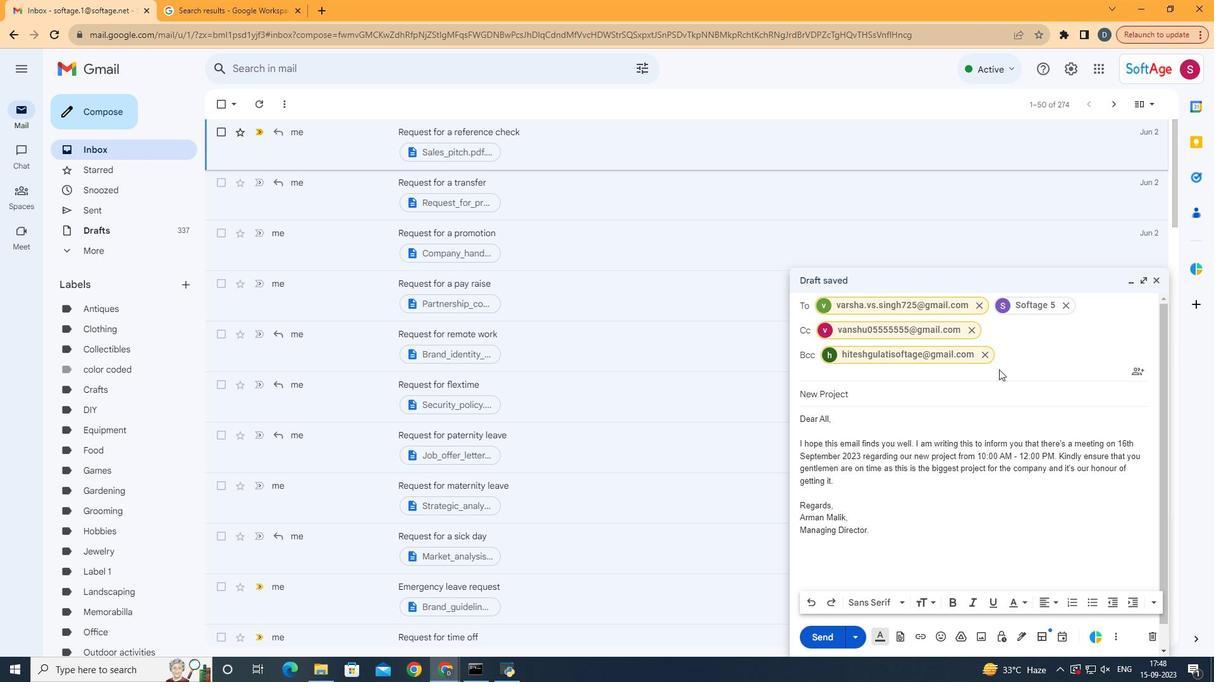 
Action: Mouse moved to (825, 638)
Screenshot: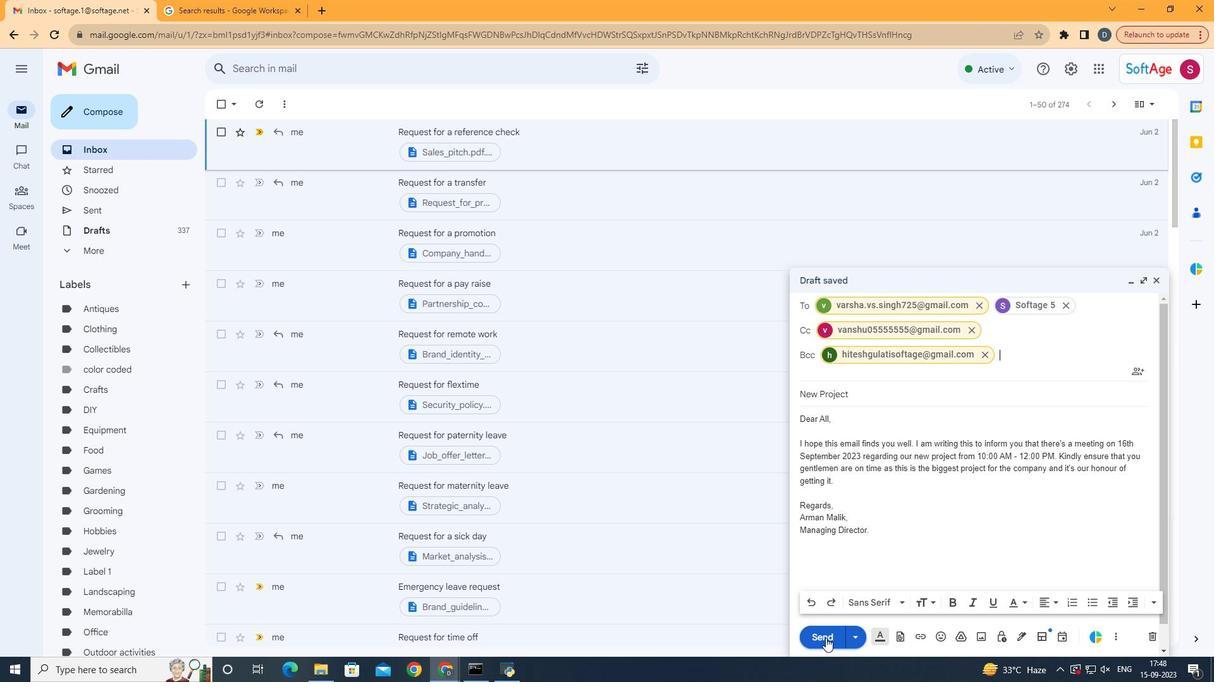 
Action: Mouse pressed left at (825, 638)
Screenshot: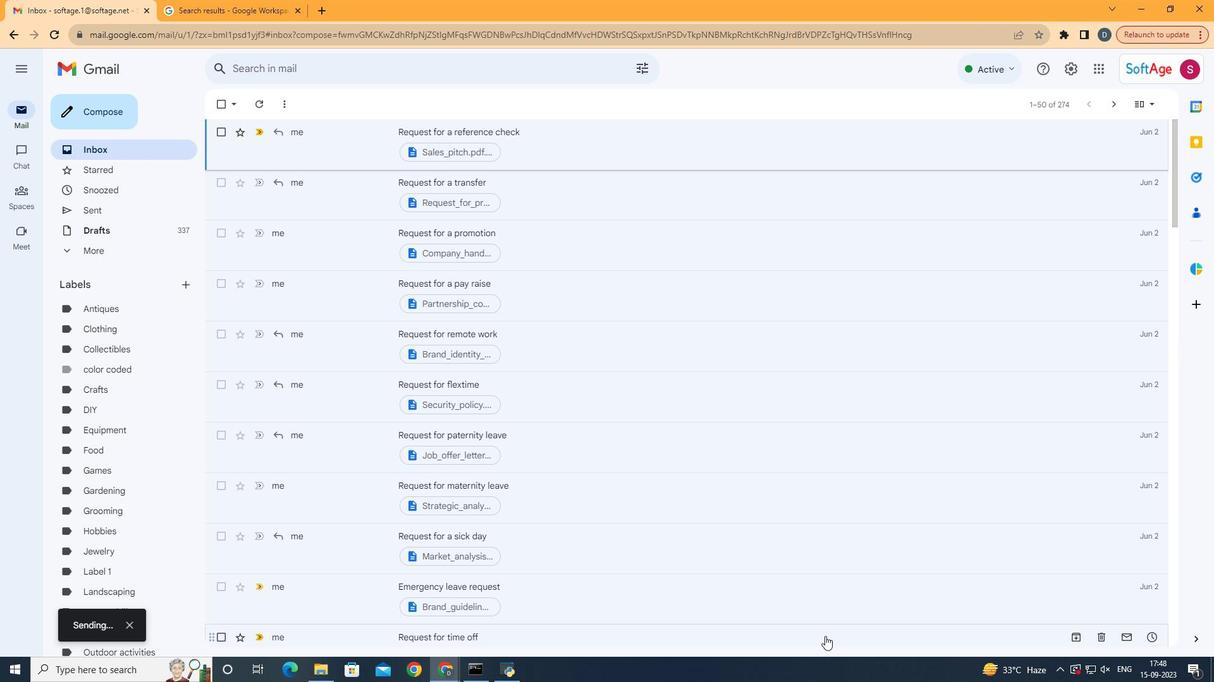 
Action: Mouse moved to (828, 629)
Screenshot: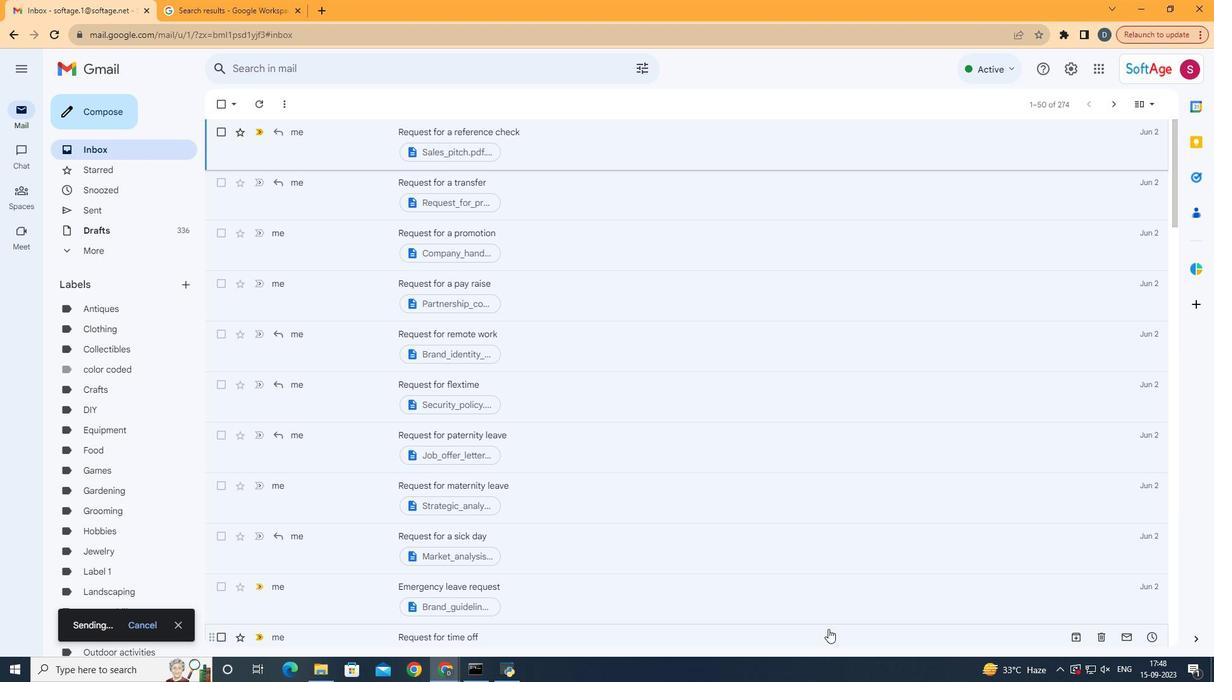 
